 Task: Find a flat in Criciúma, Brazil for 8 guests from 12 Aug to 25 Aug, with 6 bedrooms, 6 beds, 5 bathrooms, price range ₹10,000-₹15,000, and amenities including Wifi, Free parking, TV, Gym, Breakfast, and Self check-in.
Action: Mouse moved to (740, 120)
Screenshot: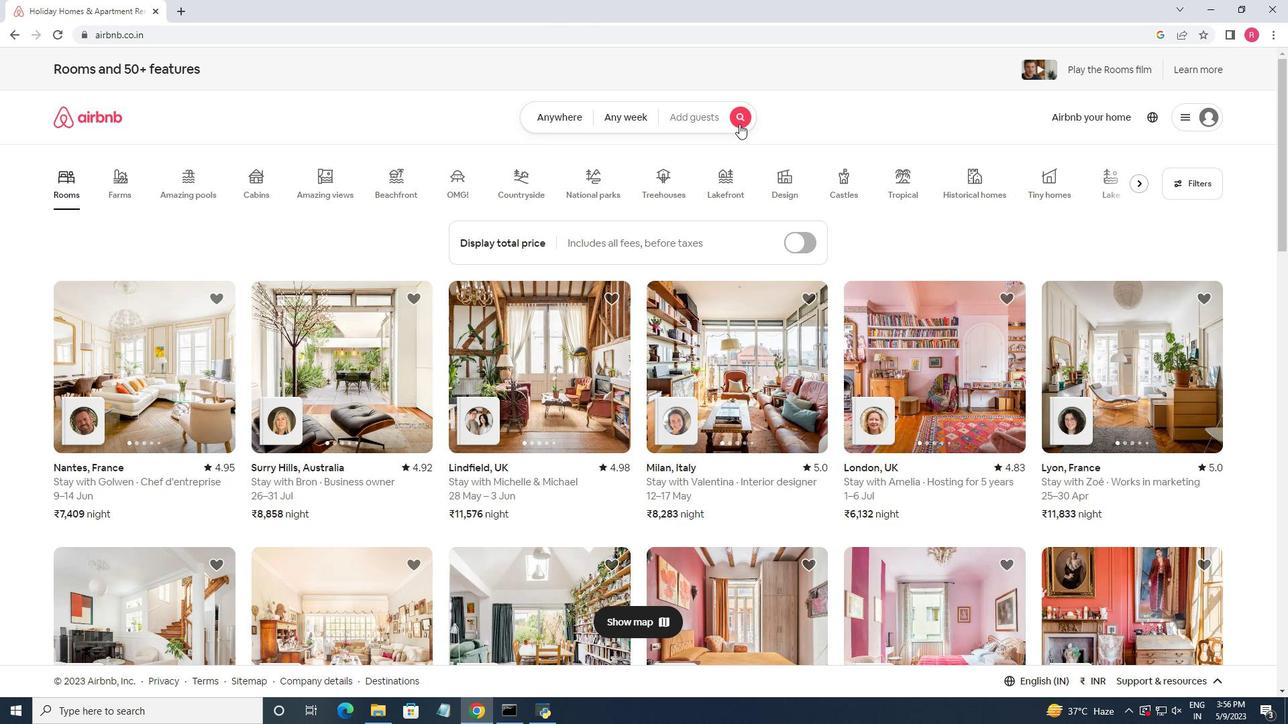 
Action: Mouse pressed left at (740, 120)
Screenshot: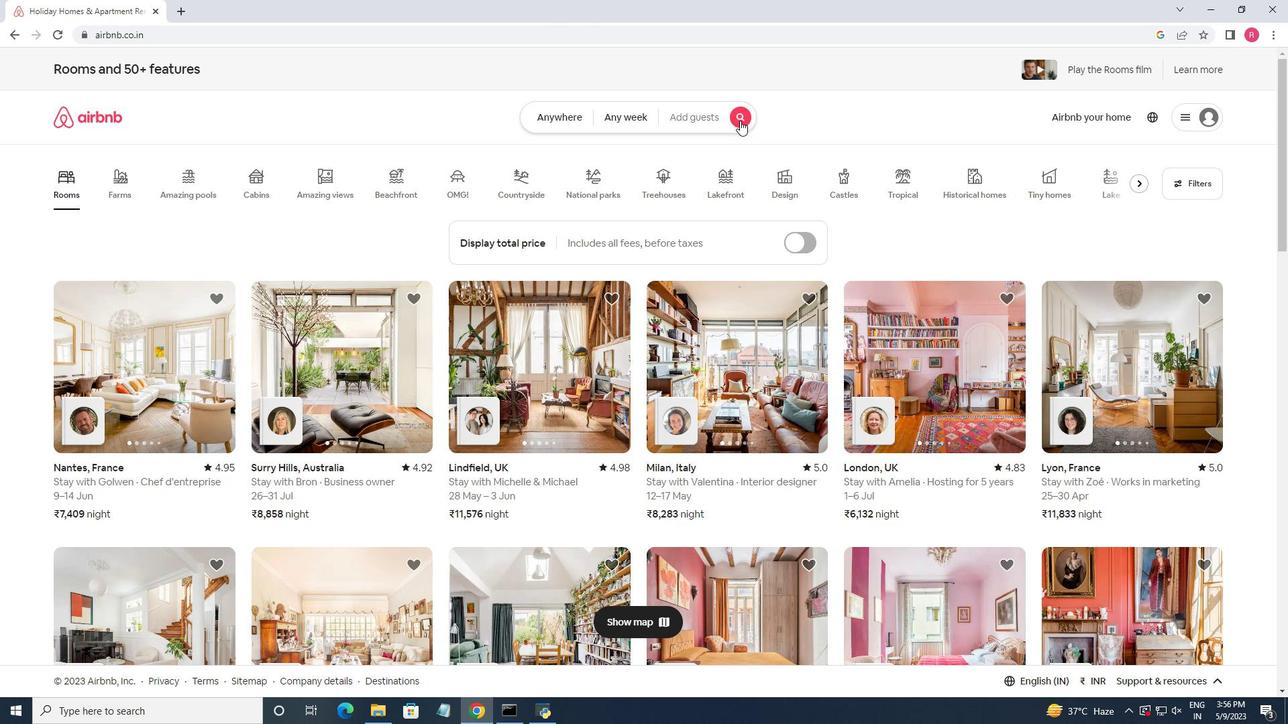 
Action: Mouse moved to (452, 173)
Screenshot: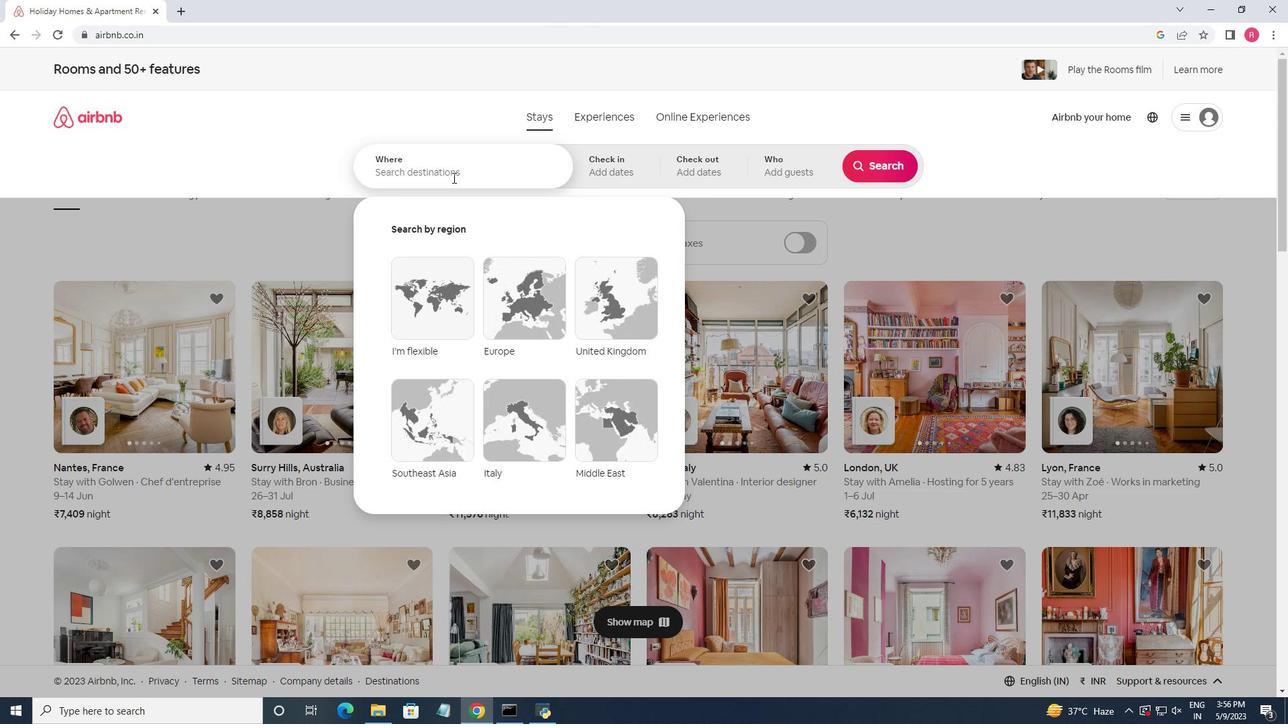 
Action: Mouse pressed left at (452, 173)
Screenshot: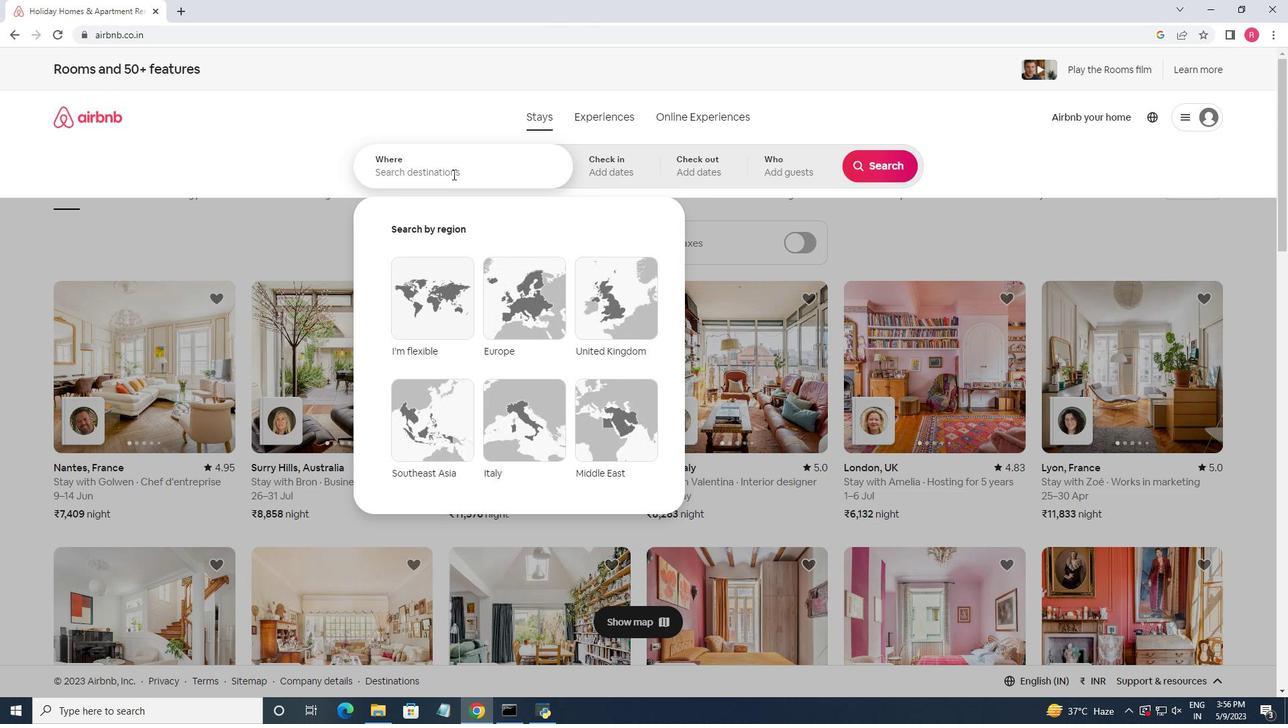 
Action: Key pressed <Key.shift>Criciuma,<Key.space><Key.shift>Brazil<Key.enter>
Screenshot: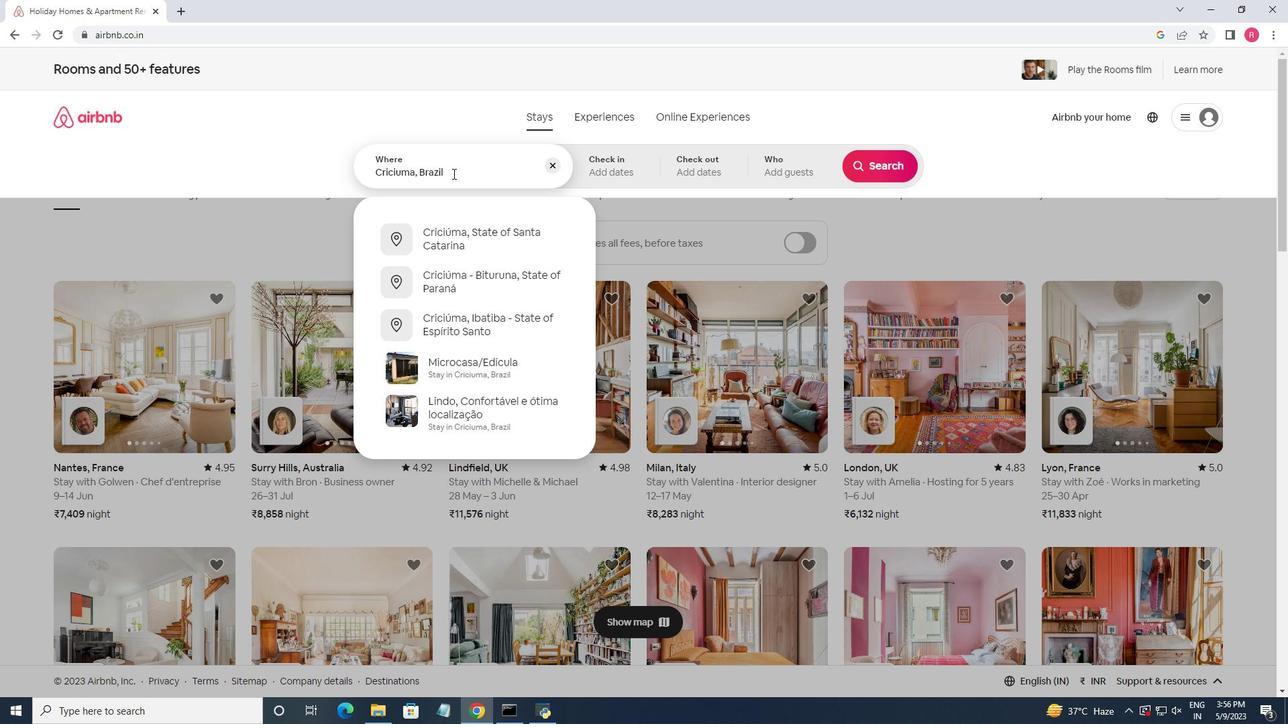 
Action: Mouse moved to (878, 276)
Screenshot: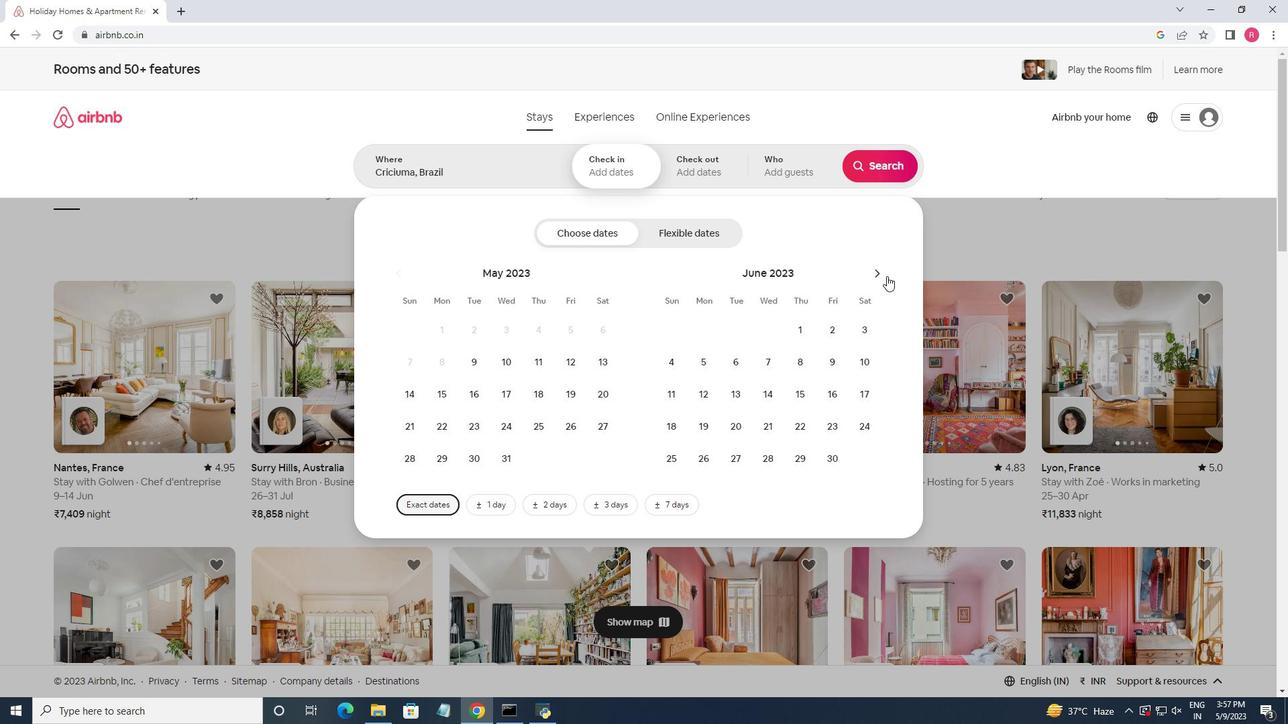 
Action: Mouse pressed left at (878, 276)
Screenshot: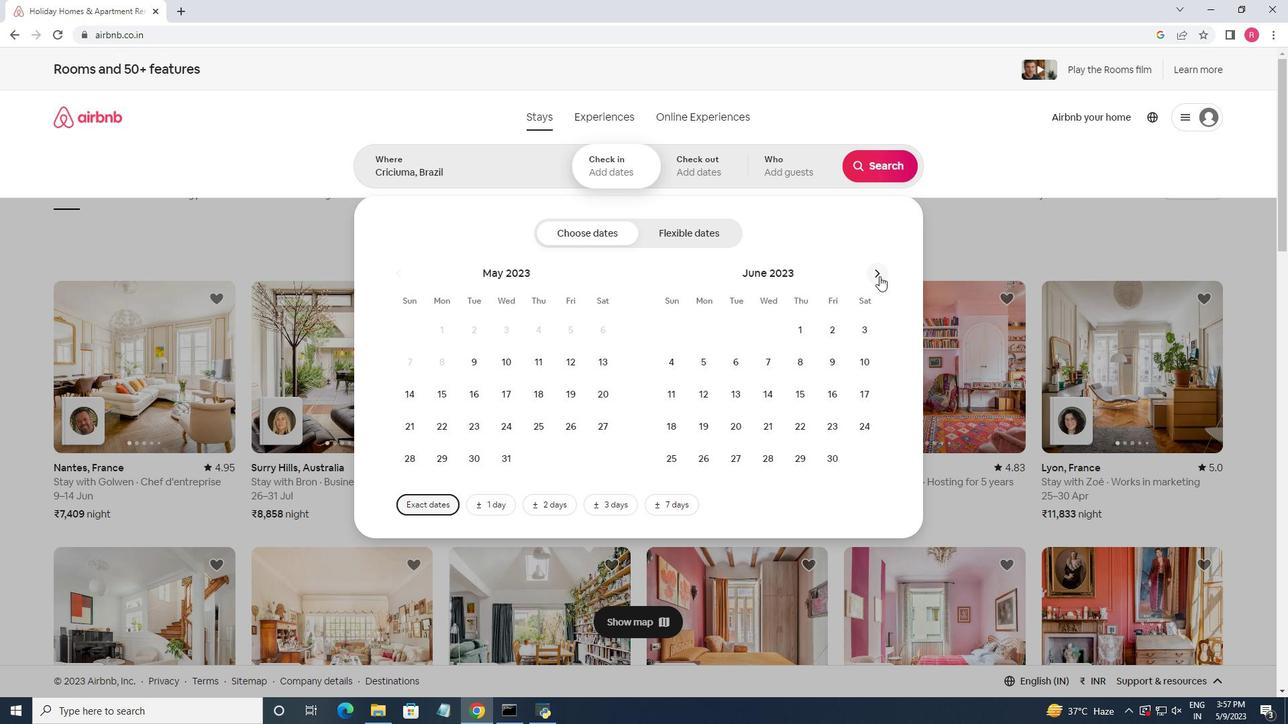 
Action: Mouse pressed left at (878, 276)
Screenshot: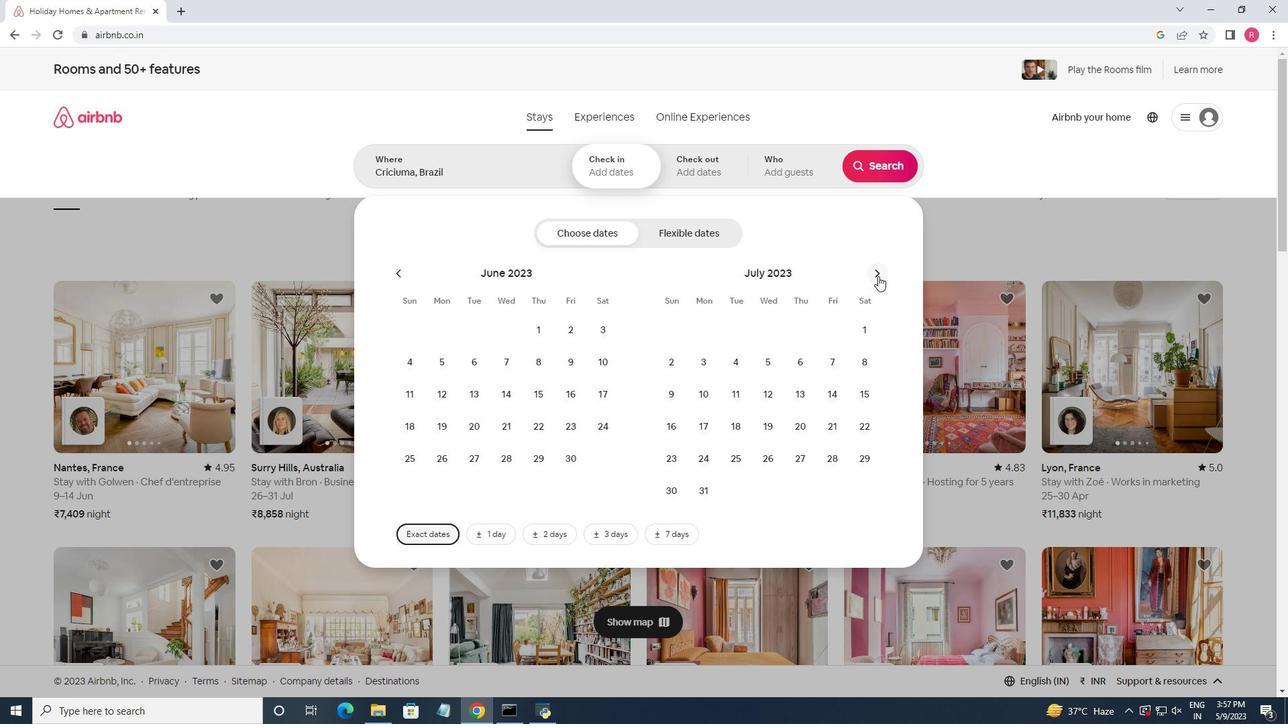 
Action: Mouse moved to (860, 356)
Screenshot: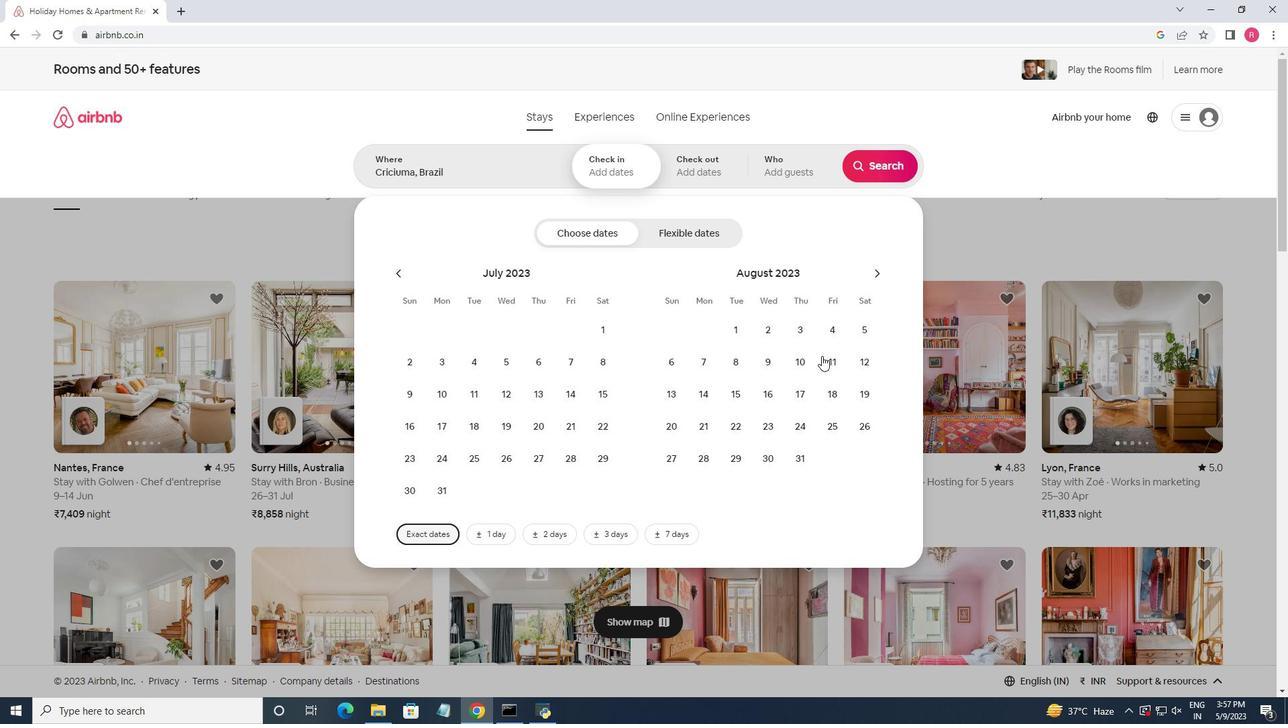 
Action: Mouse pressed left at (860, 356)
Screenshot: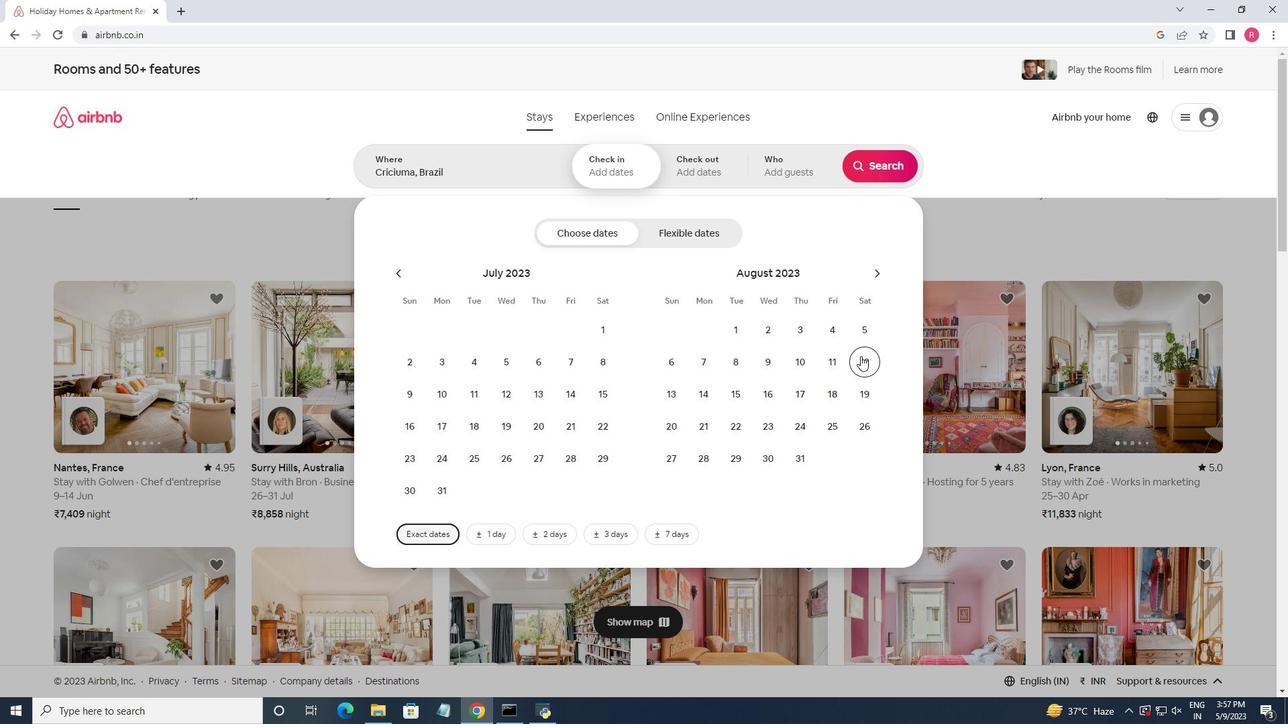 
Action: Mouse moved to (829, 426)
Screenshot: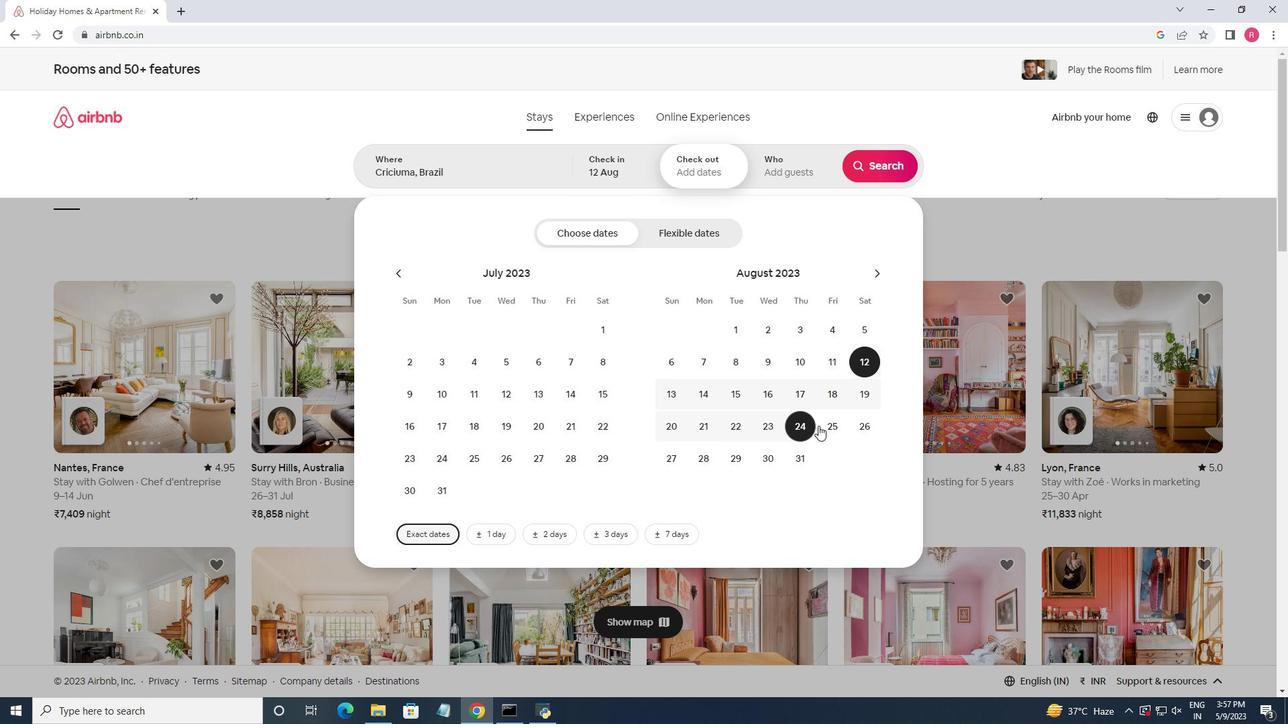 
Action: Mouse pressed left at (829, 426)
Screenshot: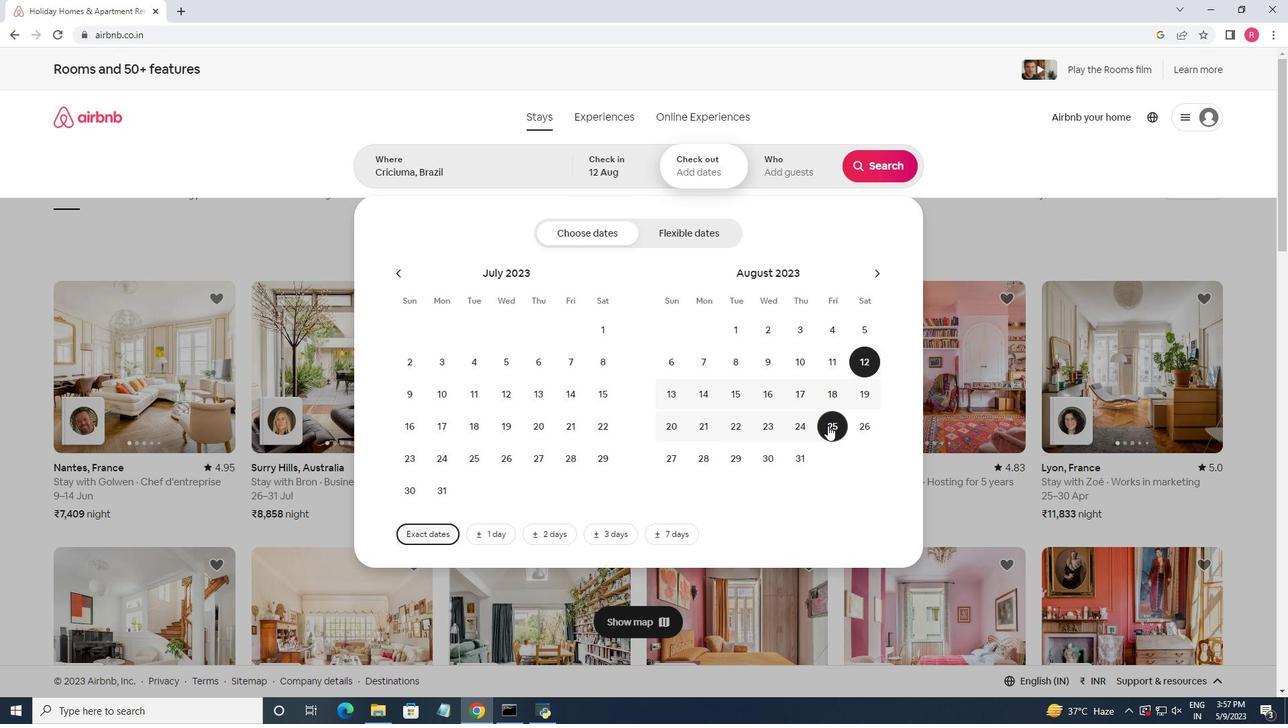 
Action: Mouse moved to (786, 171)
Screenshot: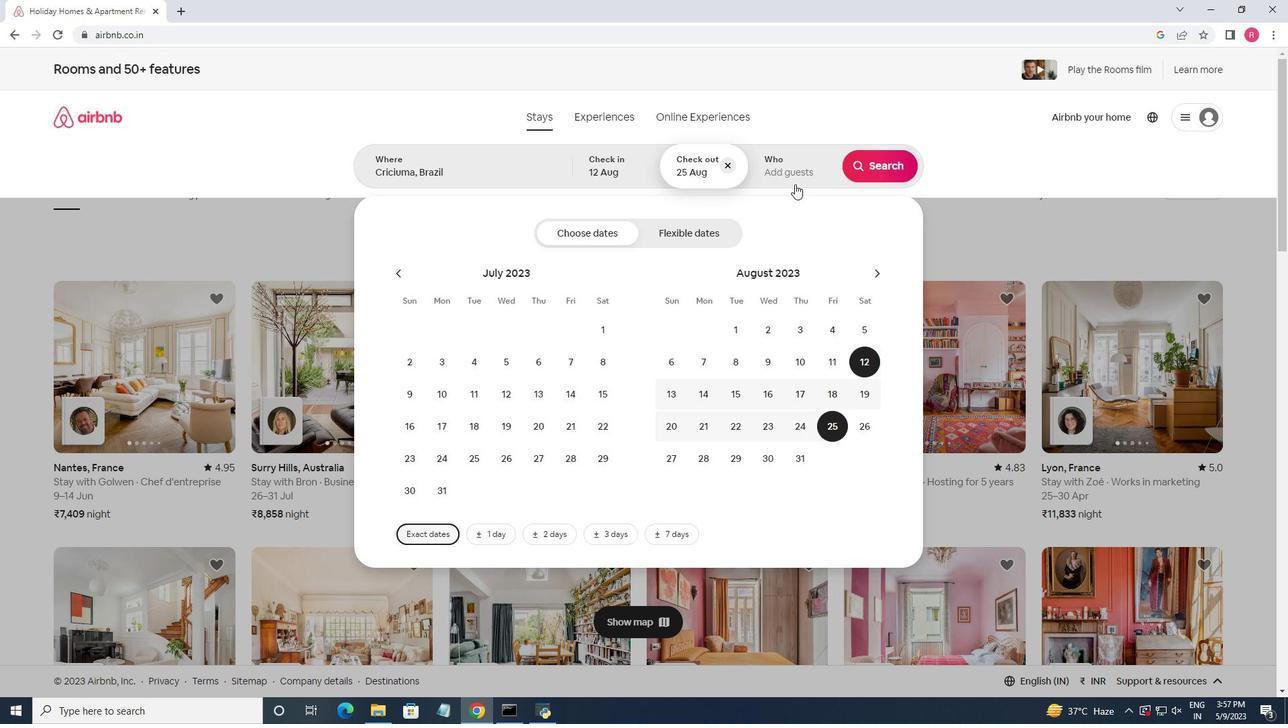 
Action: Mouse pressed left at (786, 171)
Screenshot: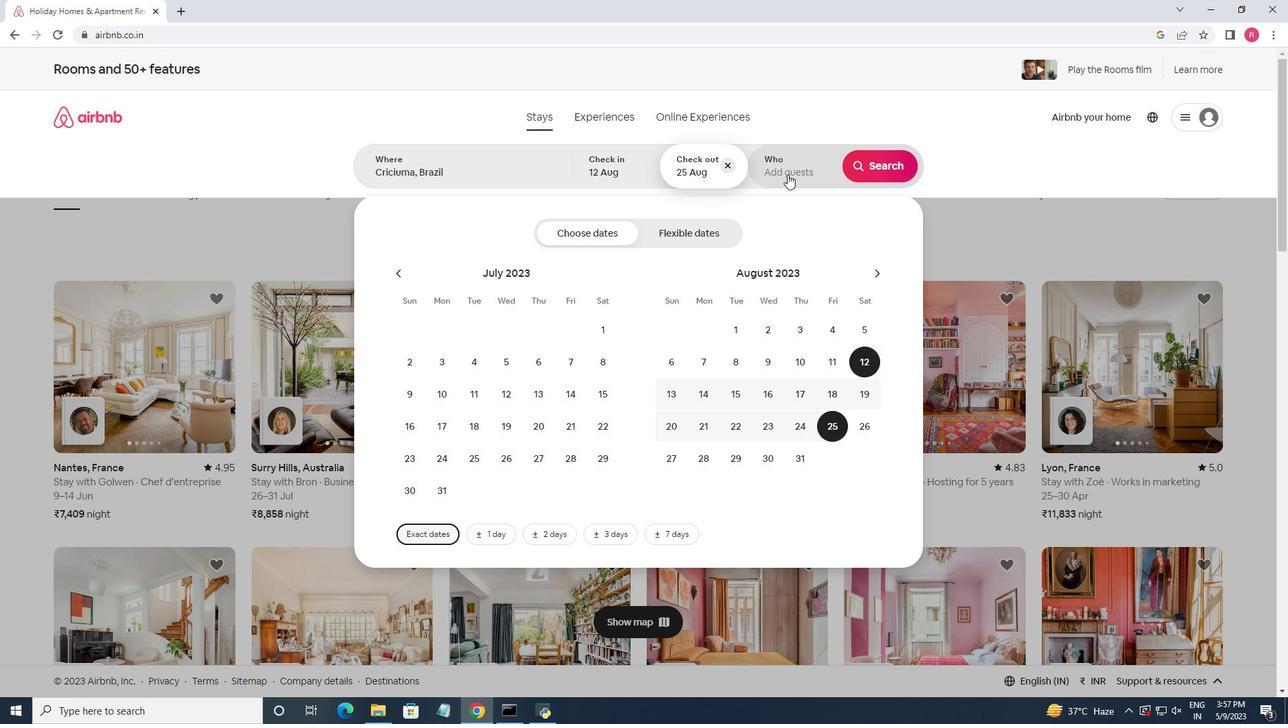 
Action: Mouse moved to (878, 234)
Screenshot: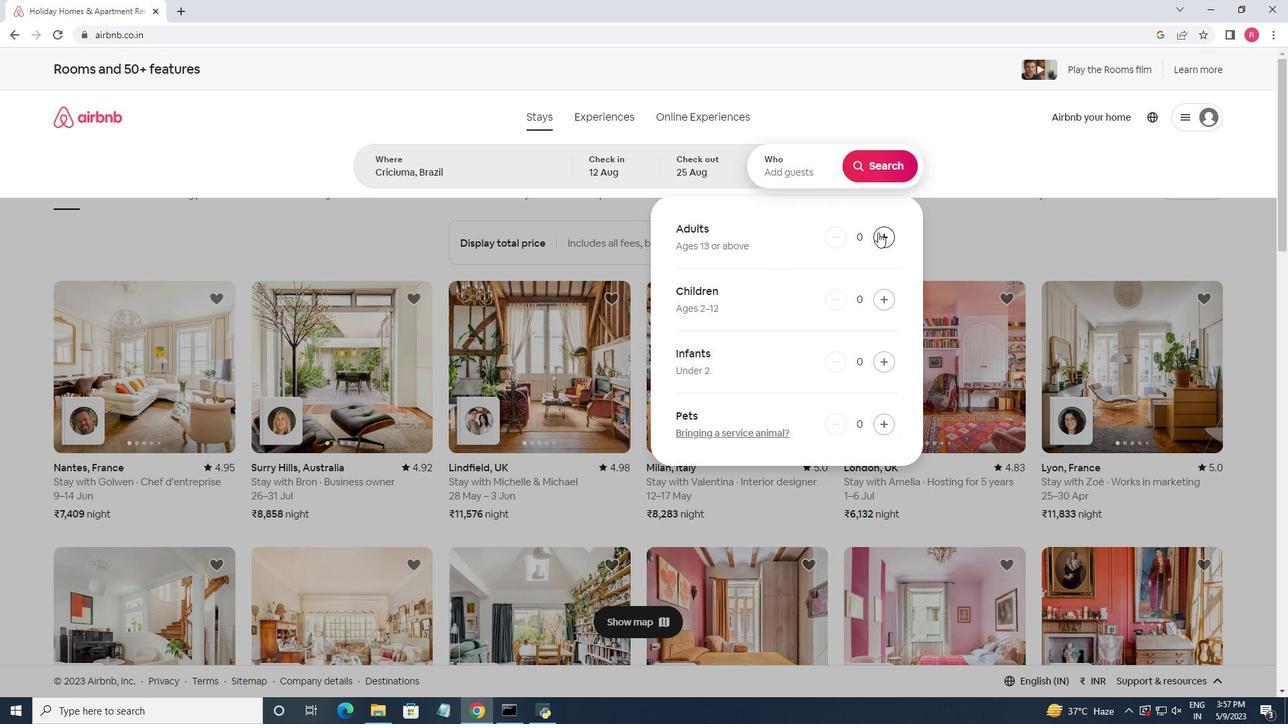 
Action: Mouse pressed left at (878, 234)
Screenshot: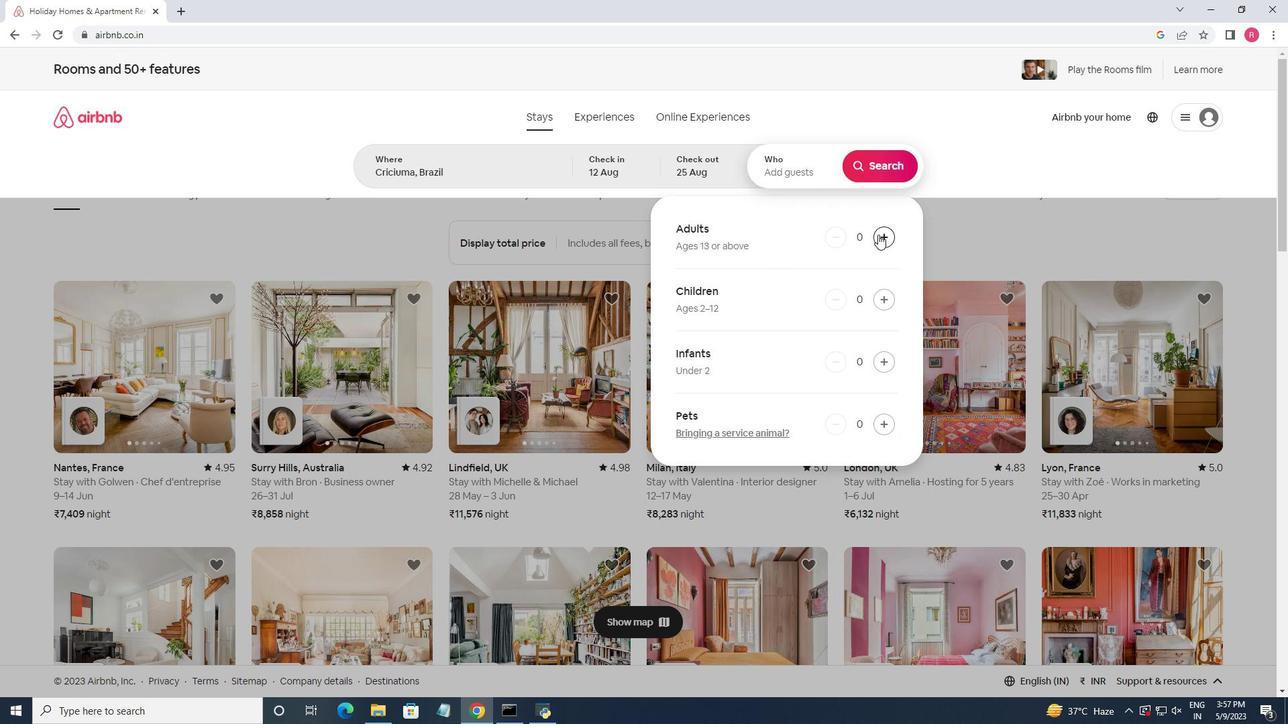 
Action: Mouse pressed left at (878, 234)
Screenshot: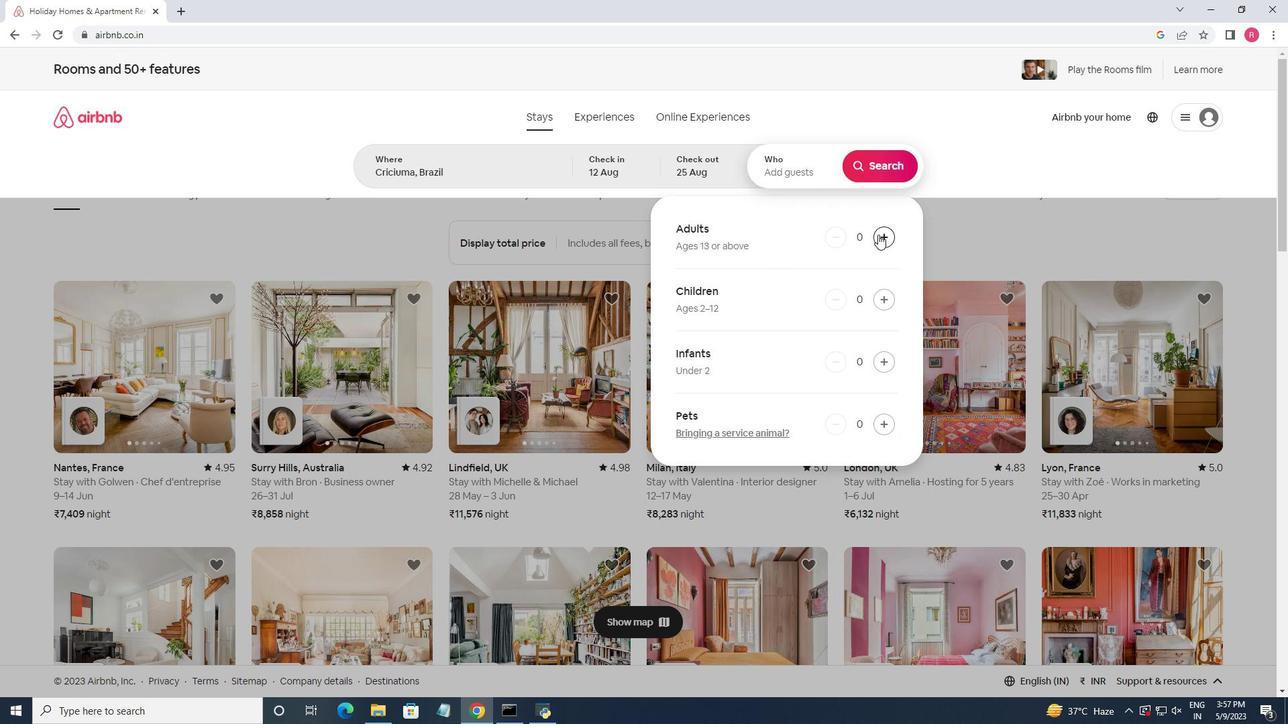 
Action: Mouse pressed left at (878, 234)
Screenshot: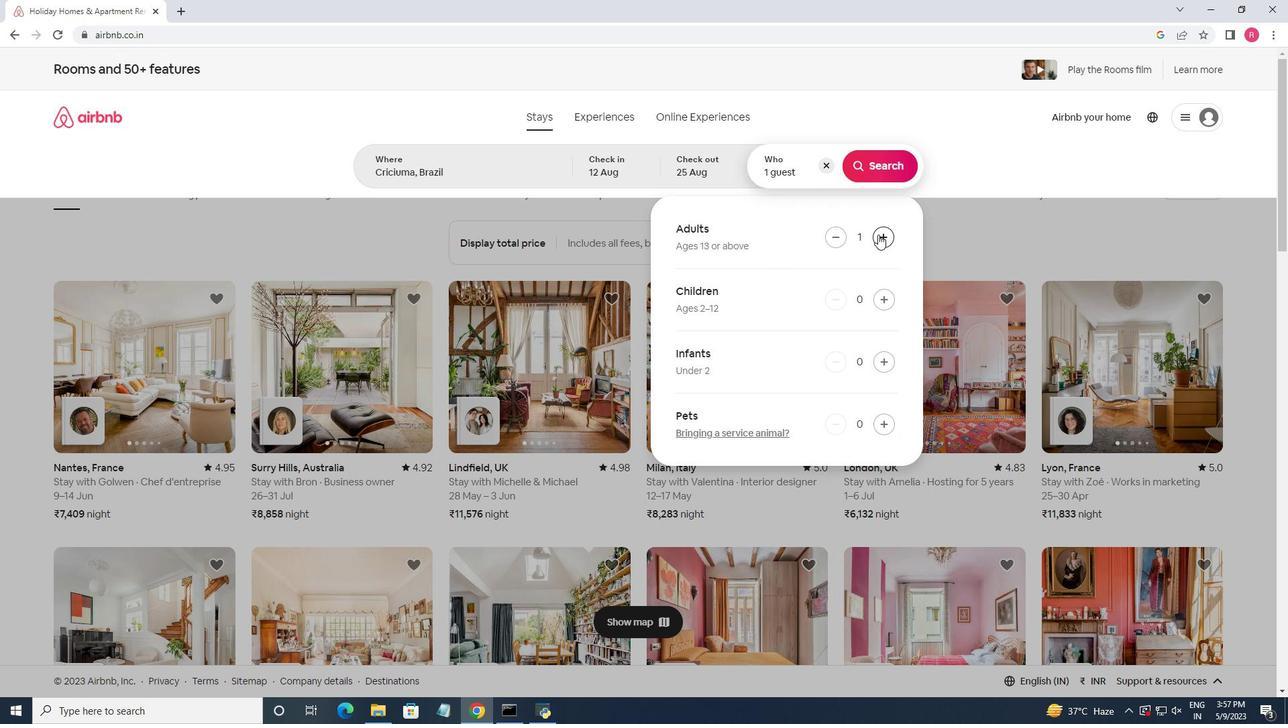 
Action: Mouse pressed left at (878, 234)
Screenshot: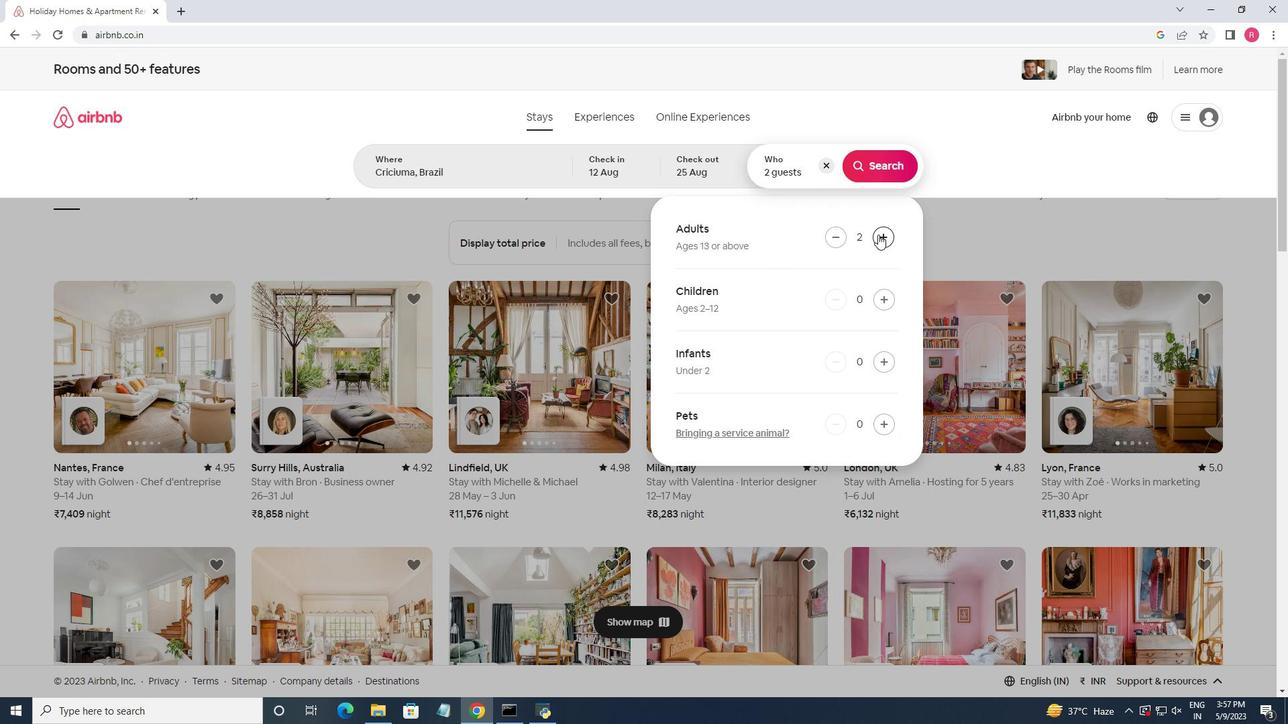 
Action: Mouse pressed left at (878, 234)
Screenshot: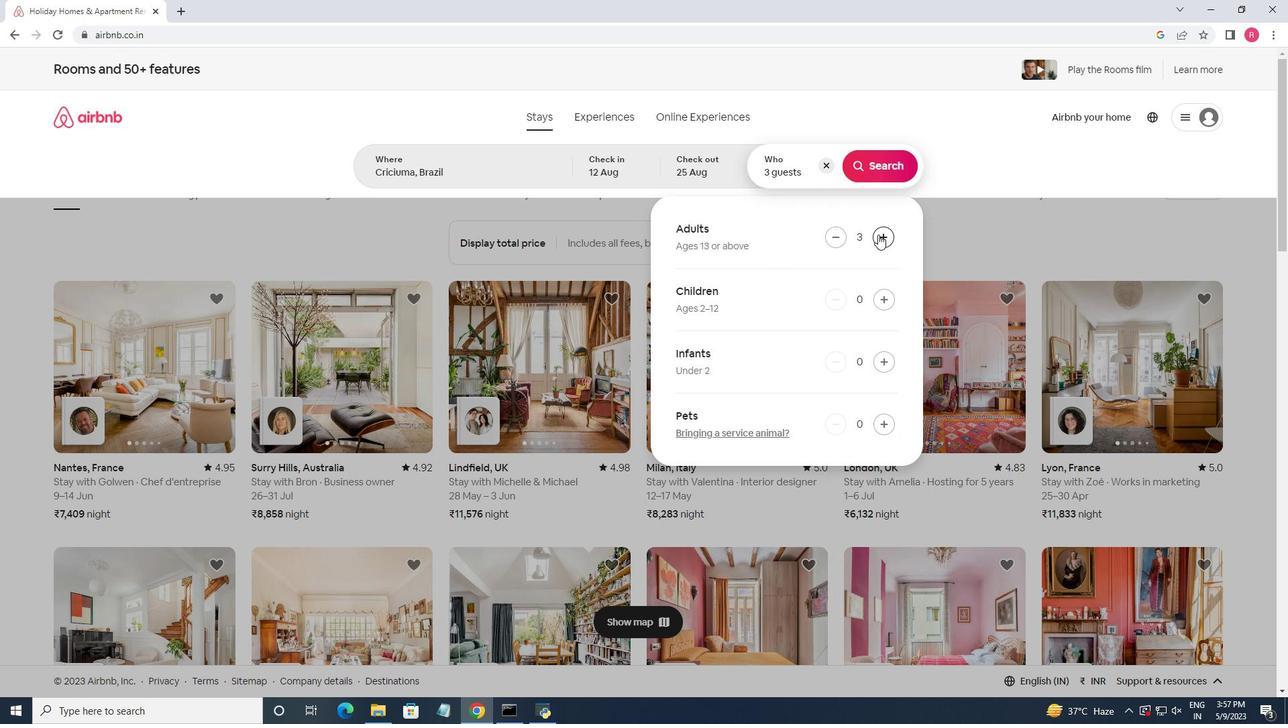 
Action: Mouse pressed left at (878, 234)
Screenshot: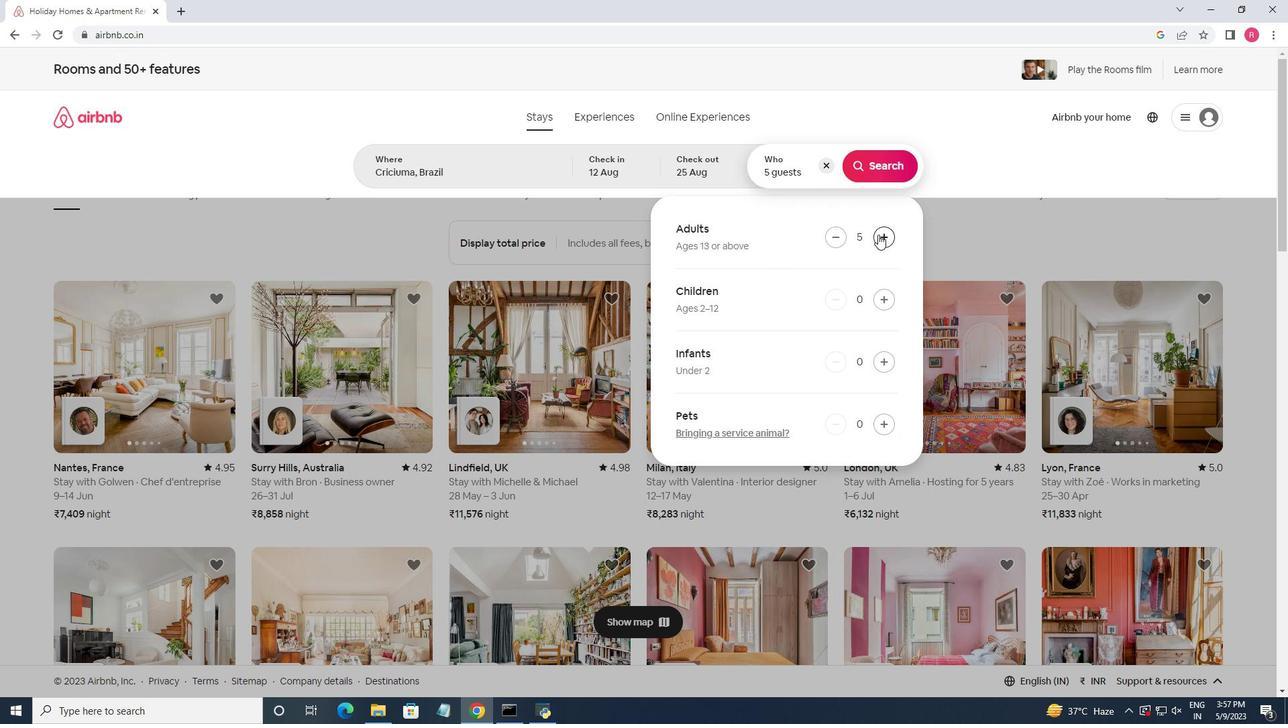 
Action: Mouse moved to (882, 297)
Screenshot: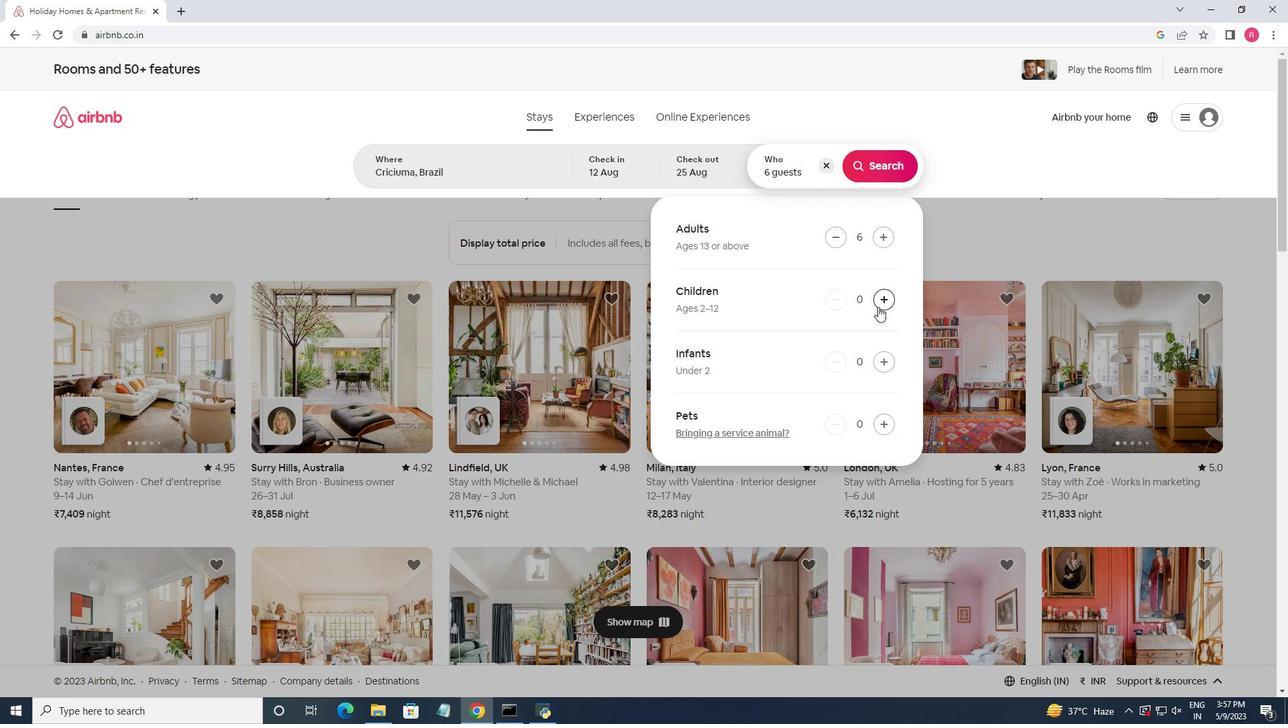 
Action: Mouse pressed left at (882, 297)
Screenshot: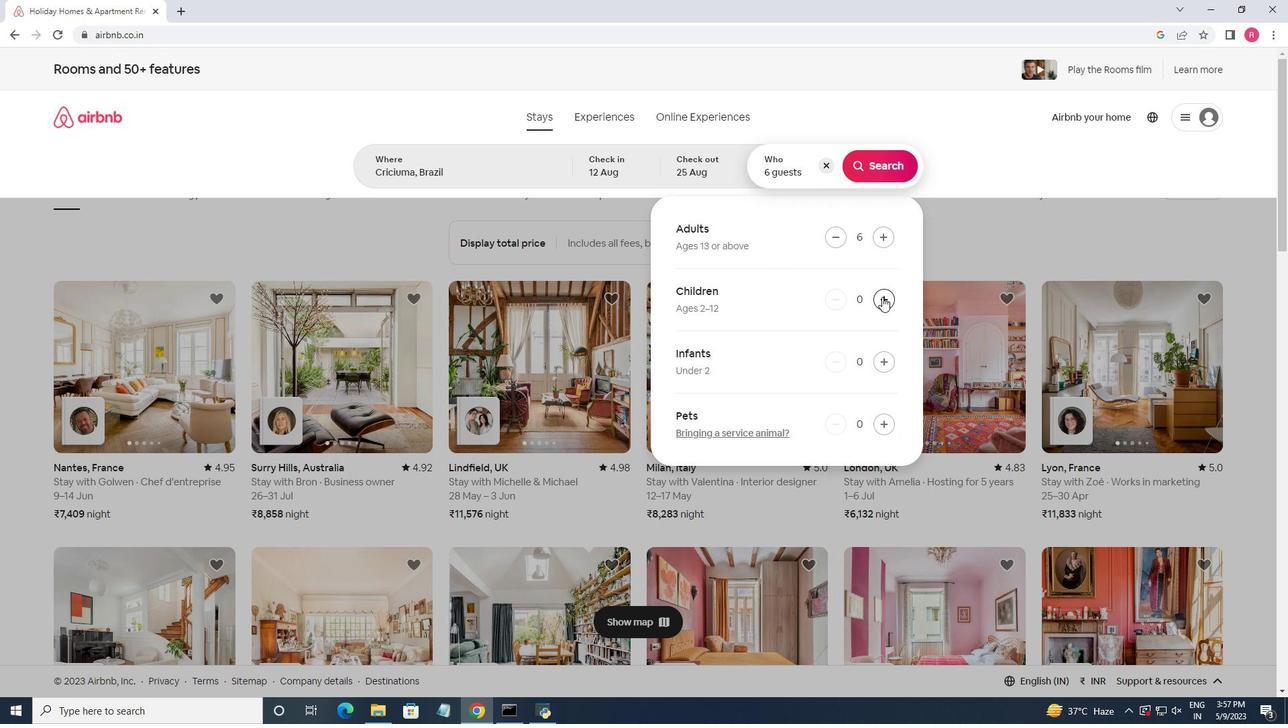 
Action: Mouse pressed left at (882, 297)
Screenshot: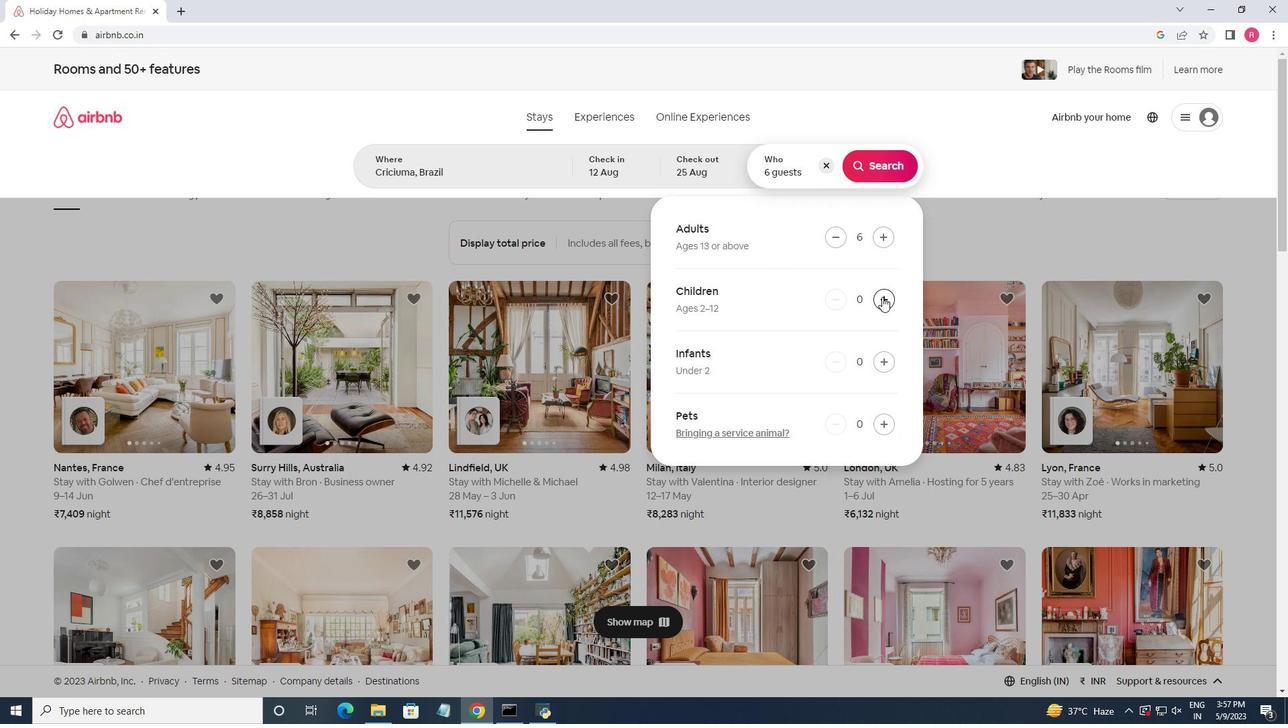 
Action: Mouse moved to (891, 175)
Screenshot: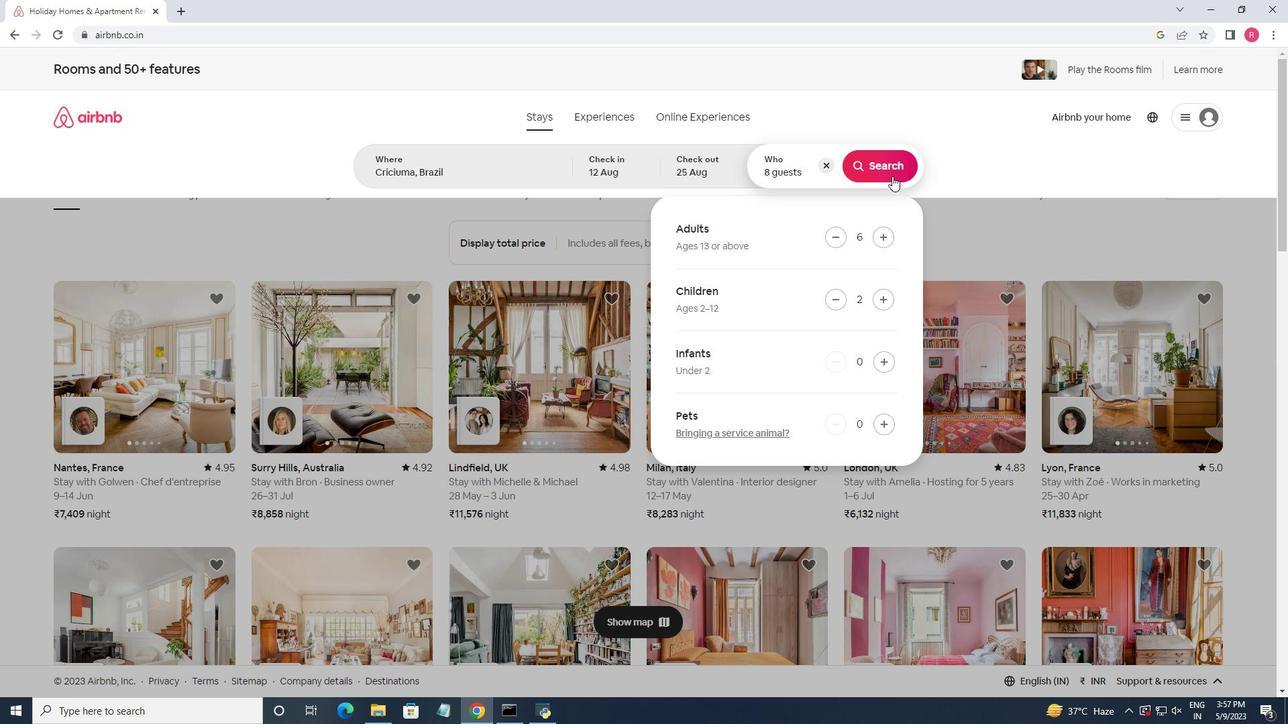 
Action: Mouse pressed left at (891, 175)
Screenshot: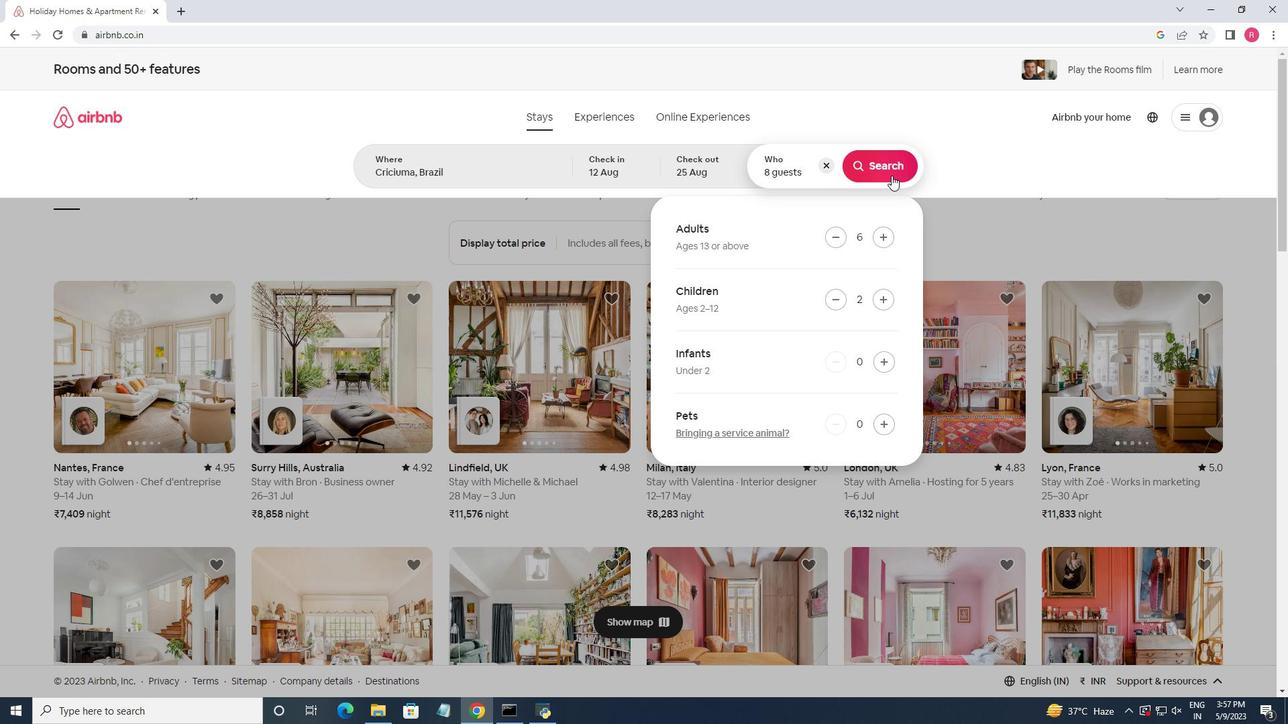 
Action: Mouse moved to (1248, 138)
Screenshot: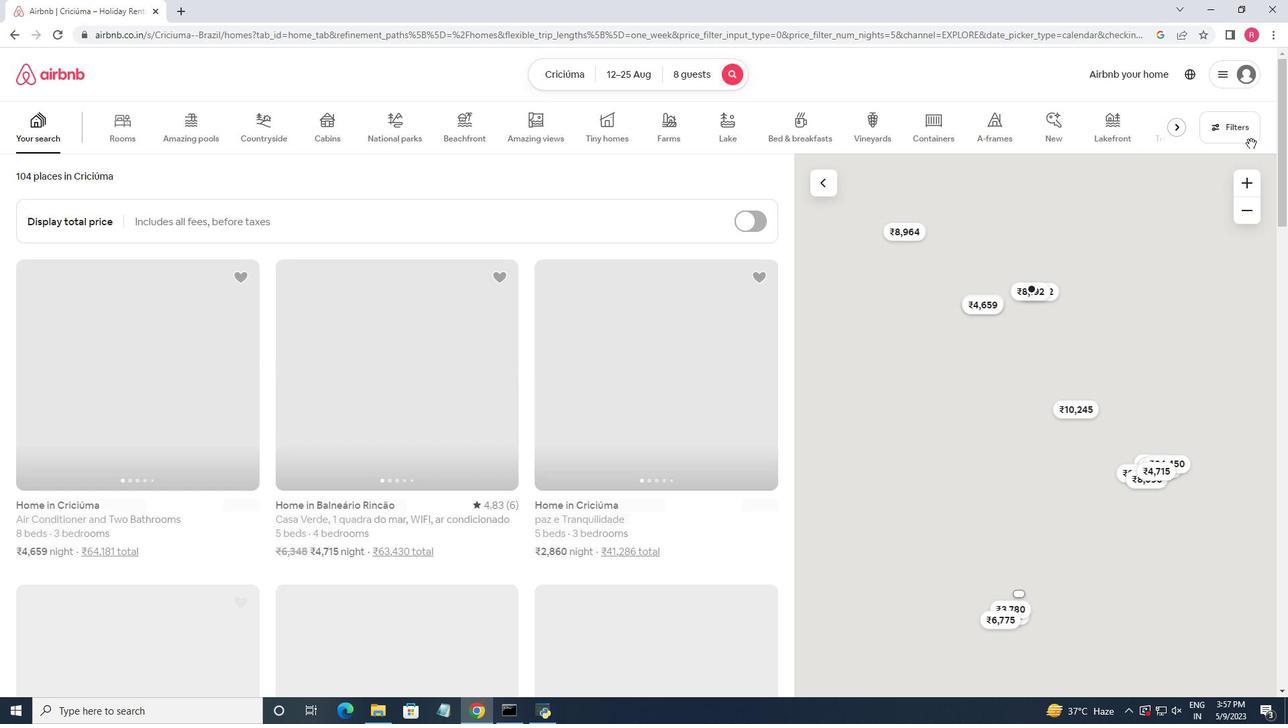 
Action: Mouse pressed left at (1248, 138)
Screenshot: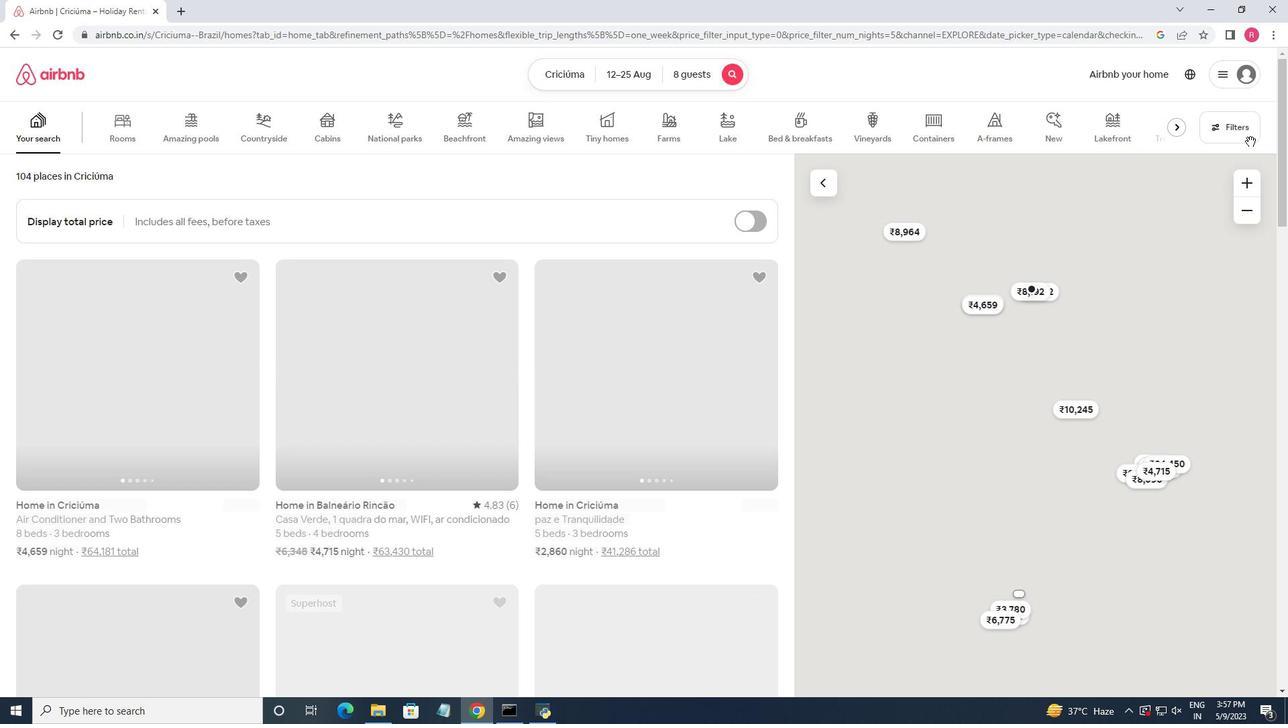 
Action: Mouse moved to (456, 456)
Screenshot: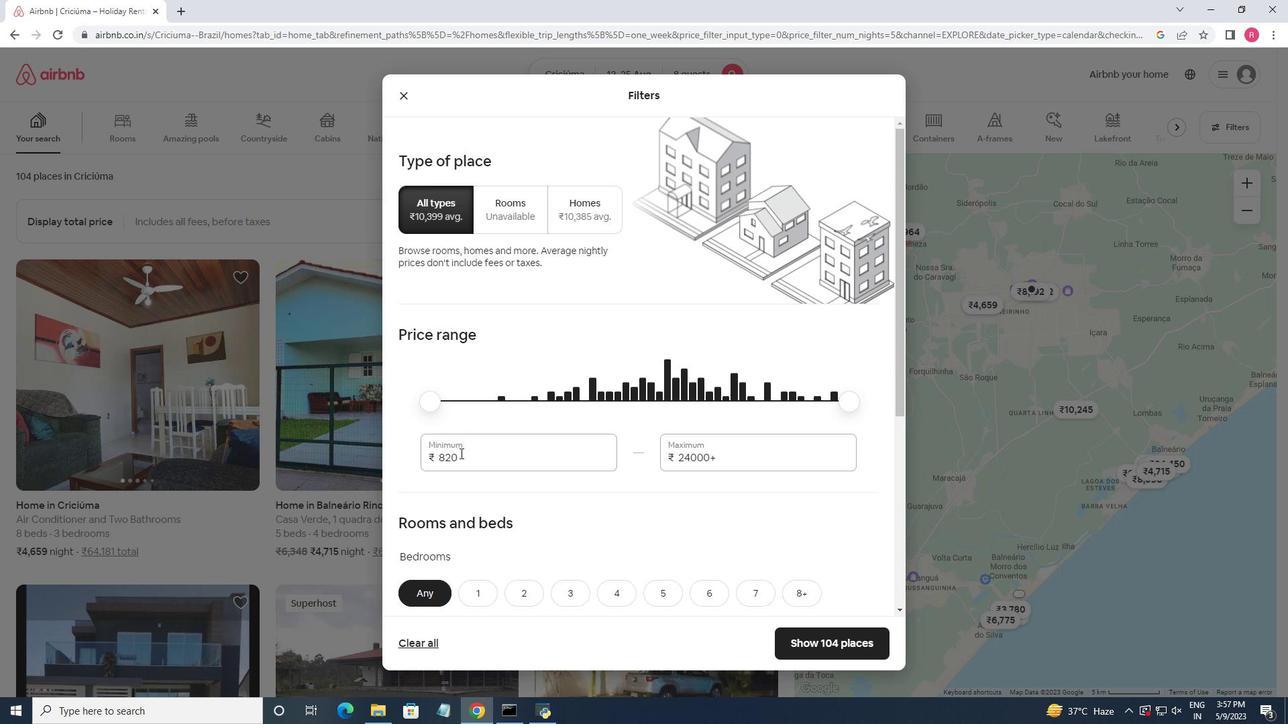 
Action: Mouse pressed left at (456, 456)
Screenshot: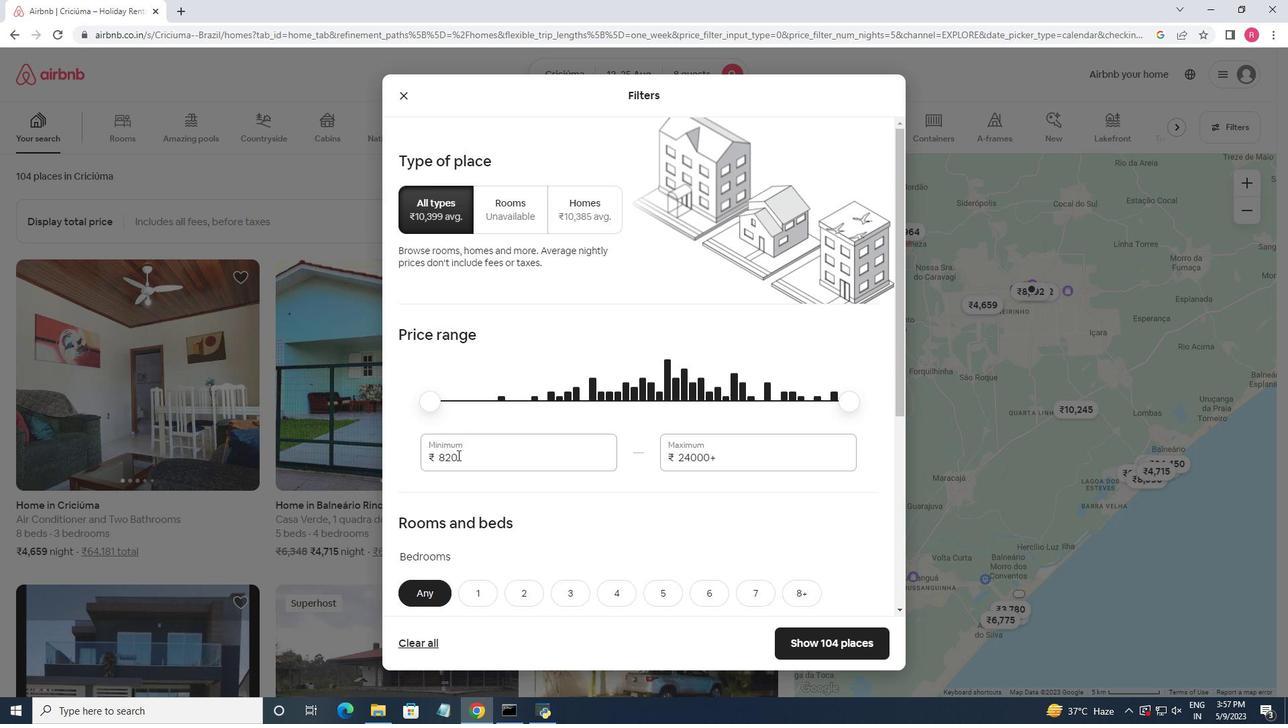 
Action: Mouse pressed left at (456, 456)
Screenshot: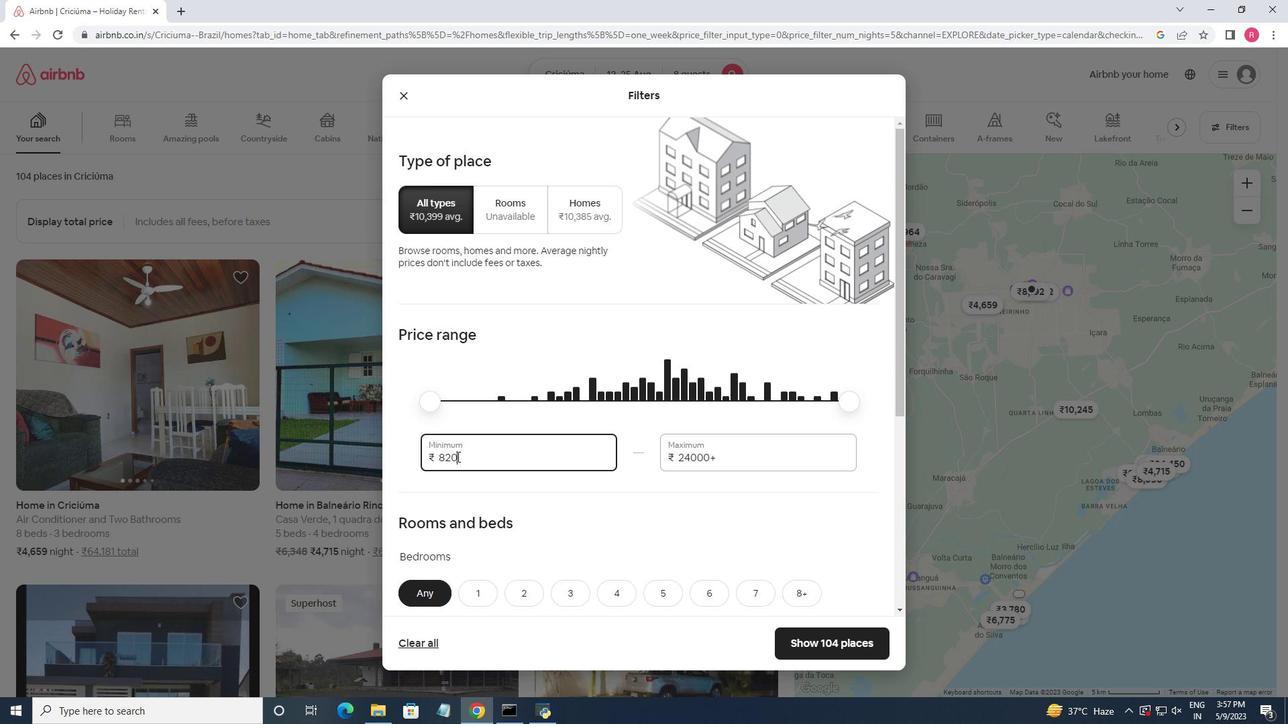 
Action: Key pressed 10000<Key.tab>15000
Screenshot: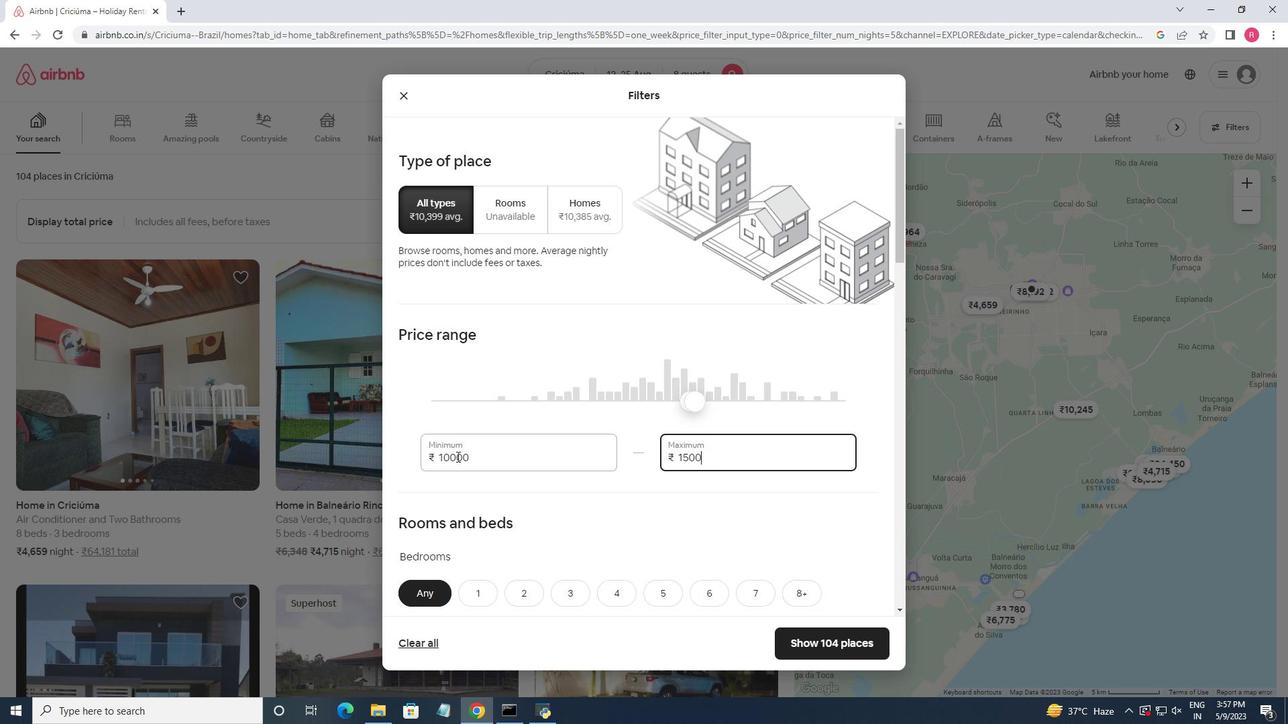
Action: Mouse moved to (566, 495)
Screenshot: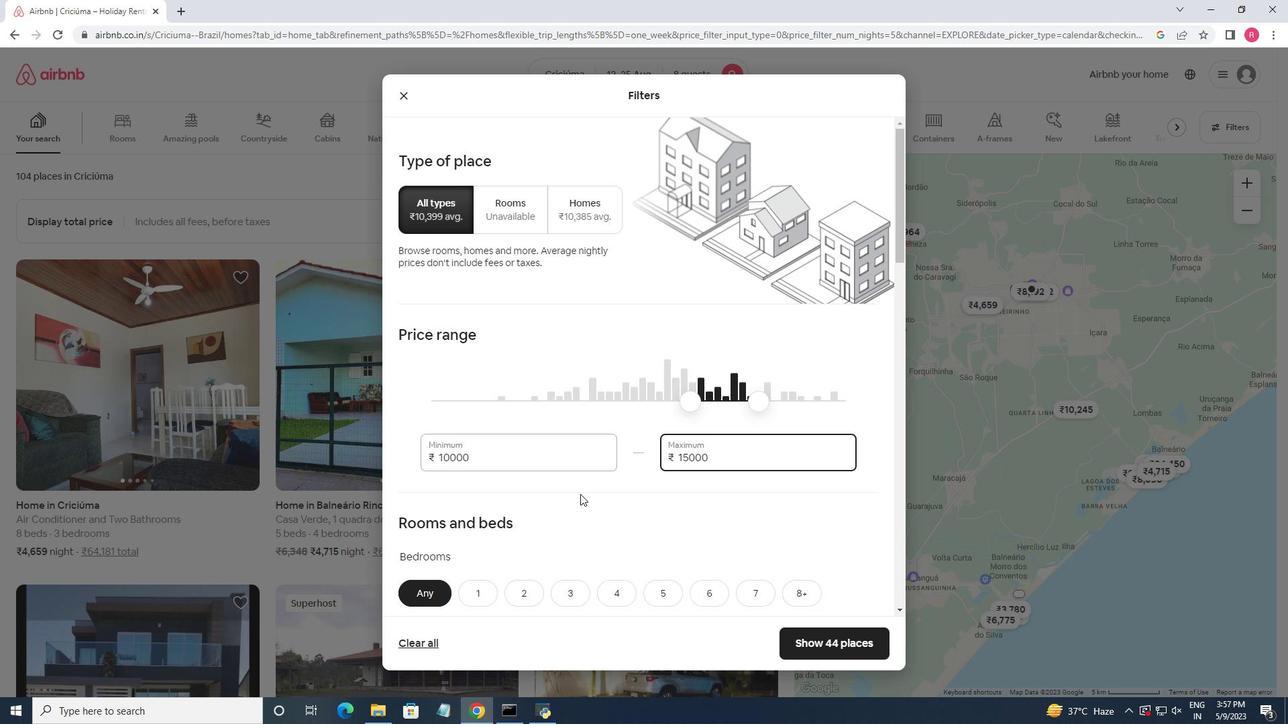 
Action: Mouse scrolled (566, 495) with delta (0, 0)
Screenshot: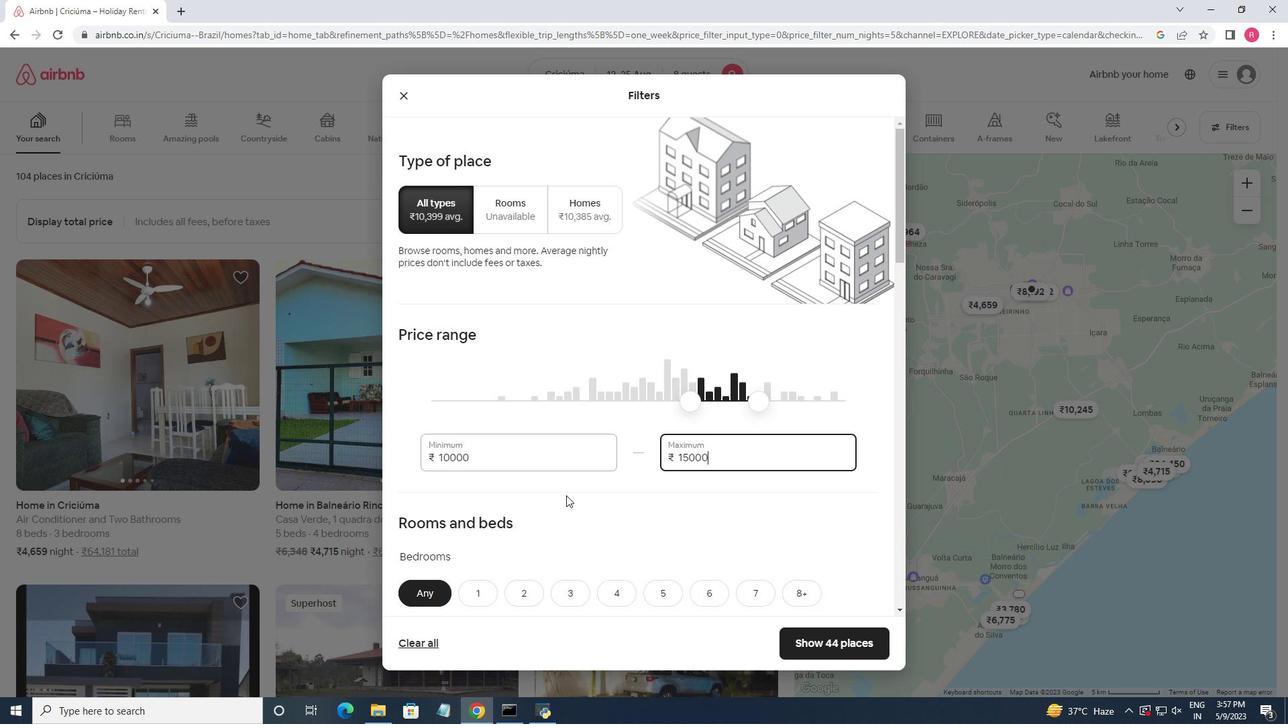 
Action: Mouse moved to (564, 495)
Screenshot: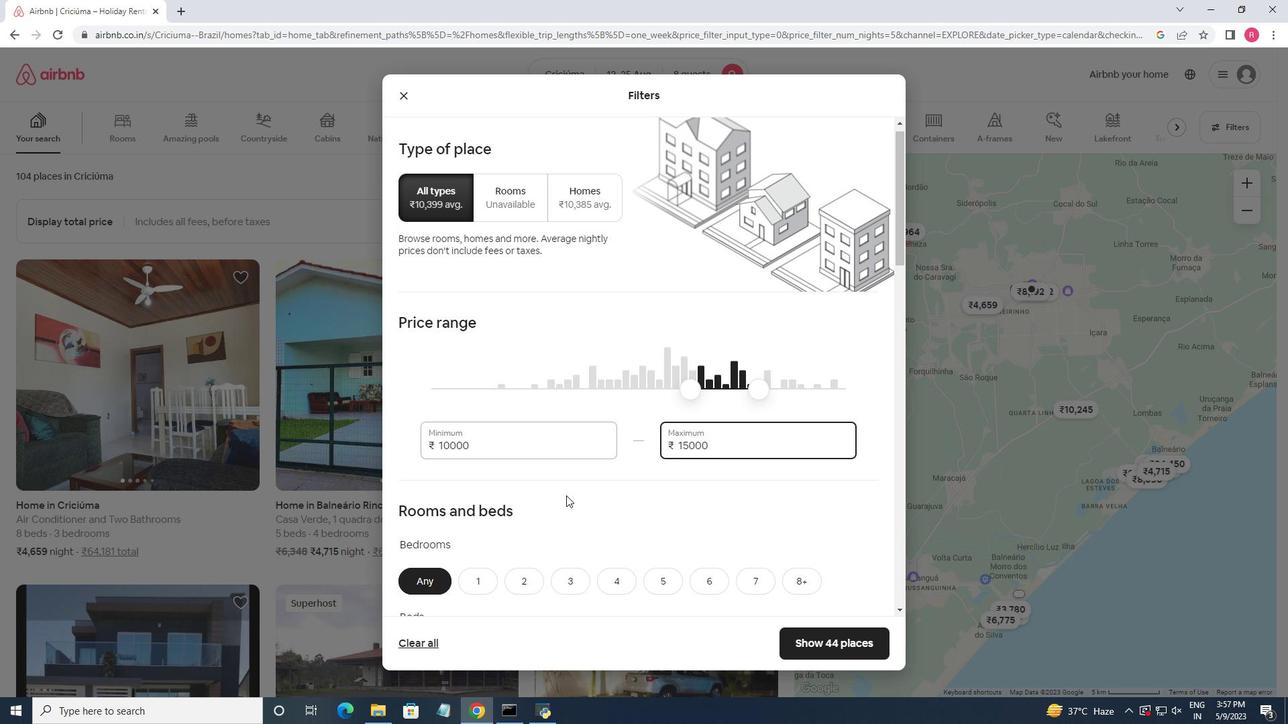 
Action: Mouse scrolled (564, 495) with delta (0, 0)
Screenshot: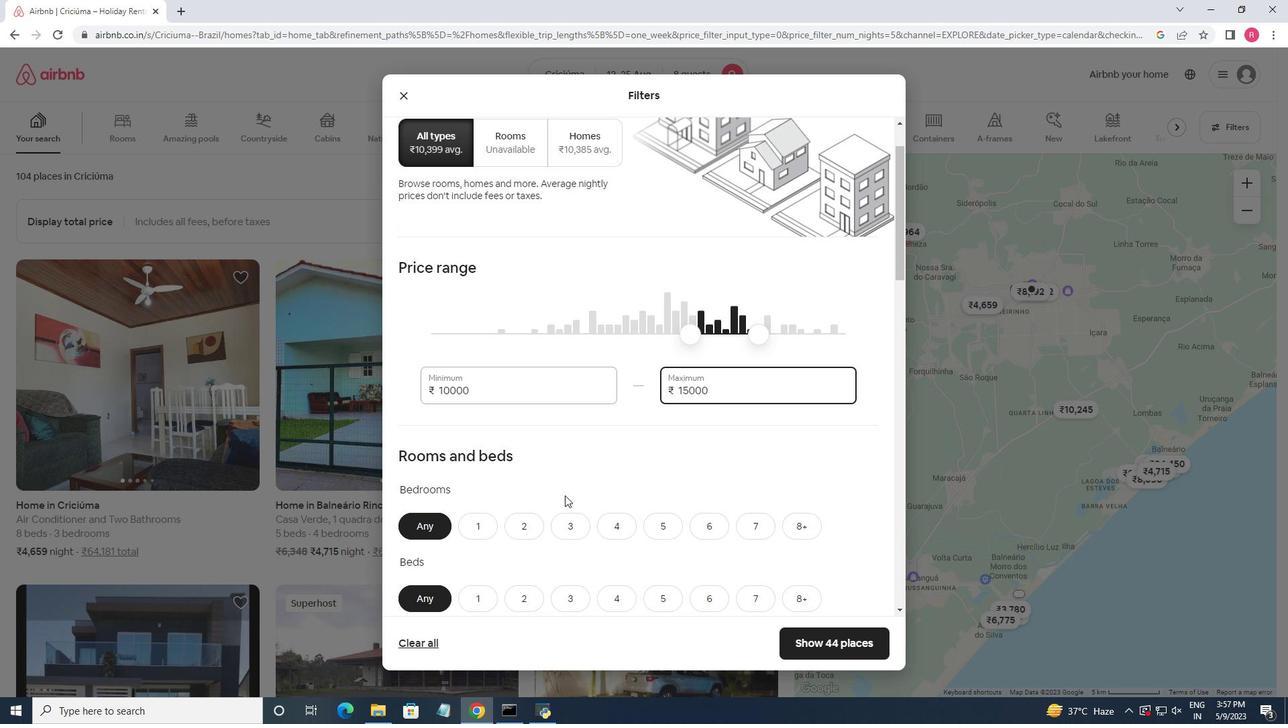 
Action: Mouse scrolled (564, 495) with delta (0, 0)
Screenshot: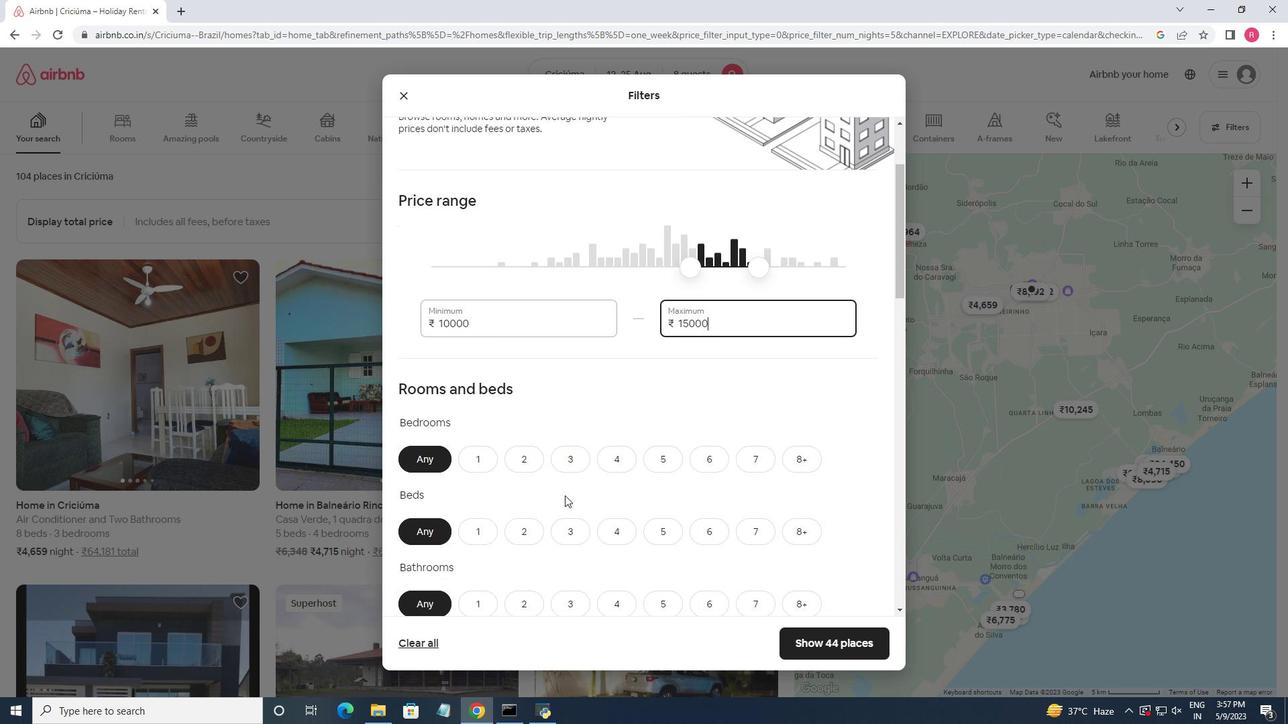 
Action: Mouse moved to (564, 495)
Screenshot: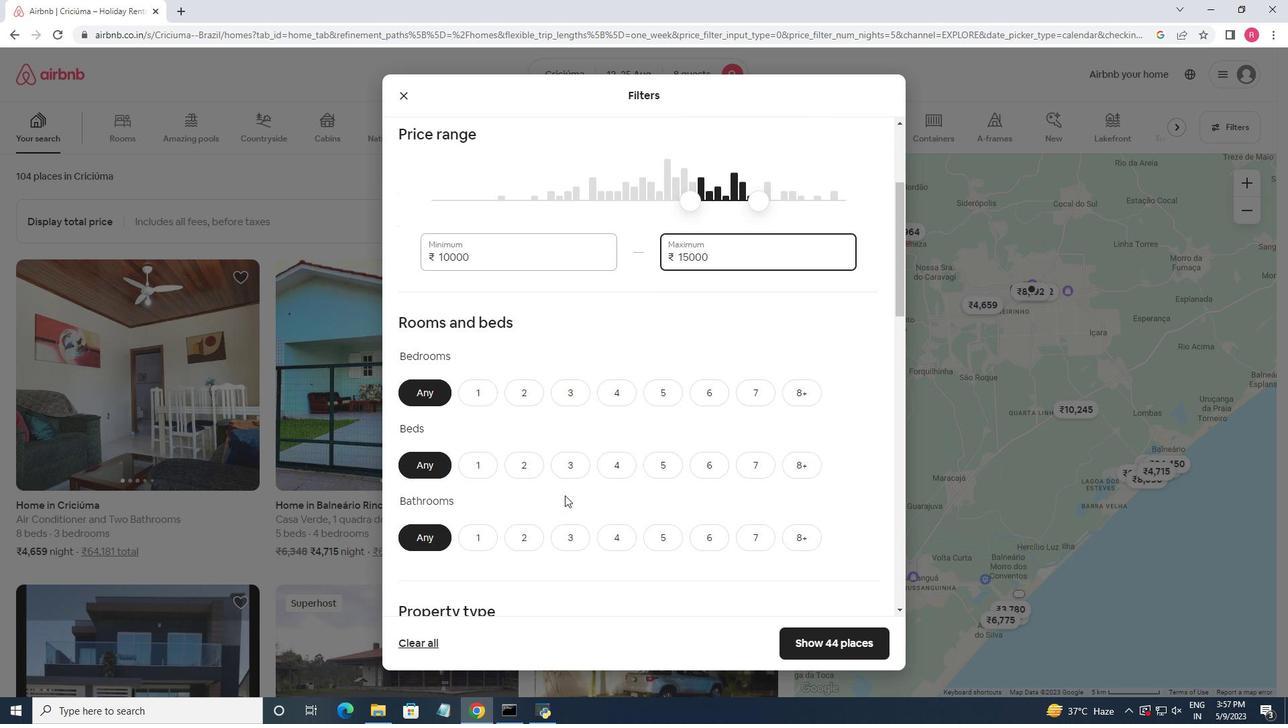 
Action: Mouse scrolled (564, 495) with delta (0, 0)
Screenshot: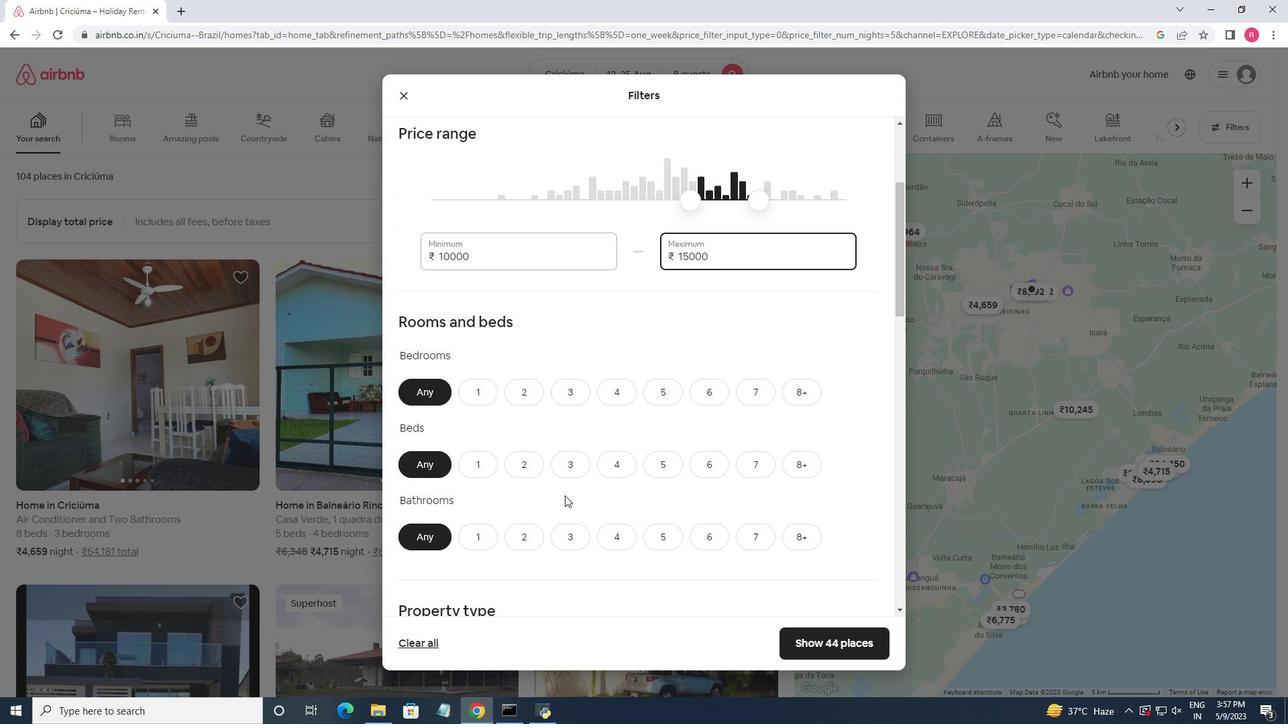 
Action: Mouse moved to (686, 328)
Screenshot: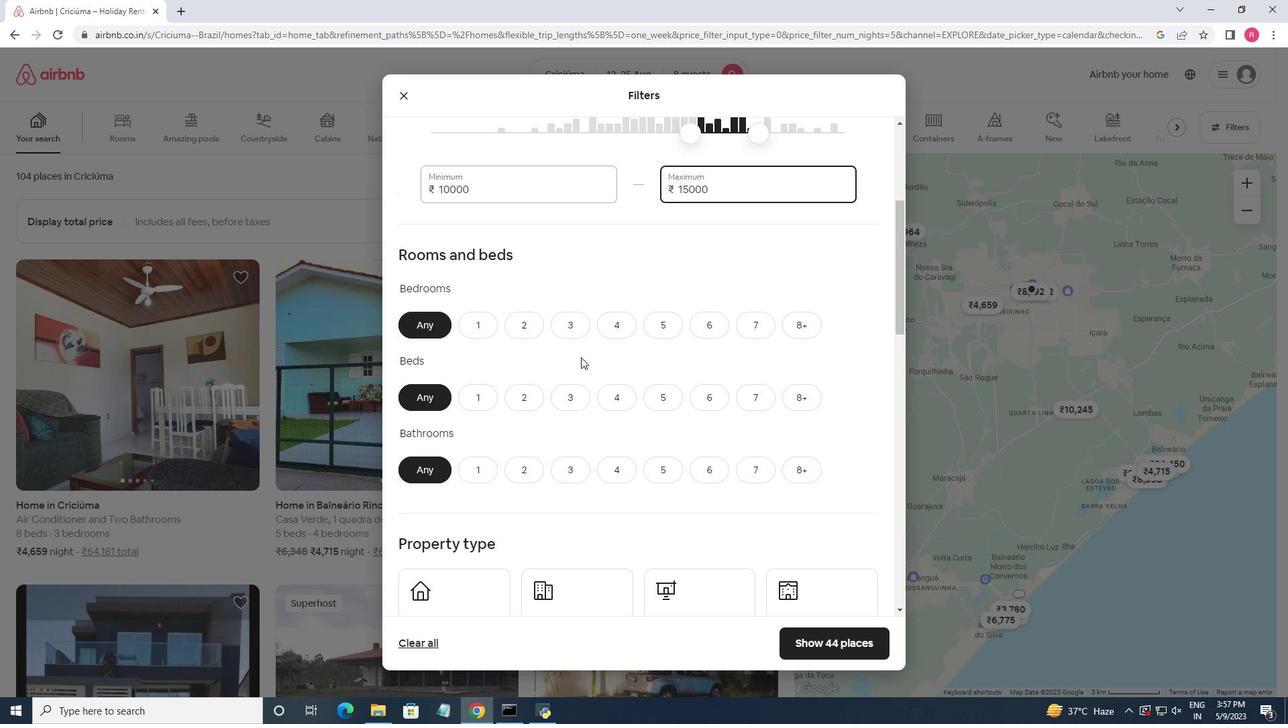 
Action: Mouse scrolled (686, 327) with delta (0, 0)
Screenshot: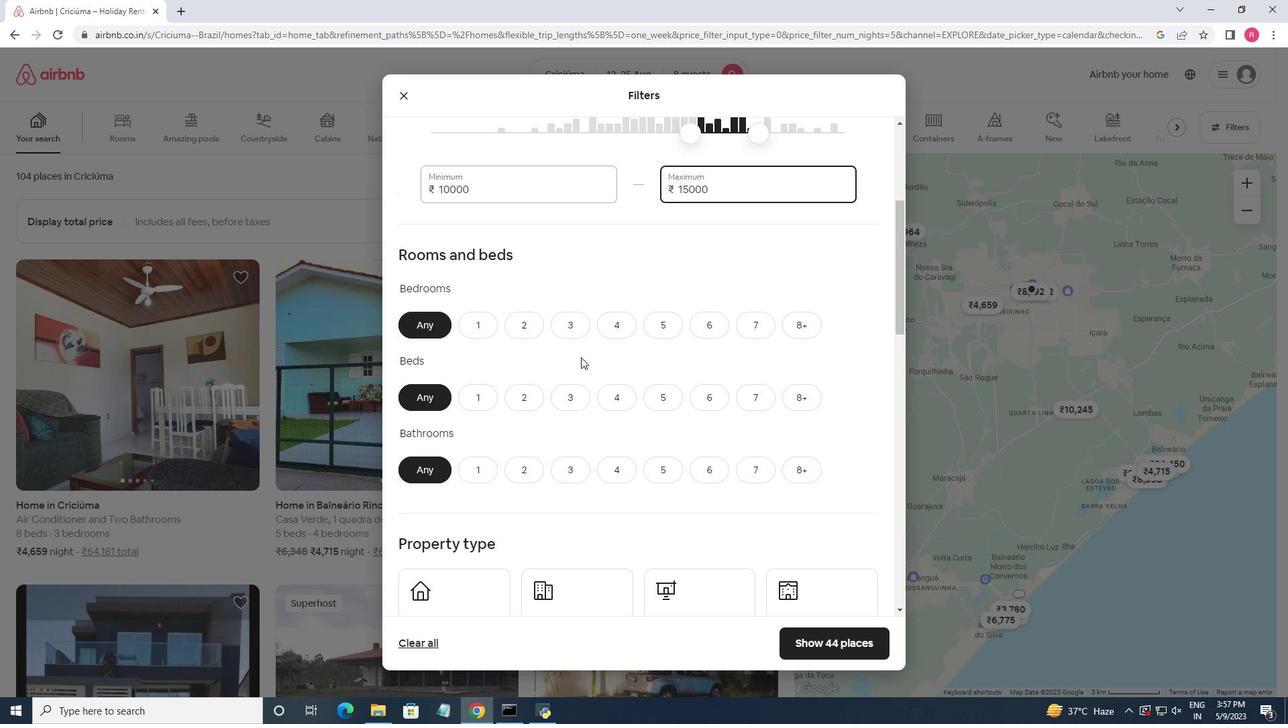 
Action: Mouse moved to (713, 261)
Screenshot: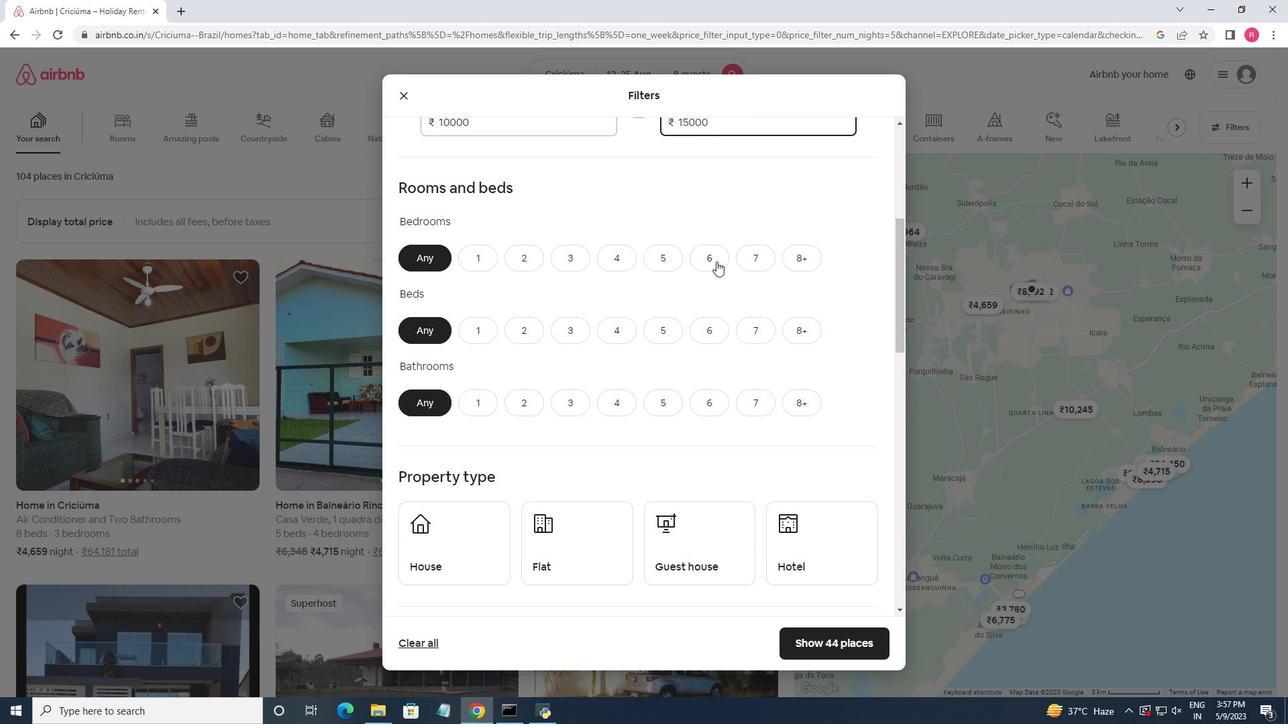 
Action: Mouse pressed left at (713, 261)
Screenshot: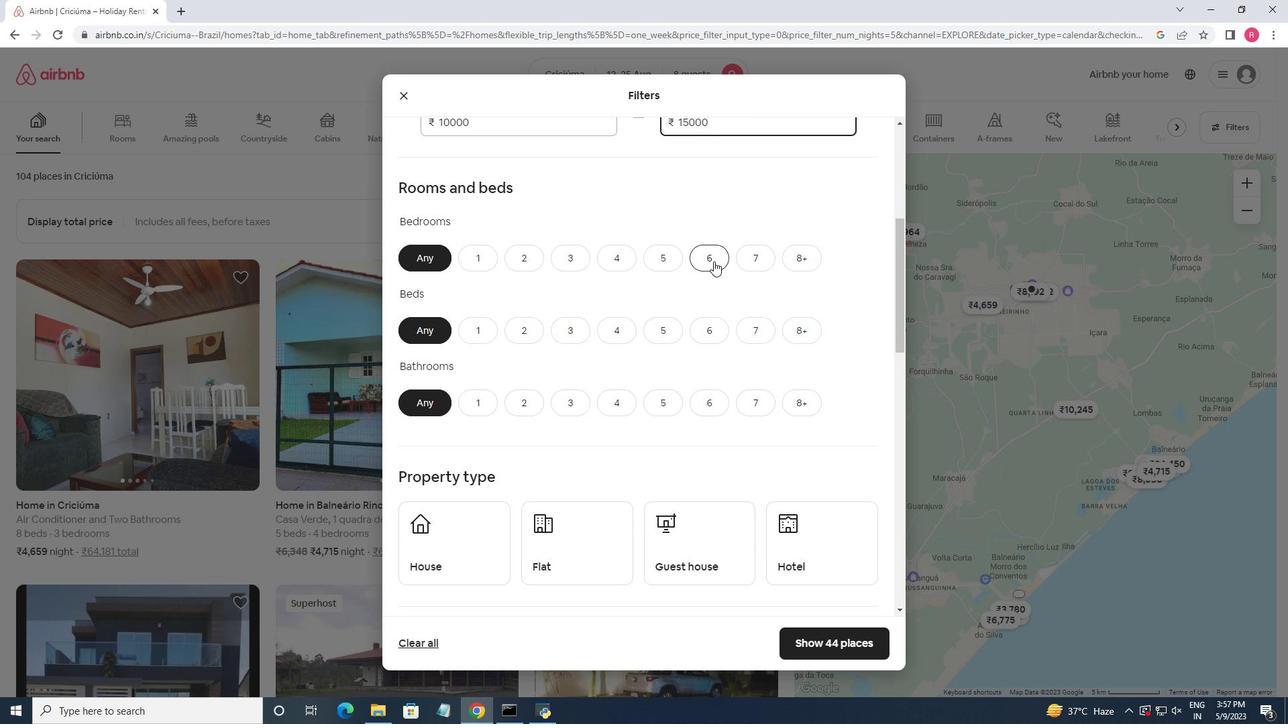 
Action: Mouse moved to (700, 326)
Screenshot: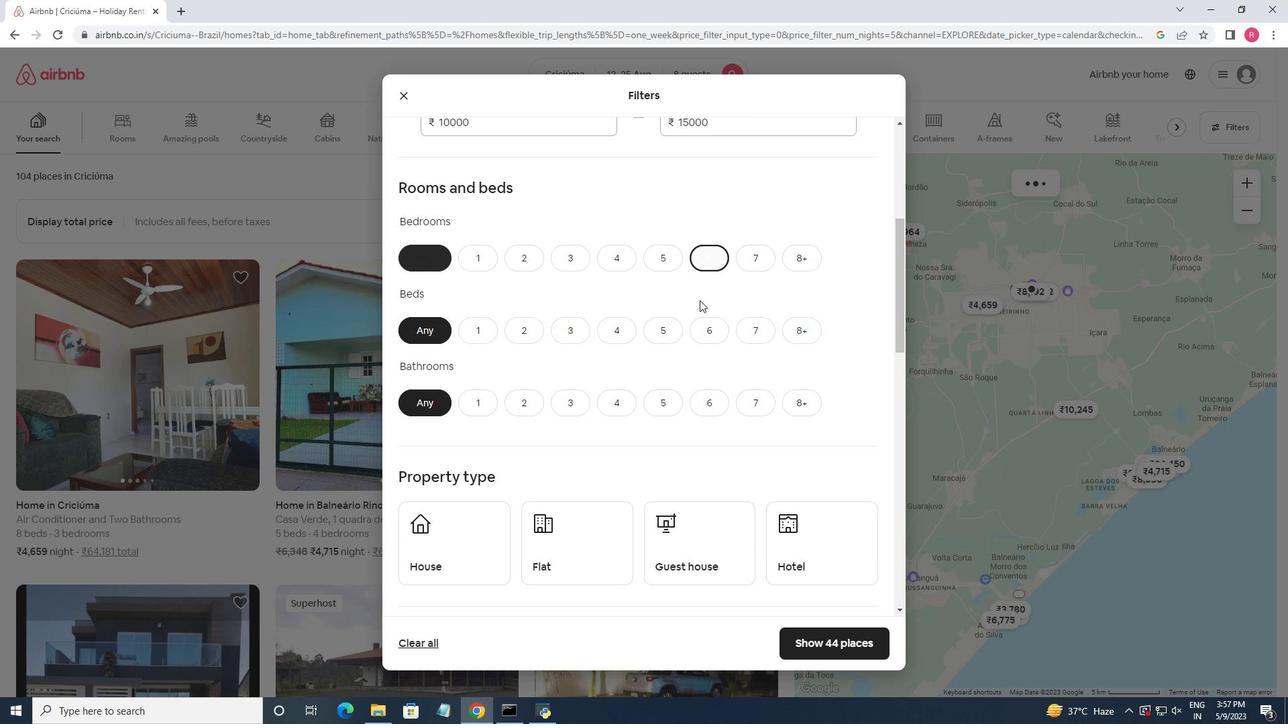 
Action: Mouse pressed left at (700, 326)
Screenshot: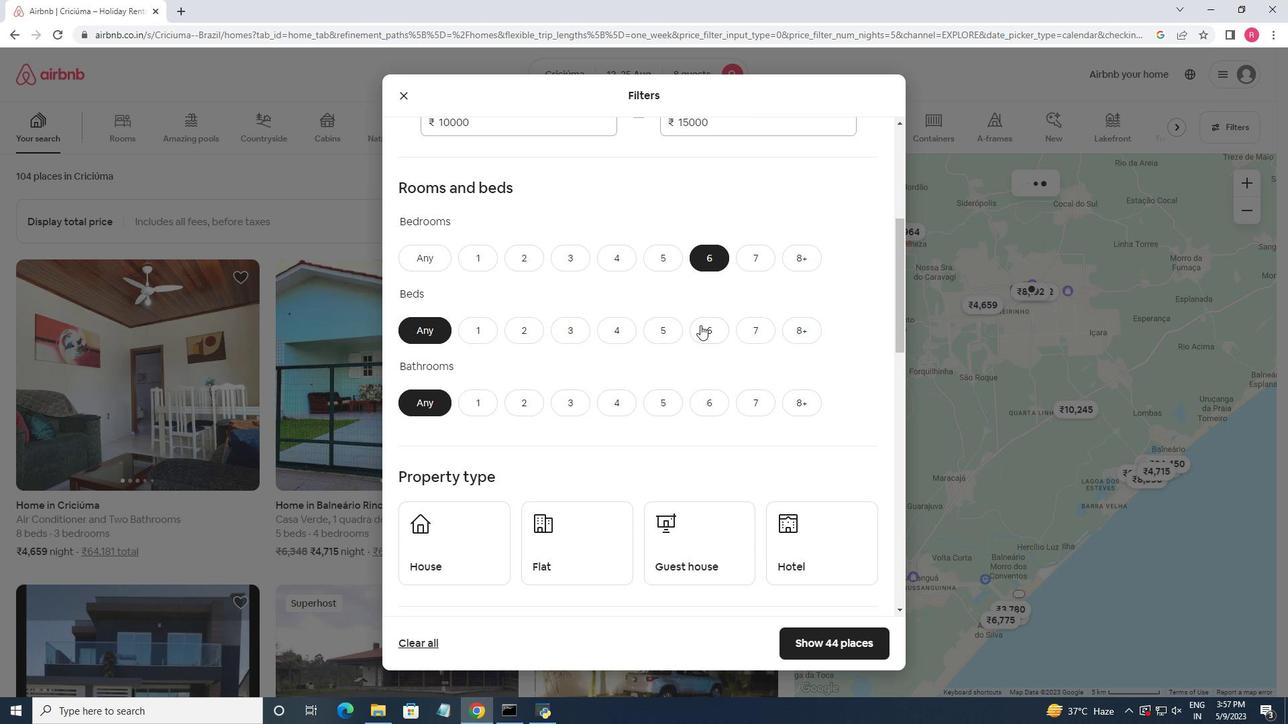 
Action: Mouse moved to (698, 398)
Screenshot: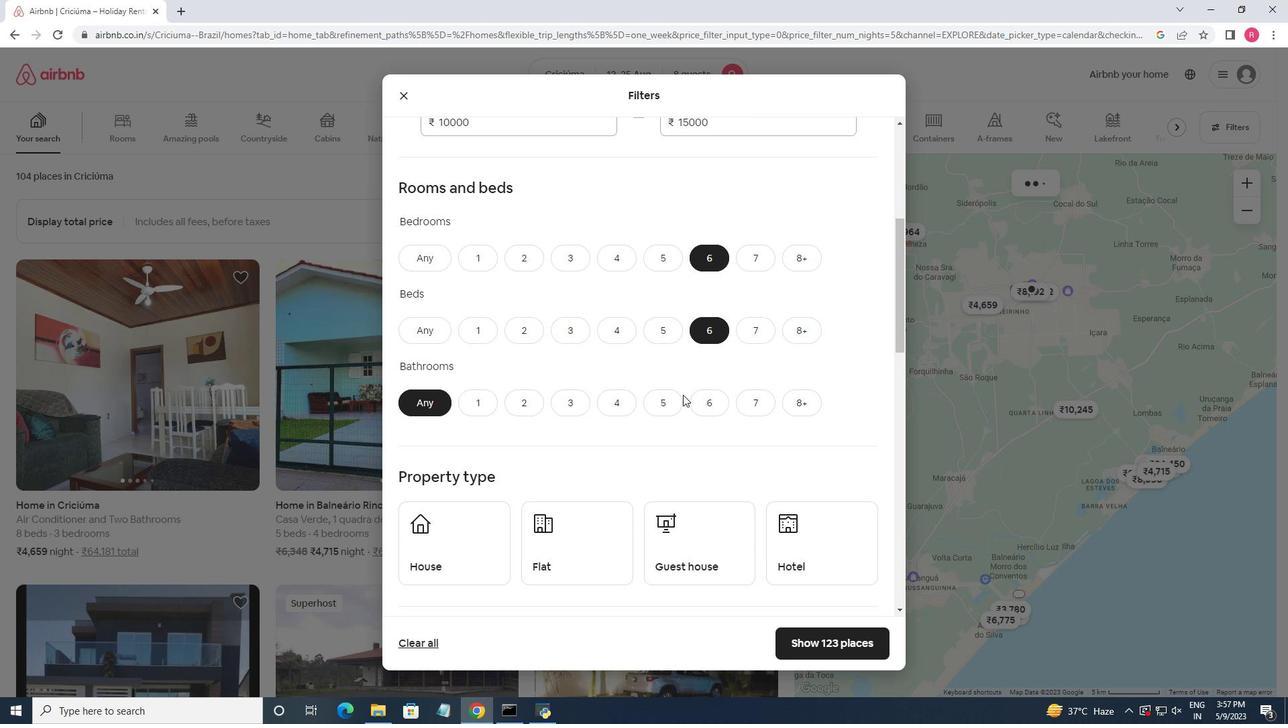 
Action: Mouse pressed left at (698, 398)
Screenshot: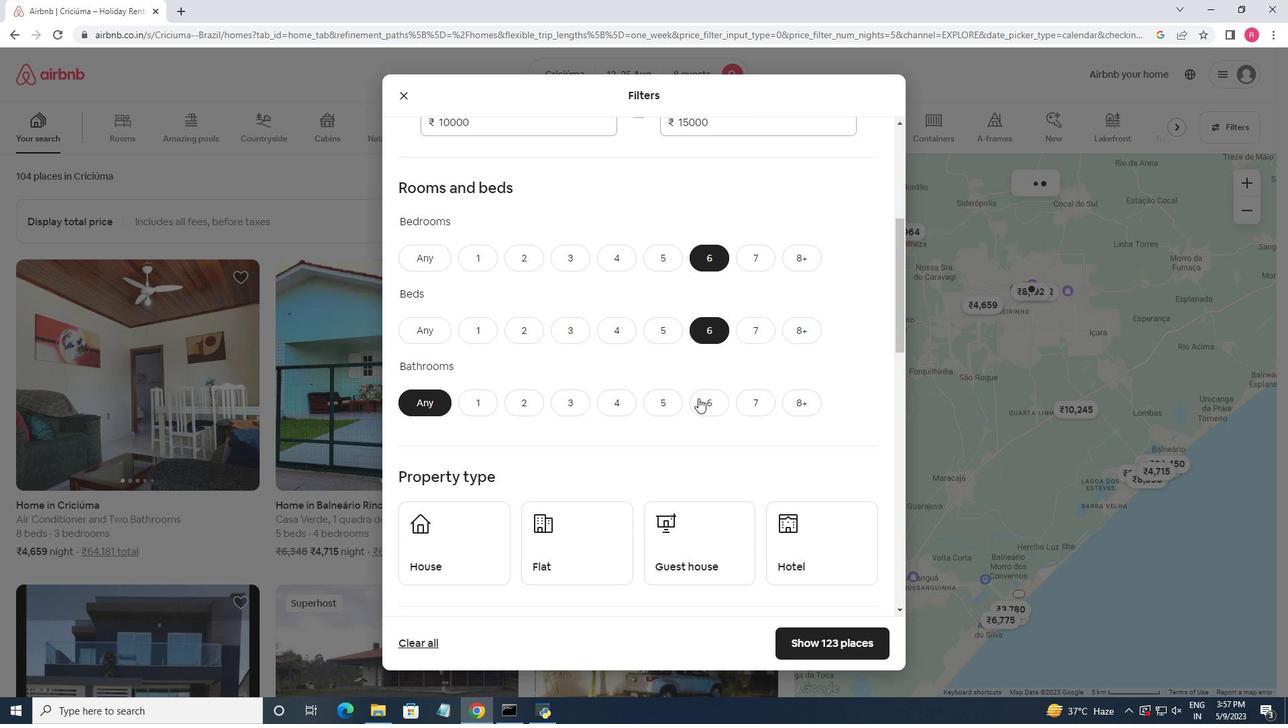 
Action: Mouse moved to (639, 320)
Screenshot: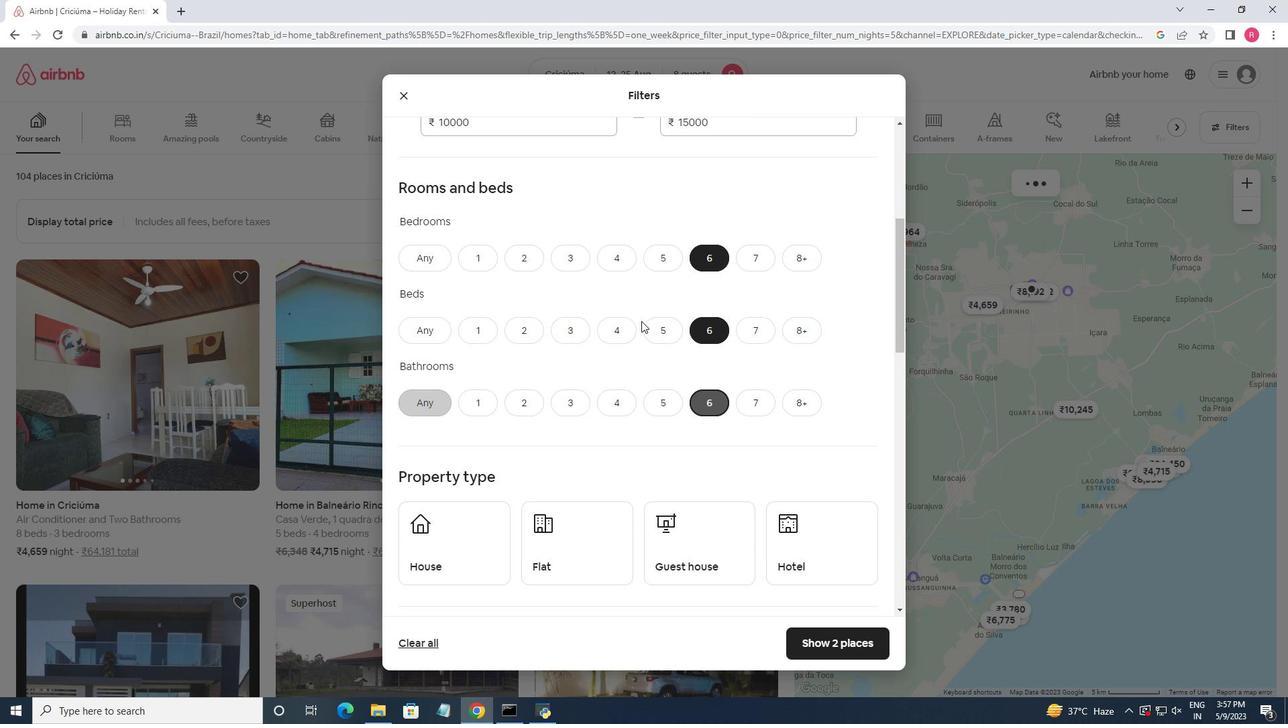
Action: Mouse scrolled (639, 319) with delta (0, 0)
Screenshot: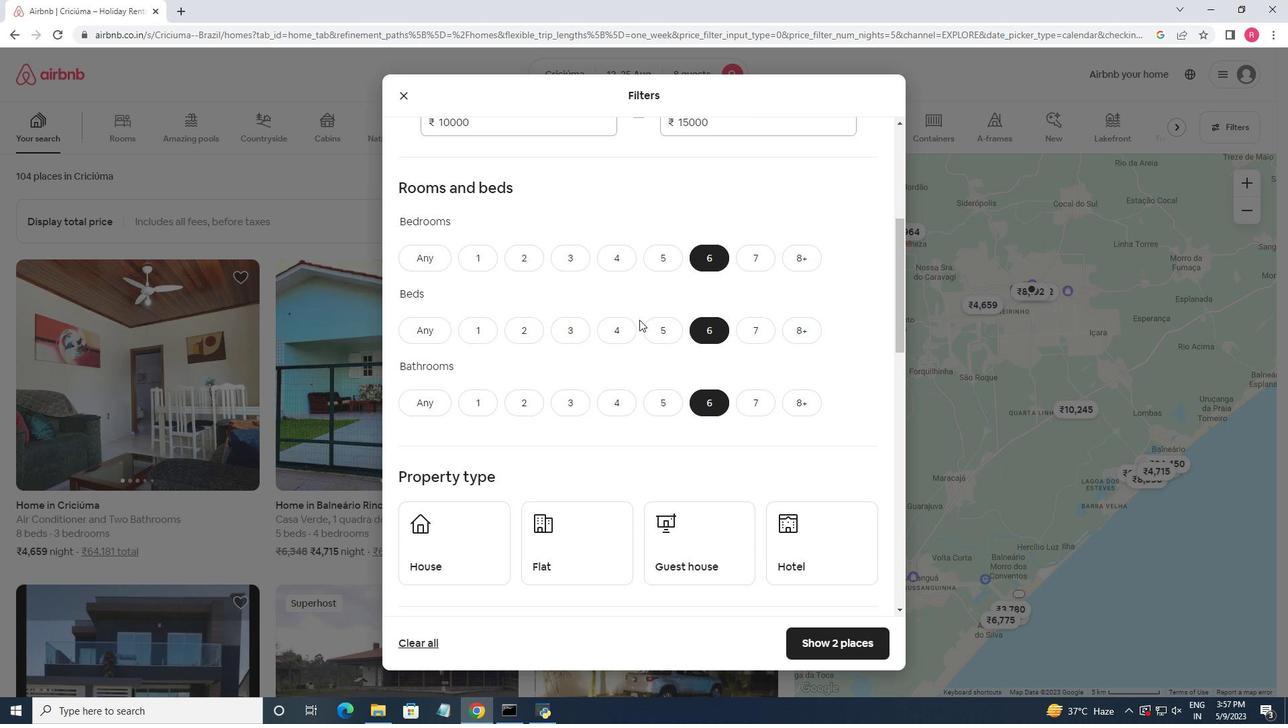 
Action: Mouse scrolled (639, 319) with delta (0, 0)
Screenshot: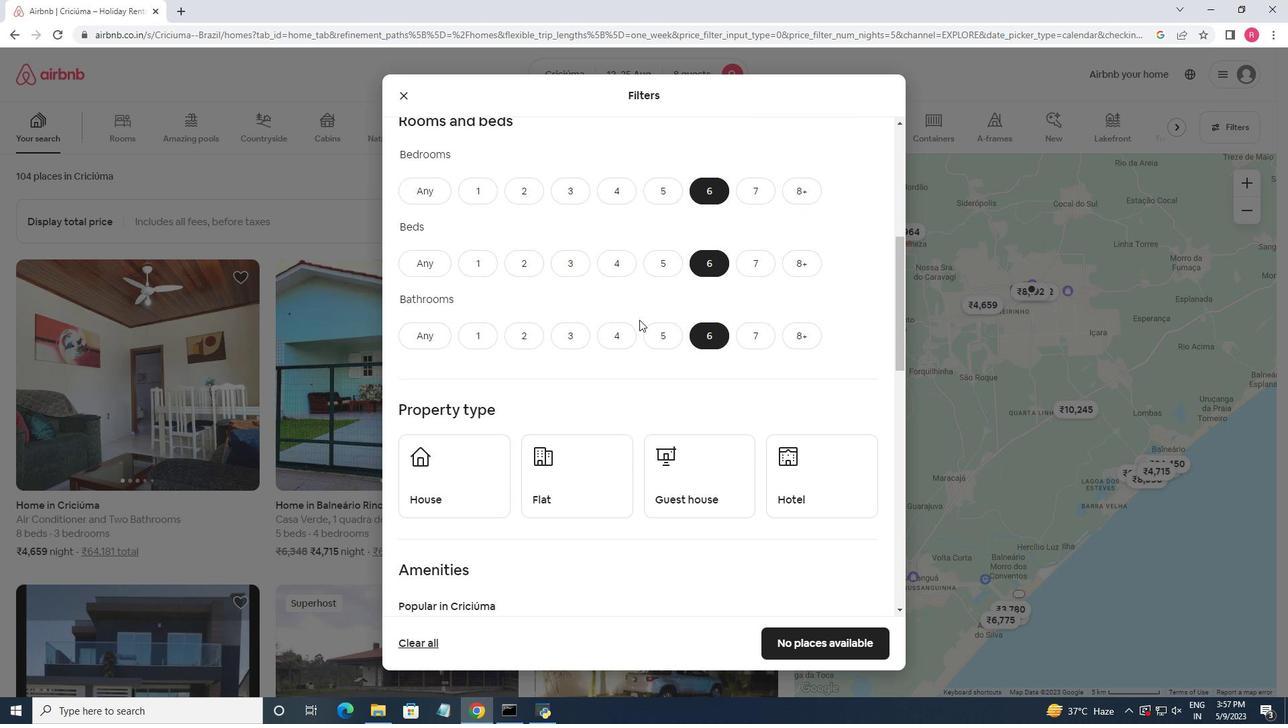 
Action: Mouse moved to (495, 413)
Screenshot: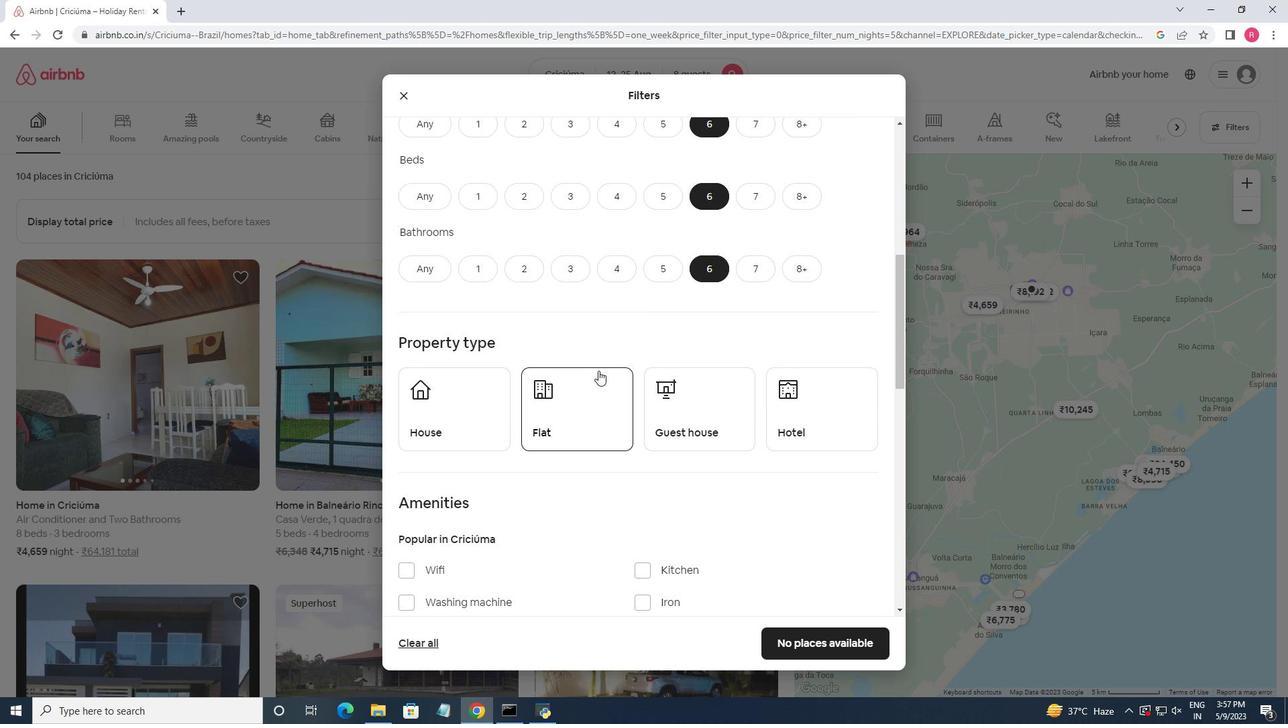 
Action: Mouse pressed left at (495, 413)
Screenshot: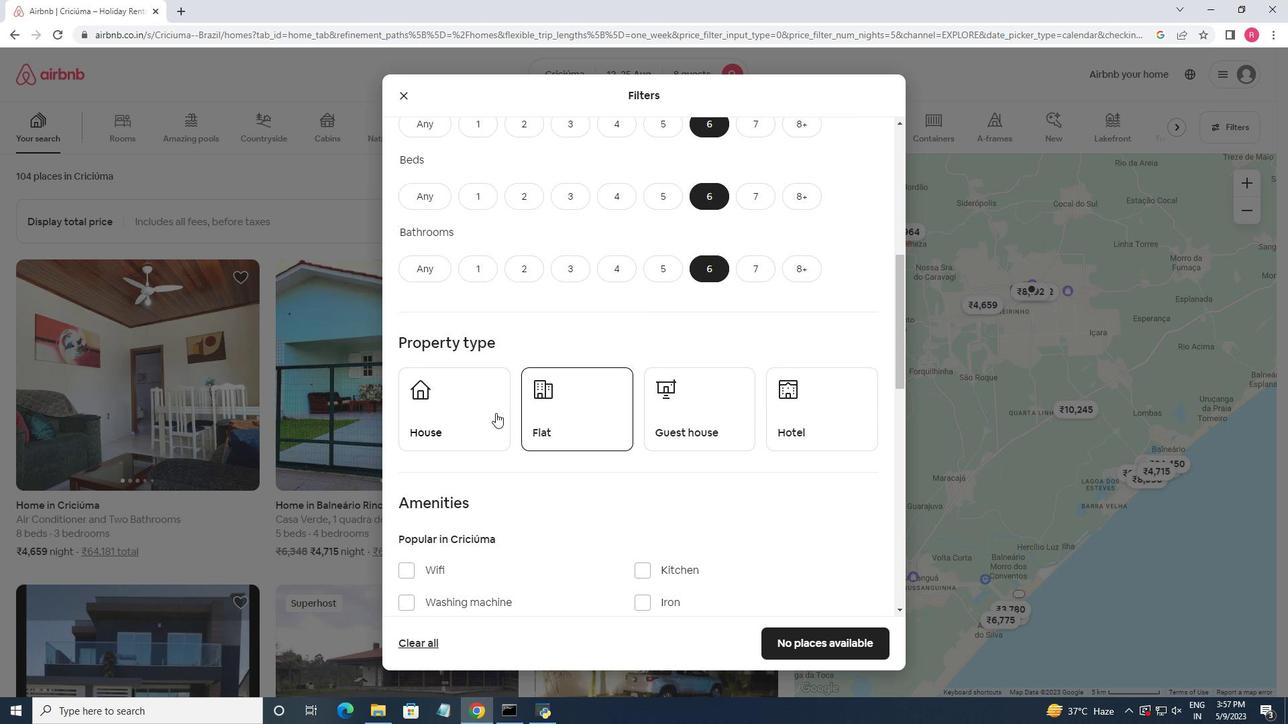 
Action: Mouse moved to (576, 408)
Screenshot: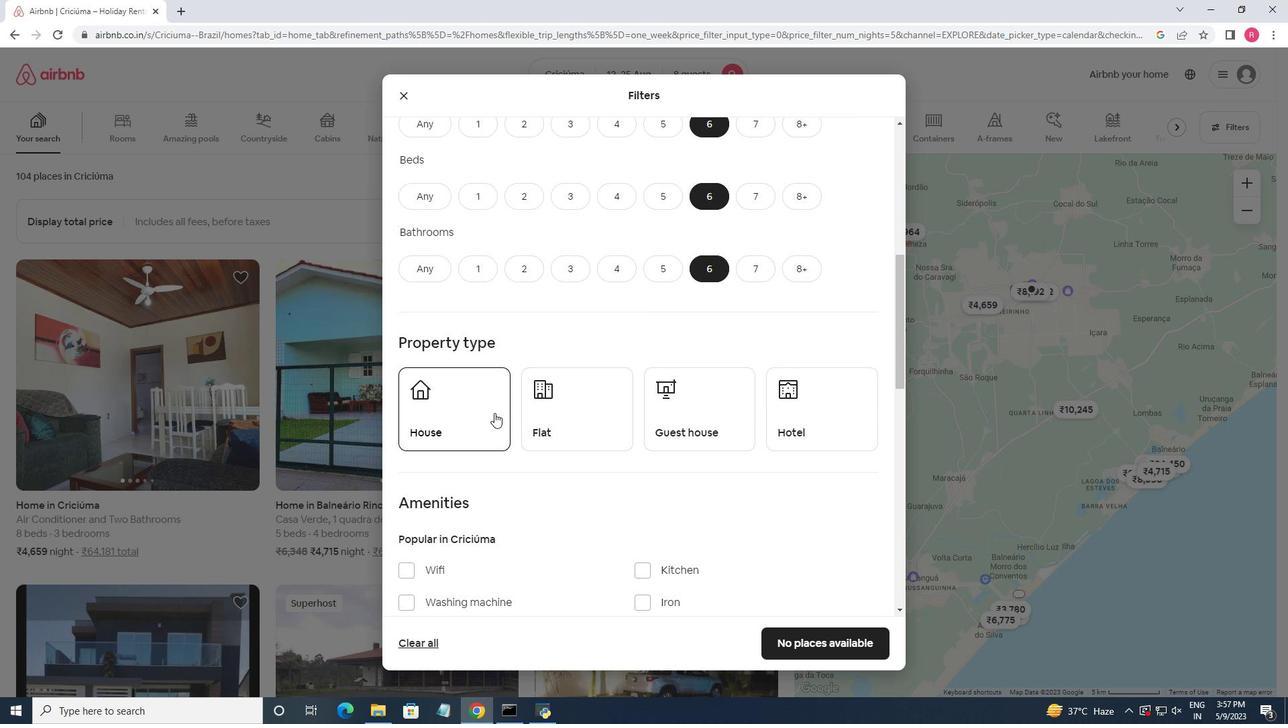 
Action: Mouse pressed left at (576, 408)
Screenshot: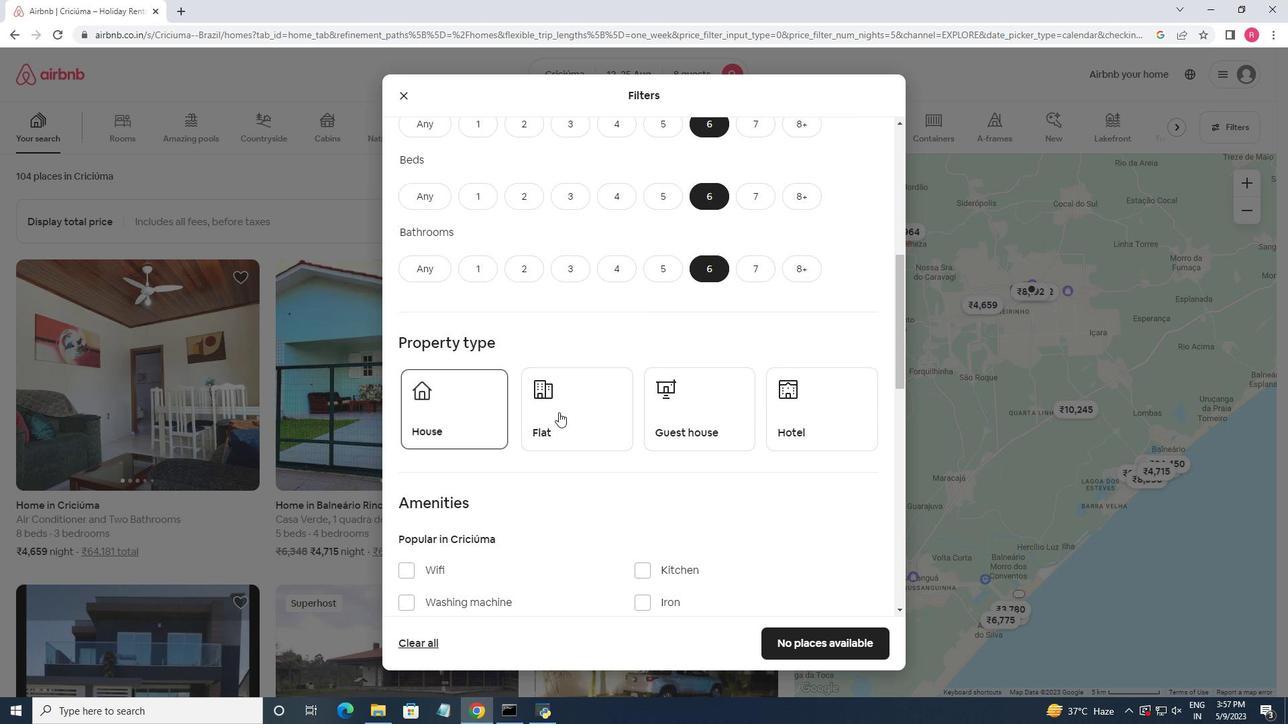 
Action: Mouse moved to (709, 389)
Screenshot: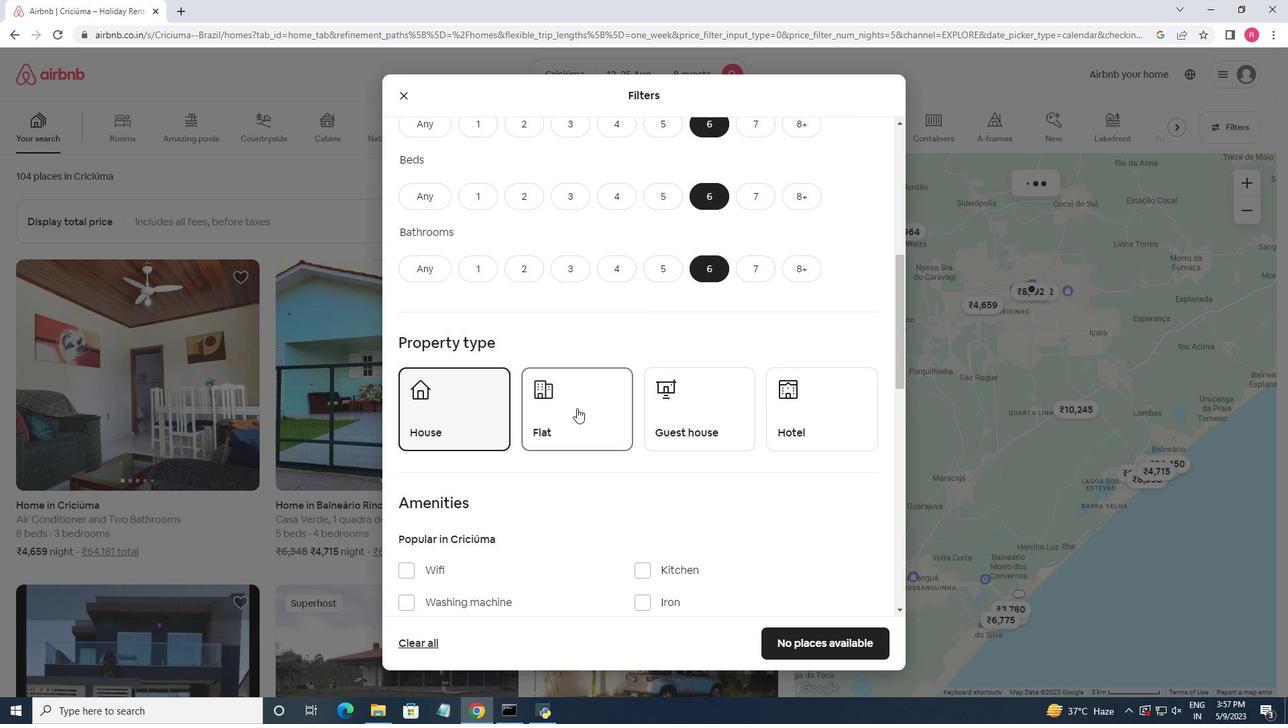 
Action: Mouse pressed left at (709, 389)
Screenshot: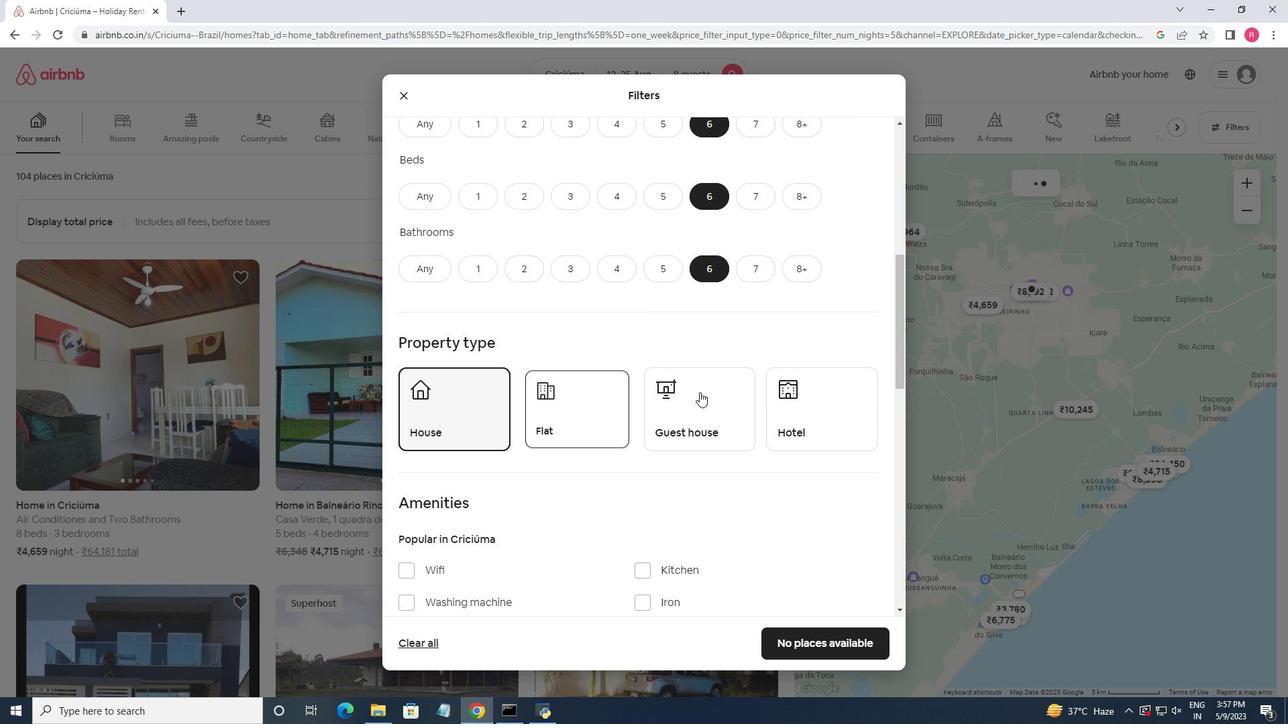 
Action: Mouse moved to (660, 366)
Screenshot: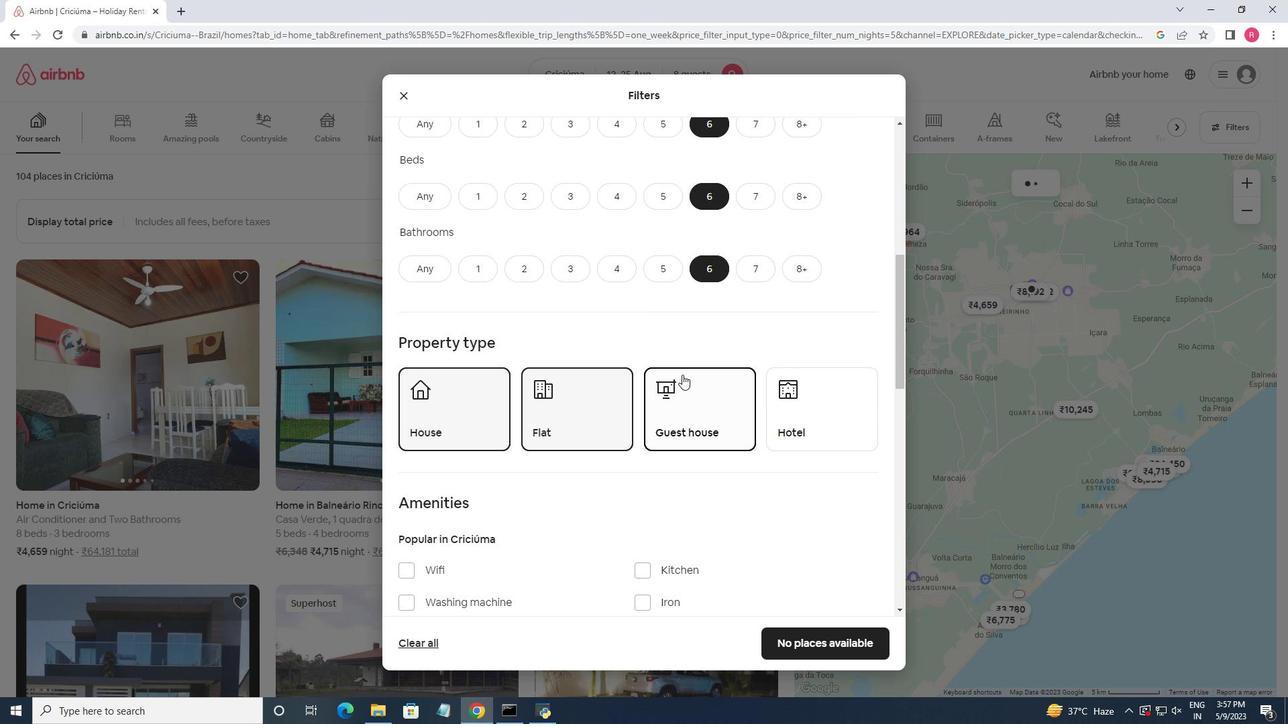 
Action: Mouse scrolled (660, 366) with delta (0, 0)
Screenshot: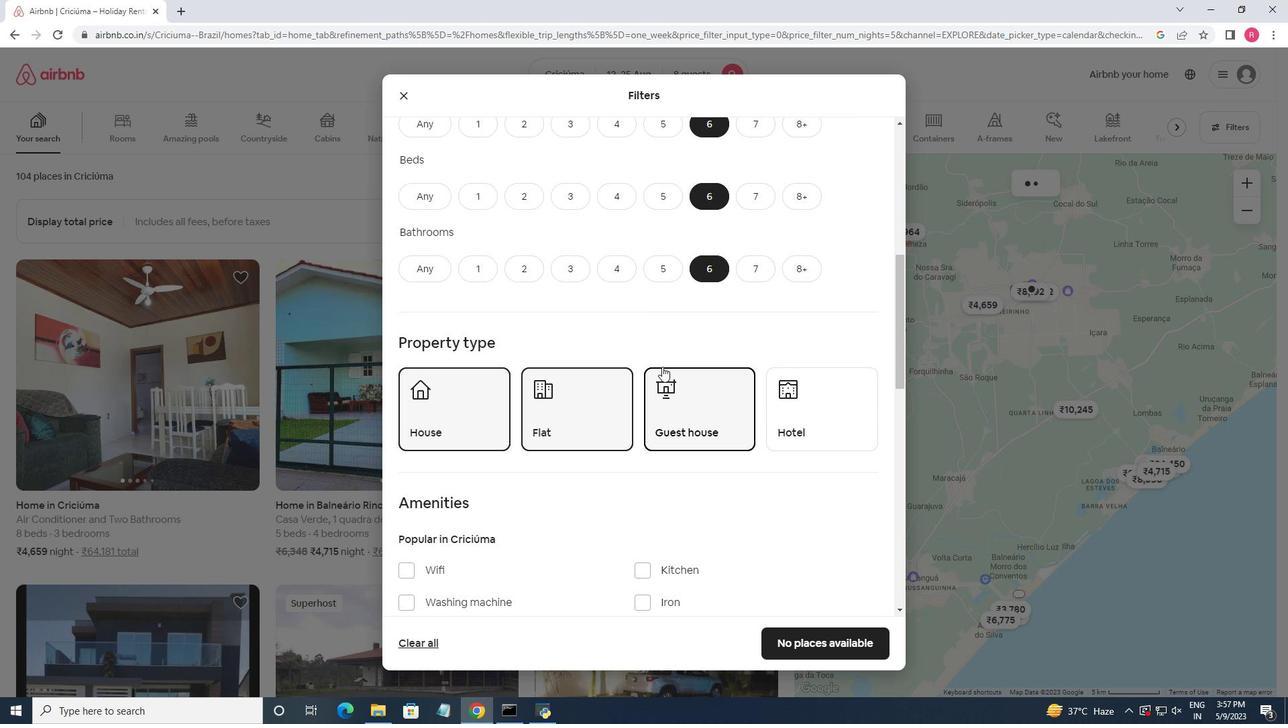
Action: Mouse scrolled (660, 366) with delta (0, 0)
Screenshot: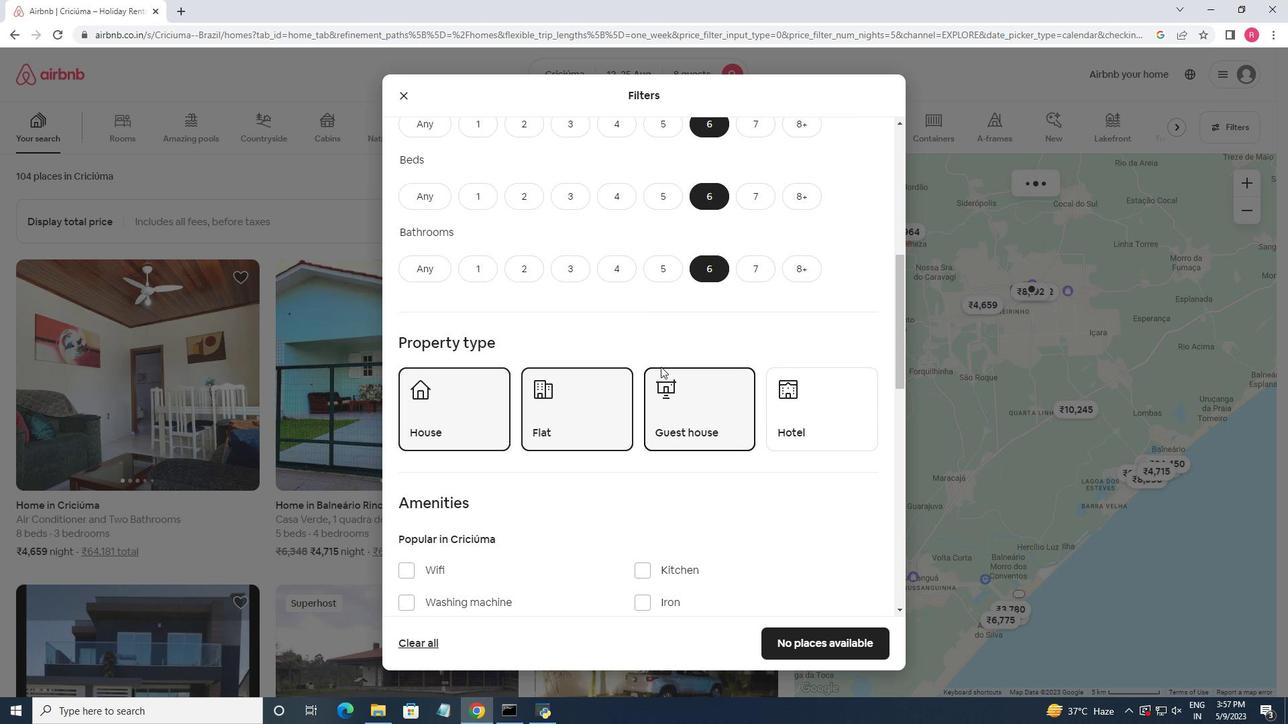 
Action: Mouse moved to (662, 366)
Screenshot: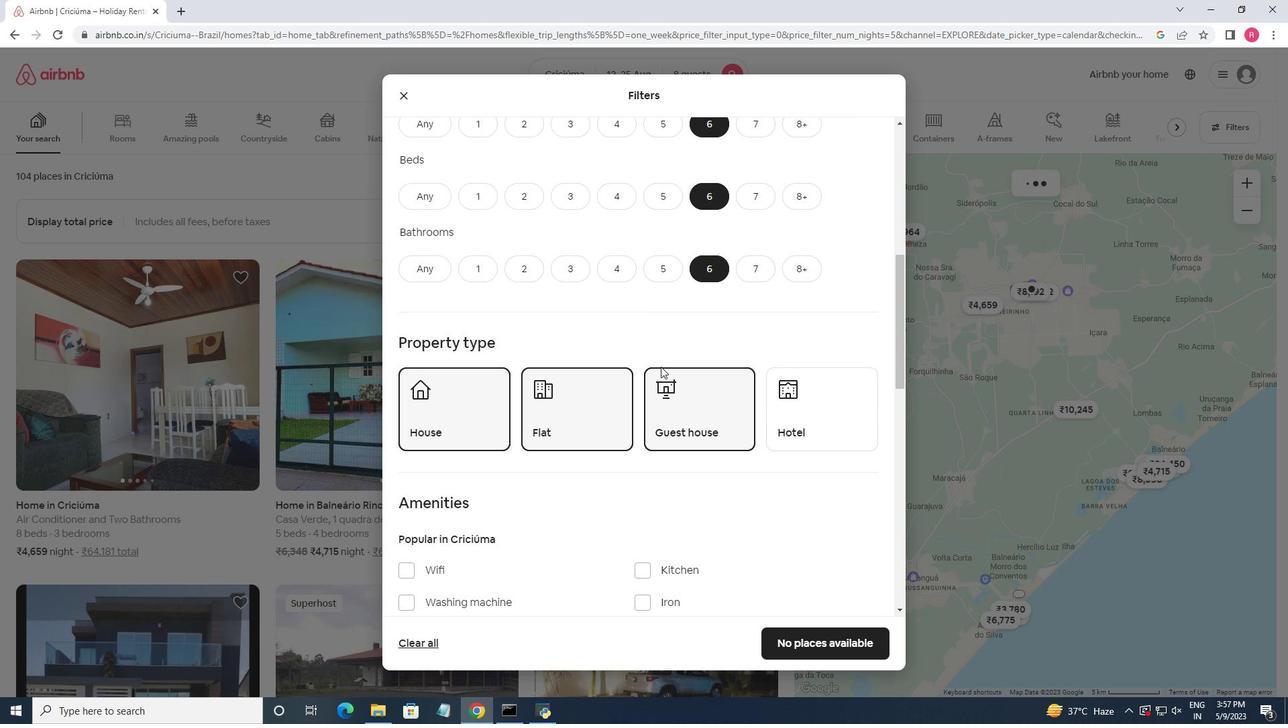 
Action: Mouse scrolled (662, 366) with delta (0, 0)
Screenshot: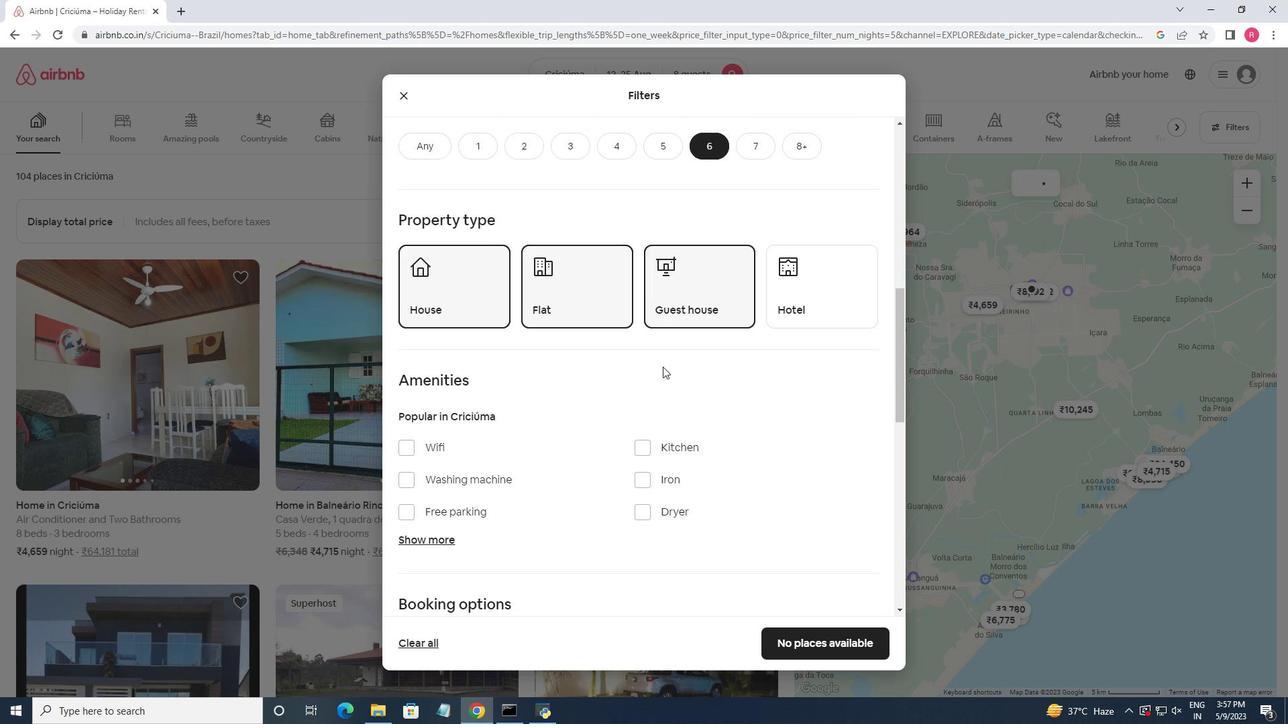 
Action: Mouse moved to (413, 366)
Screenshot: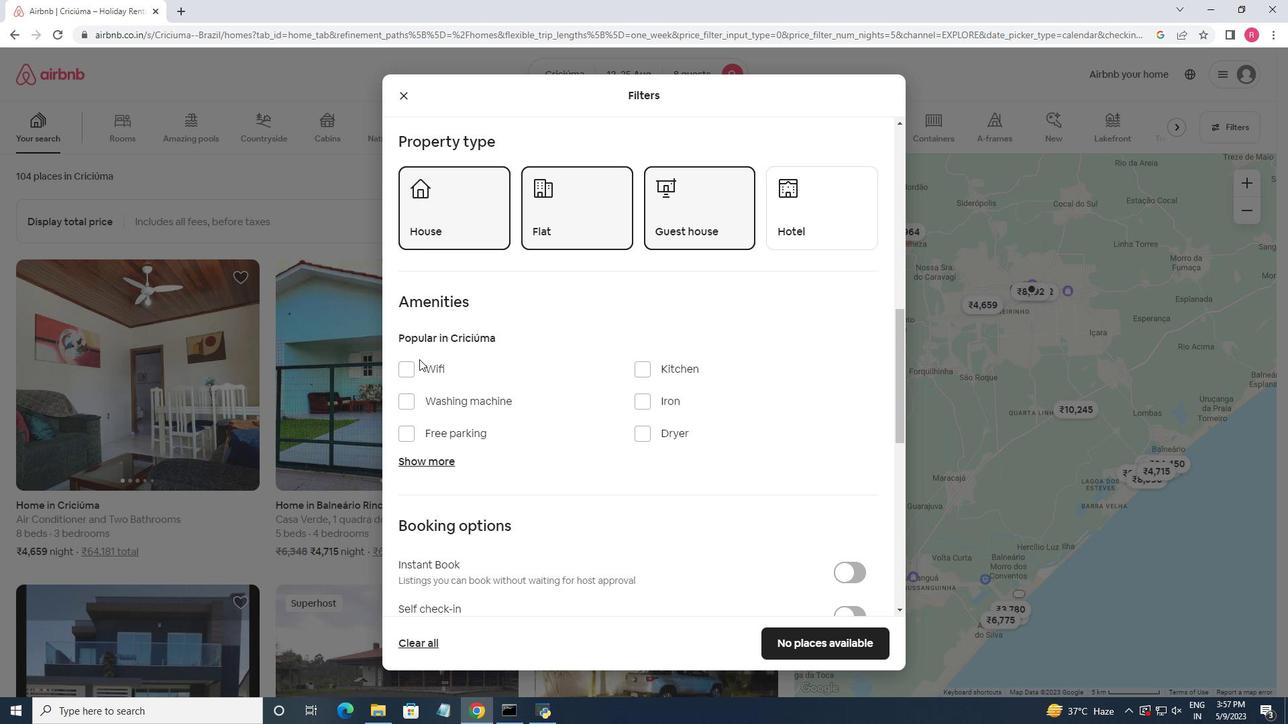 
Action: Mouse pressed left at (413, 366)
Screenshot: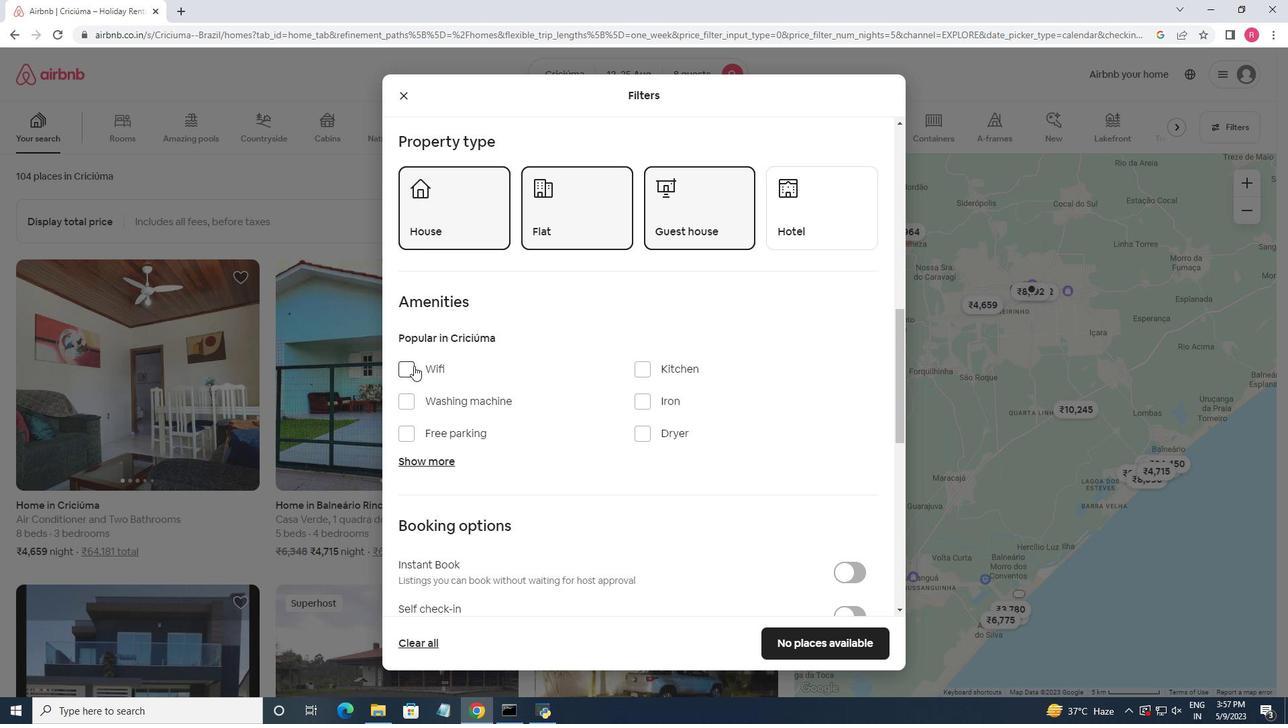 
Action: Mouse moved to (410, 462)
Screenshot: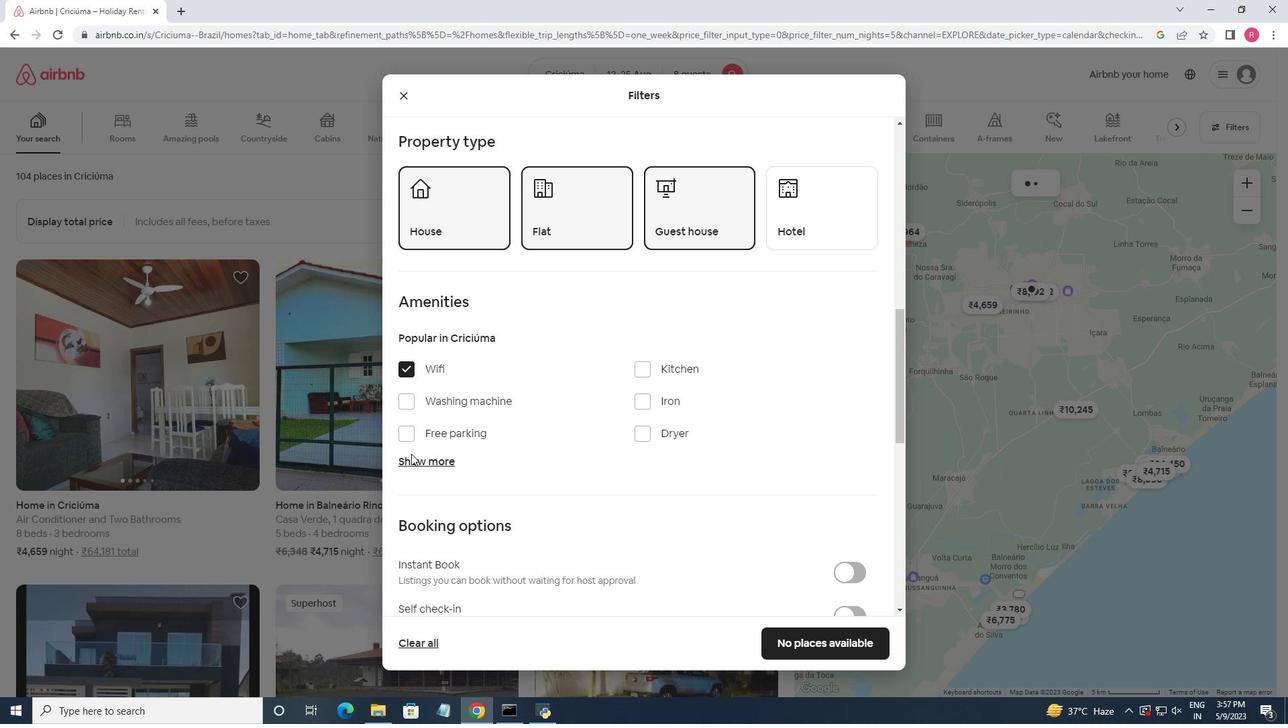 
Action: Mouse pressed left at (410, 462)
Screenshot: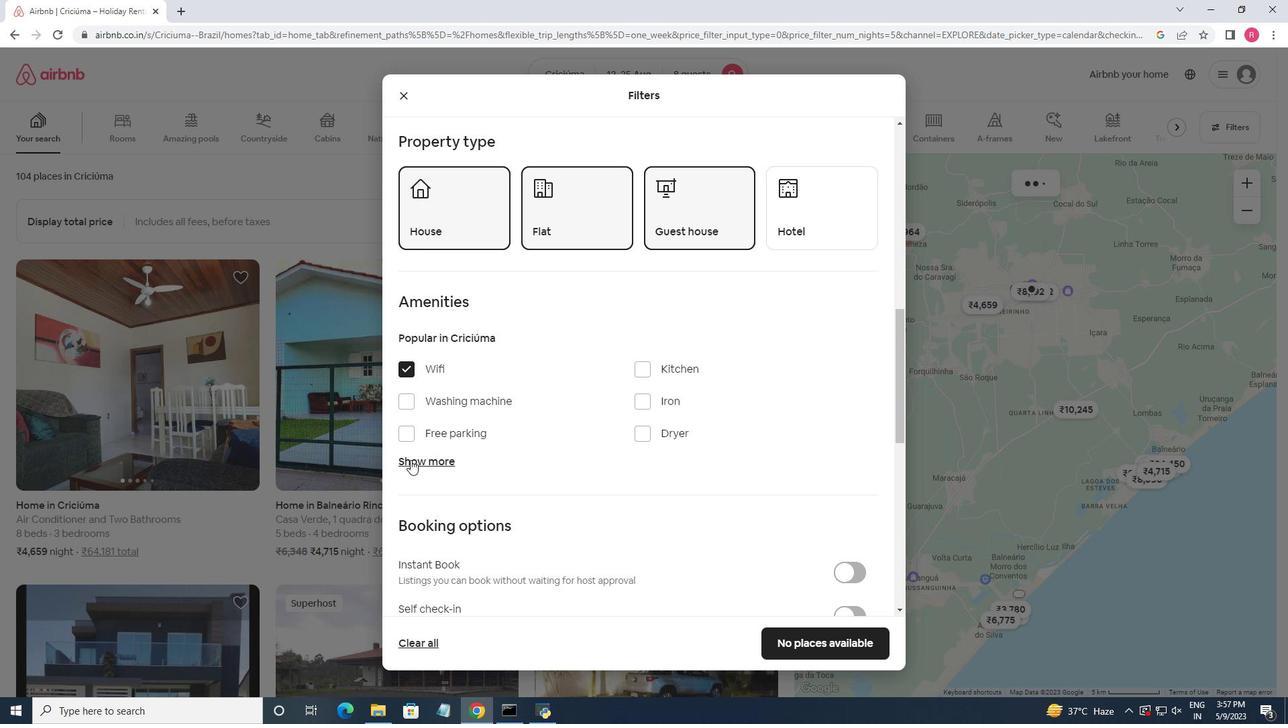 
Action: Mouse moved to (412, 431)
Screenshot: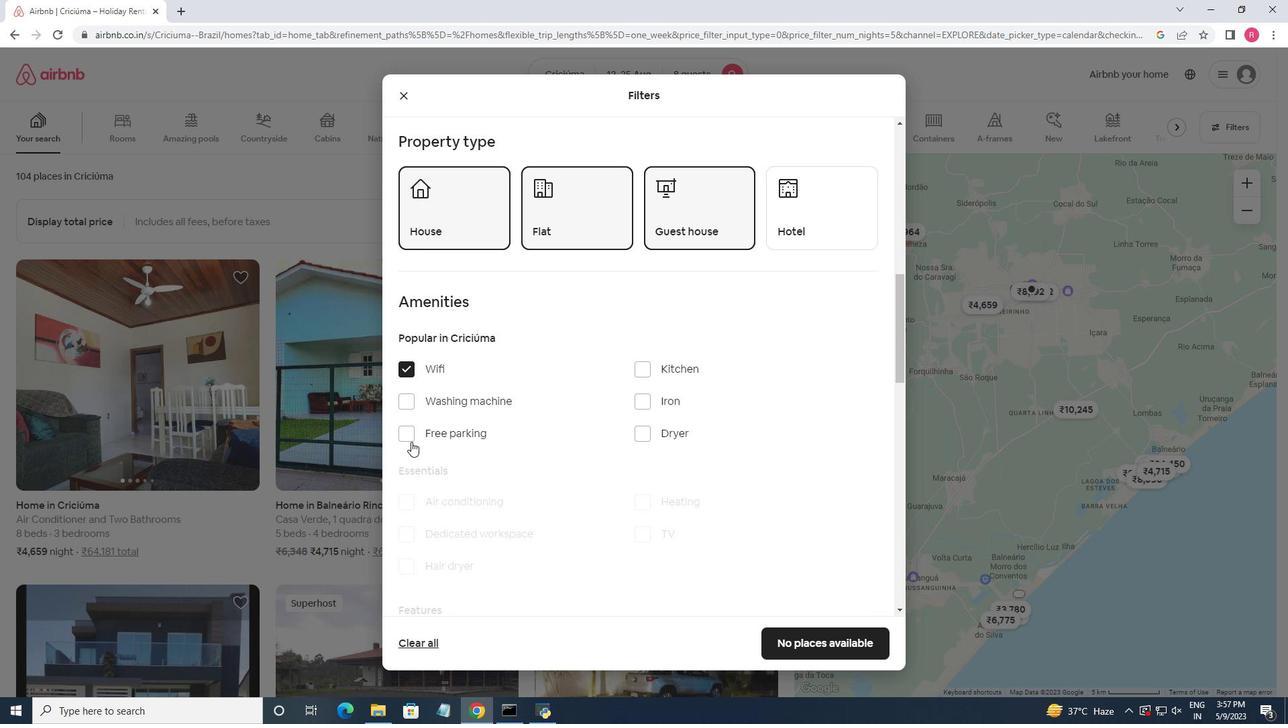 
Action: Mouse pressed left at (412, 431)
Screenshot: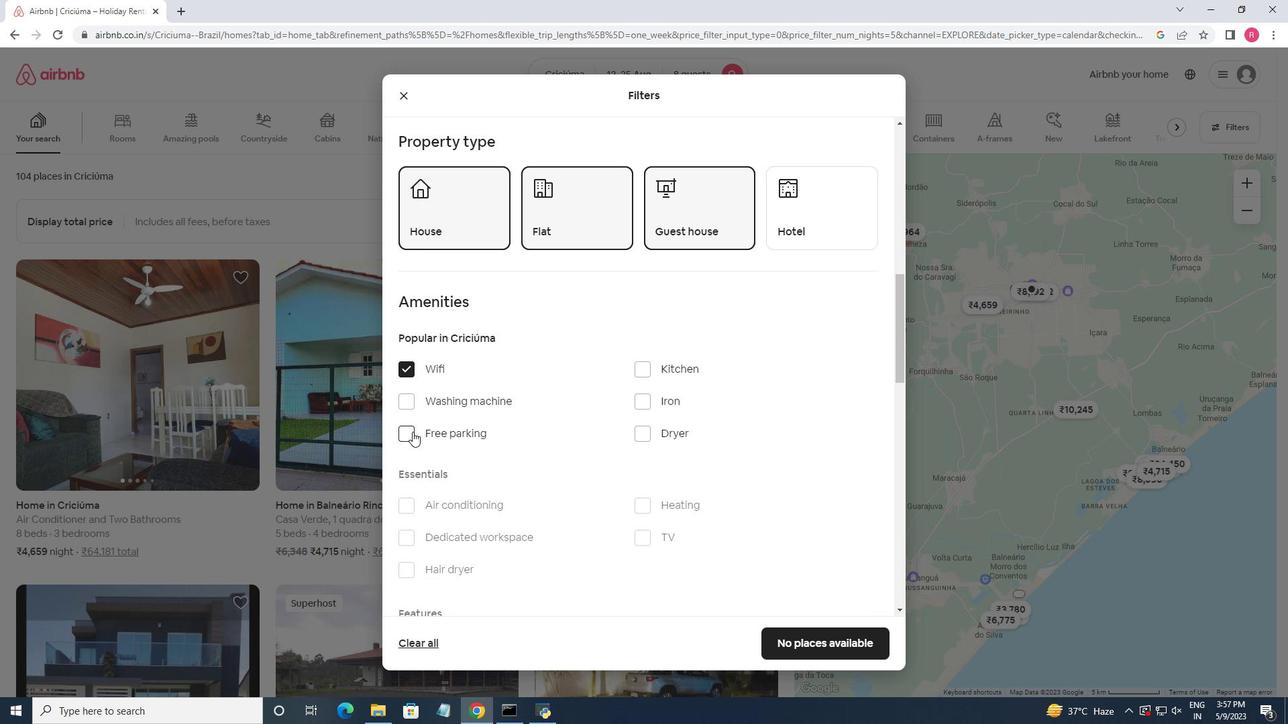 
Action: Mouse moved to (646, 546)
Screenshot: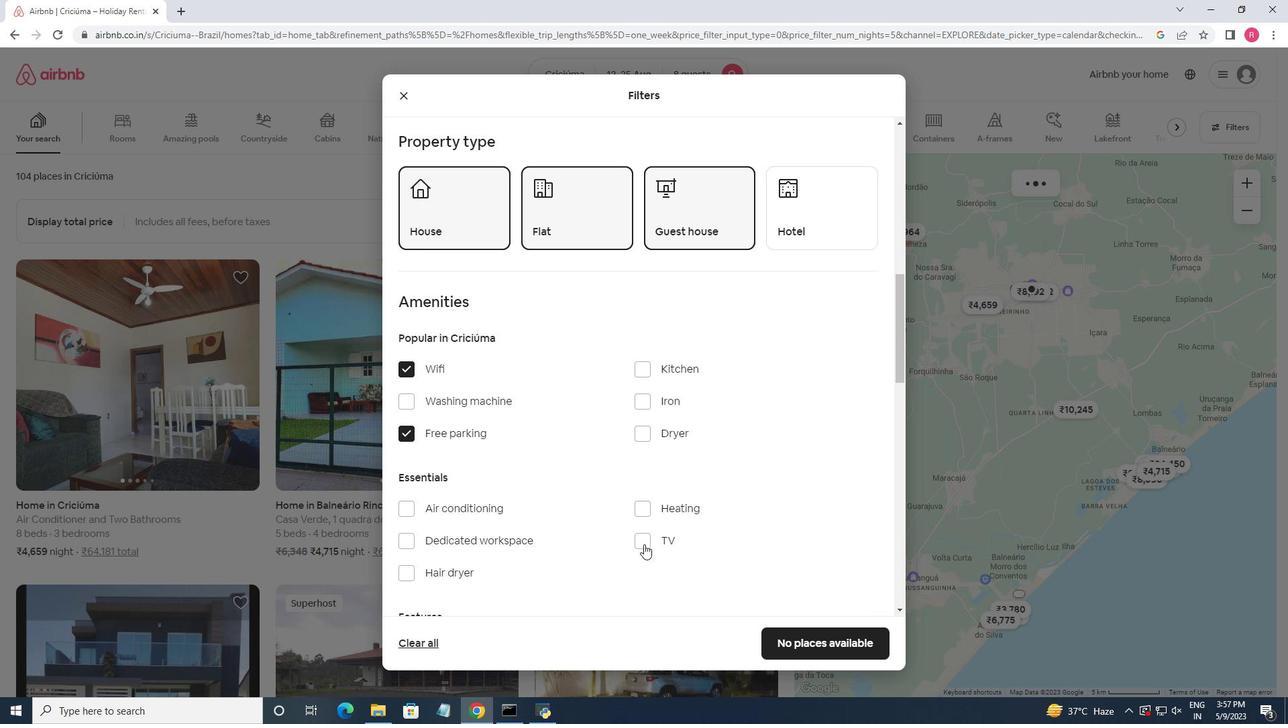 
Action: Mouse pressed left at (646, 546)
Screenshot: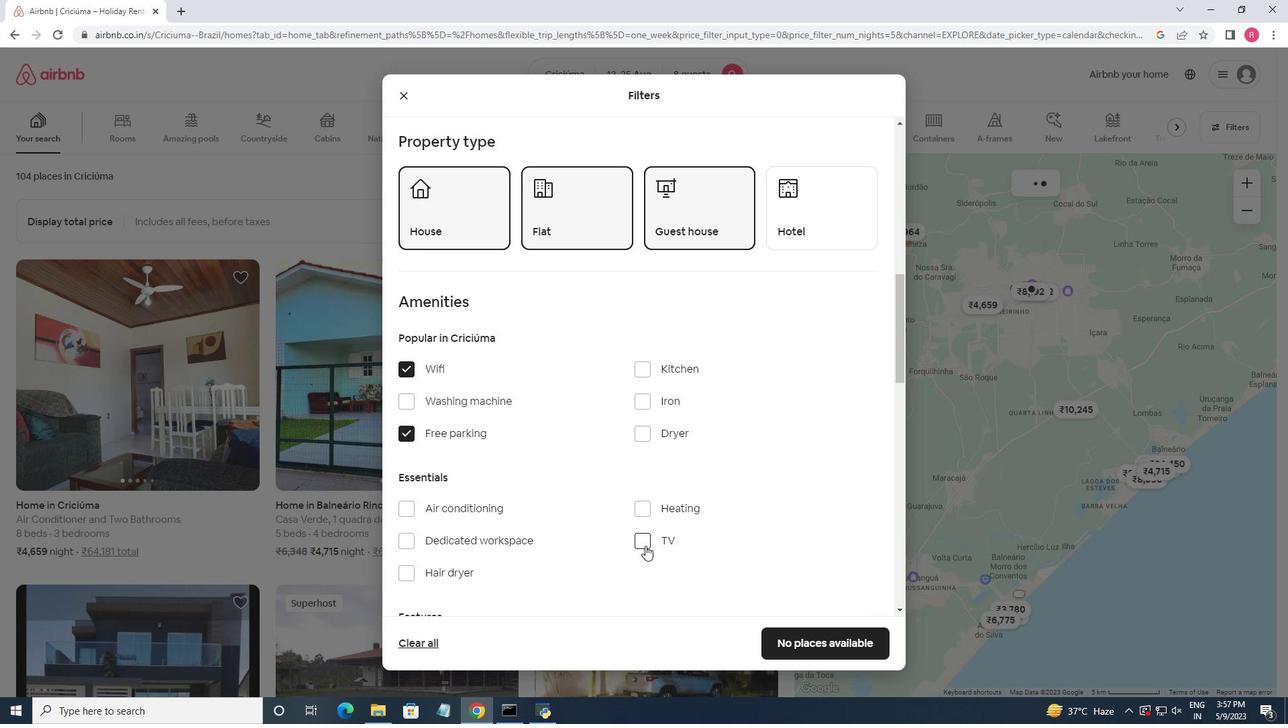 
Action: Mouse moved to (603, 460)
Screenshot: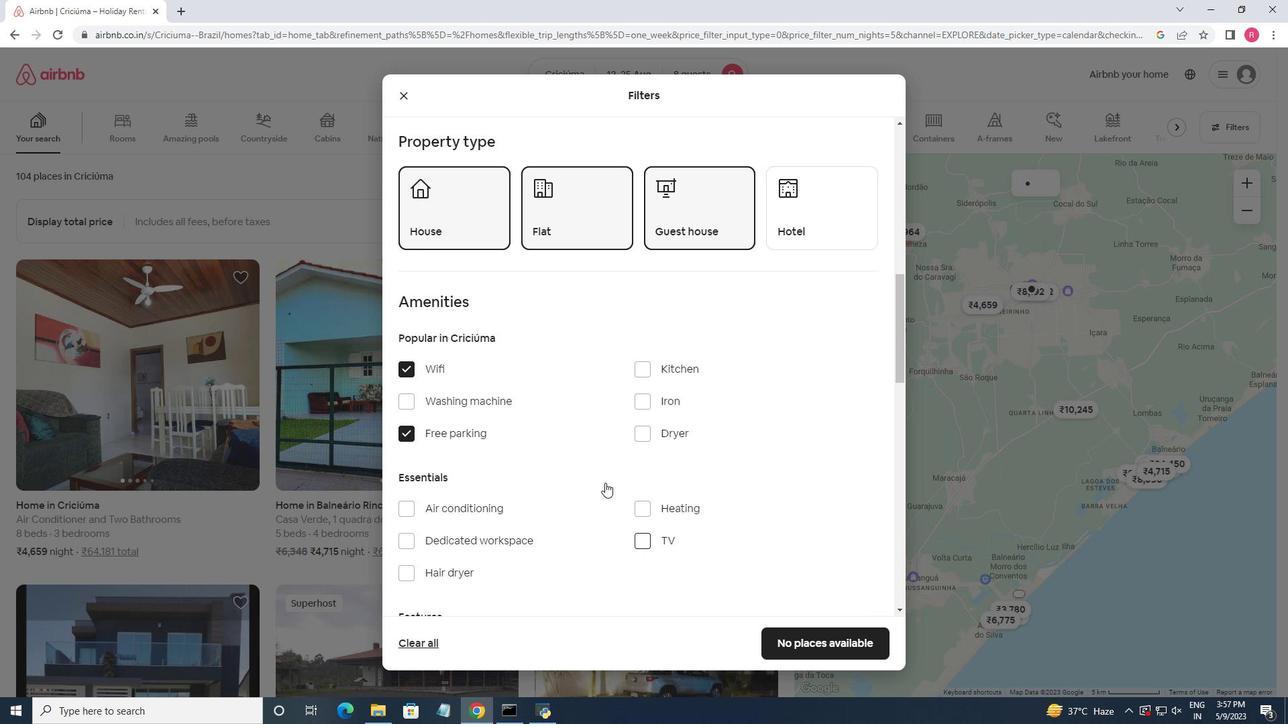 
Action: Mouse scrolled (603, 459) with delta (0, 0)
Screenshot: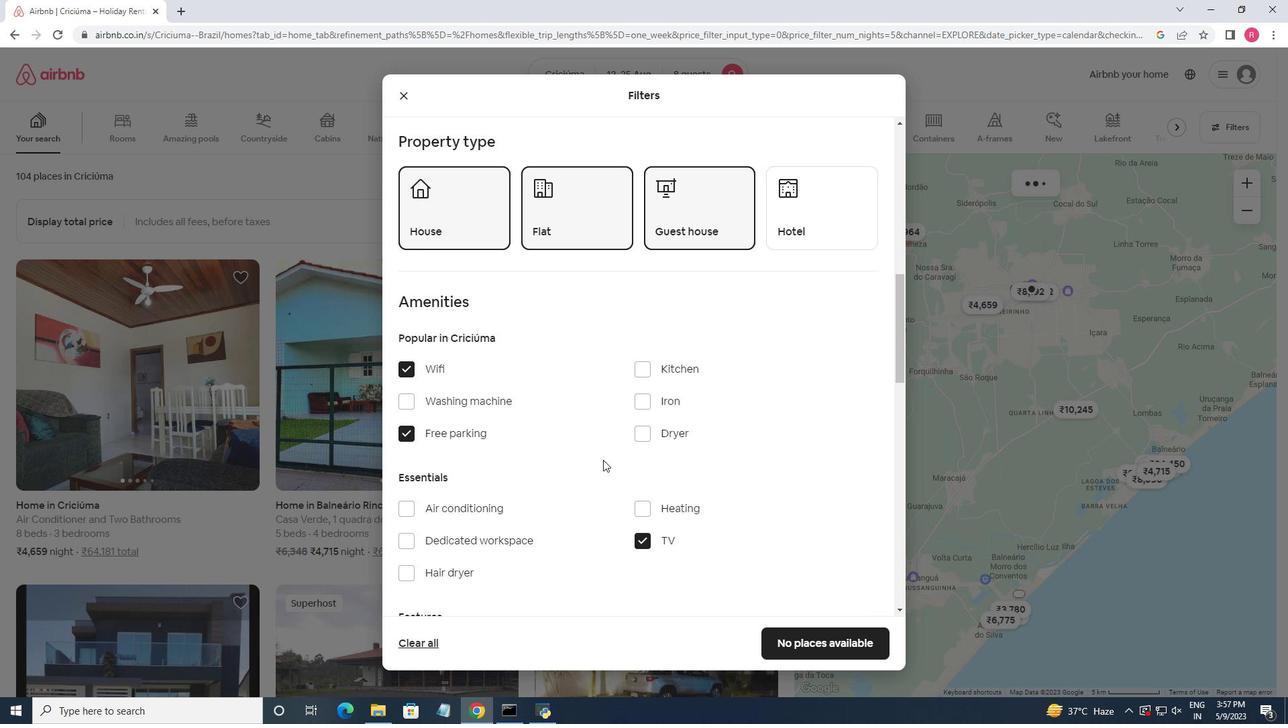 
Action: Mouse scrolled (603, 459) with delta (0, 0)
Screenshot: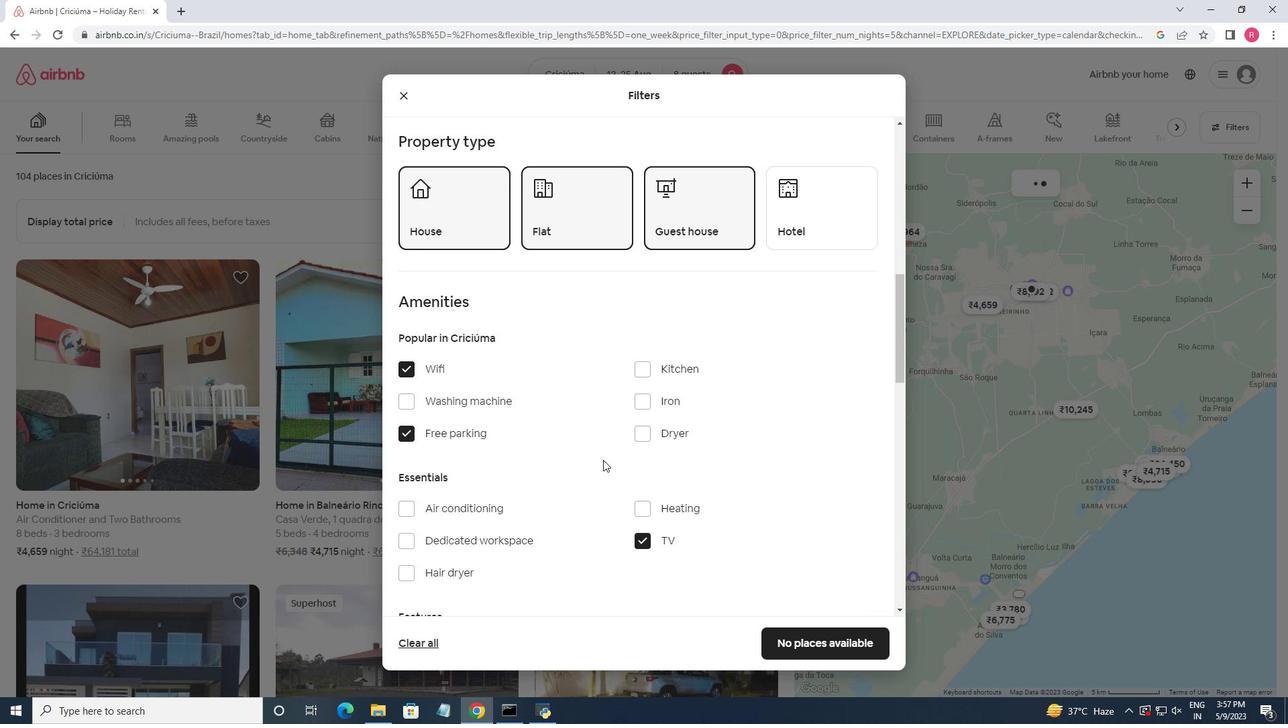 
Action: Mouse scrolled (603, 459) with delta (0, 0)
Screenshot: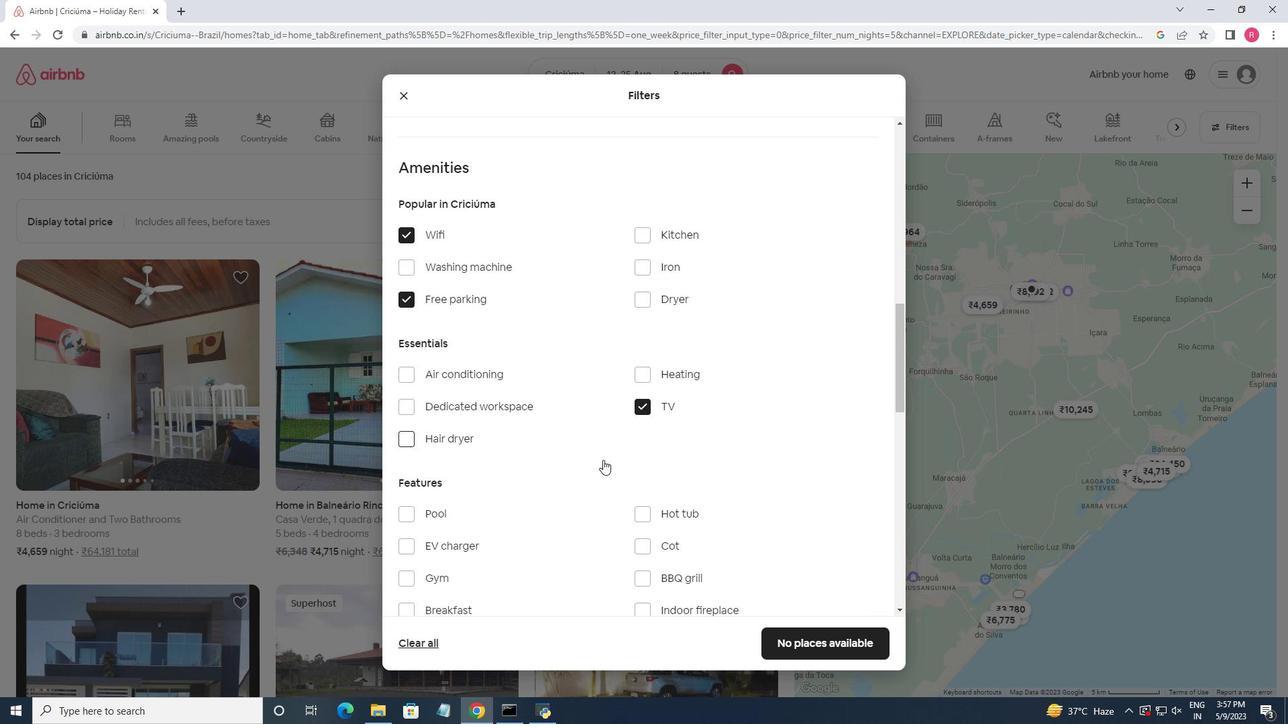 
Action: Mouse moved to (603, 460)
Screenshot: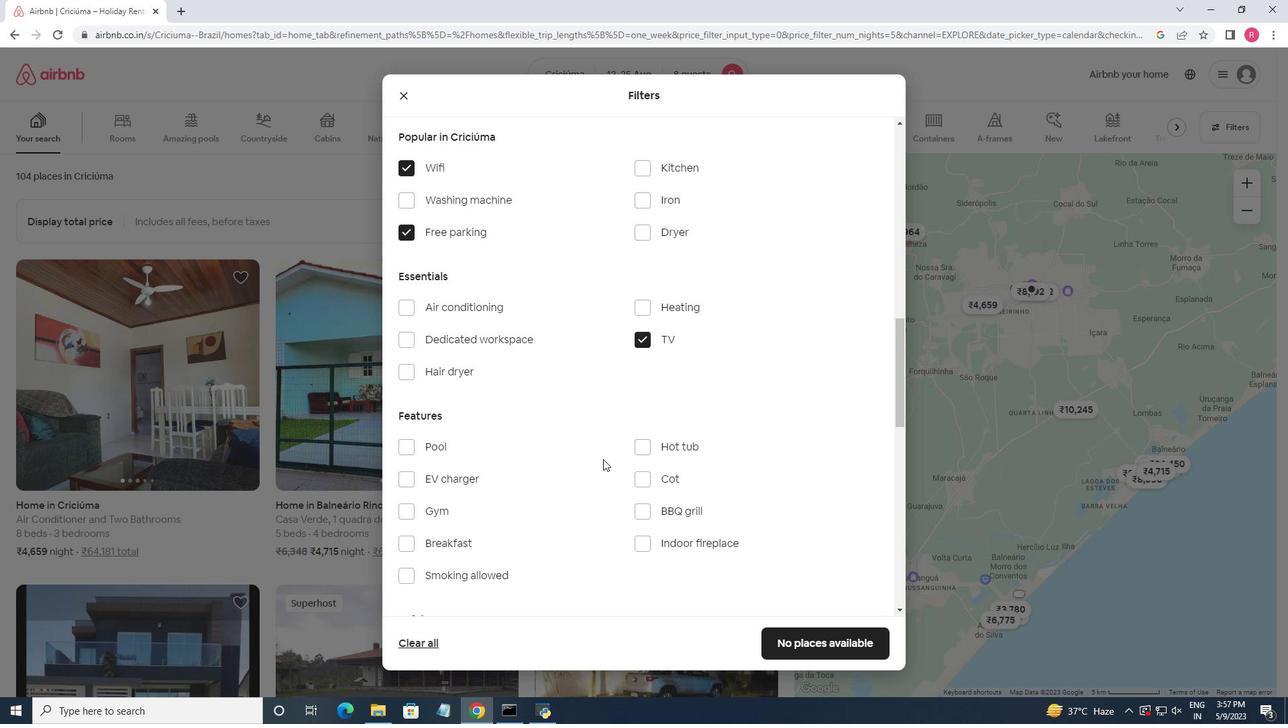 
Action: Mouse scrolled (603, 459) with delta (0, 0)
Screenshot: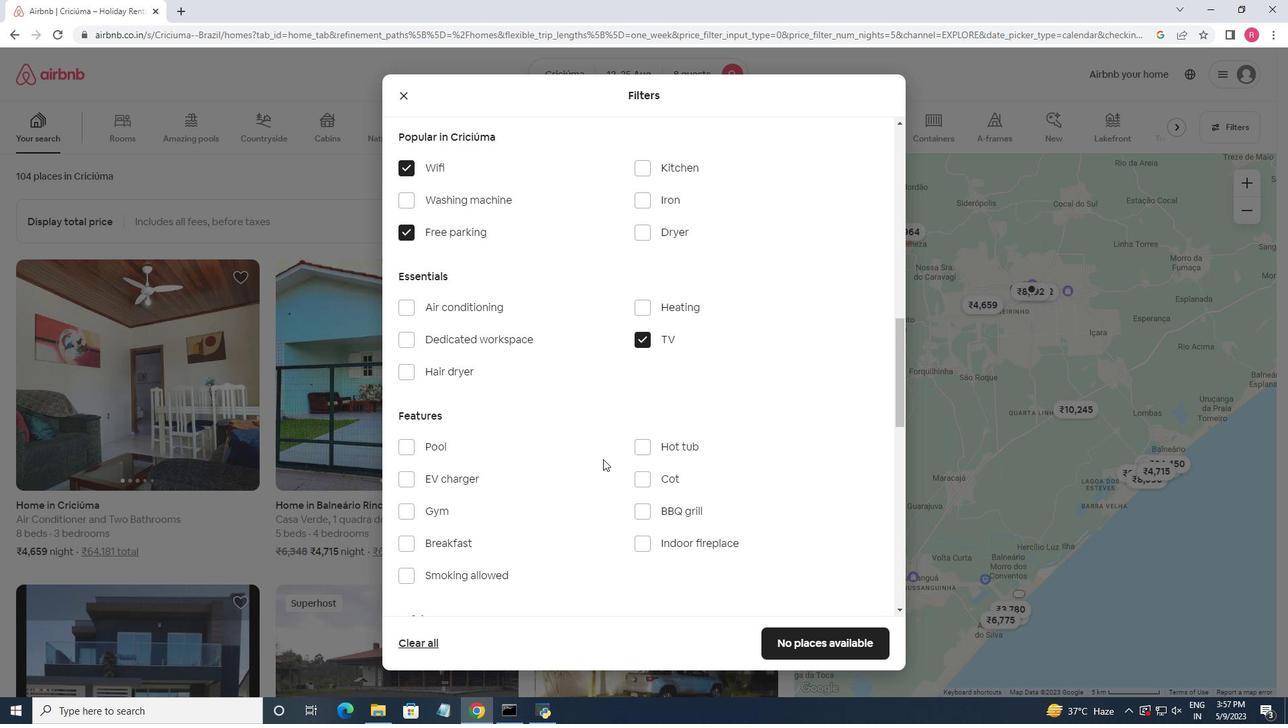 
Action: Mouse scrolled (603, 459) with delta (0, 0)
Screenshot: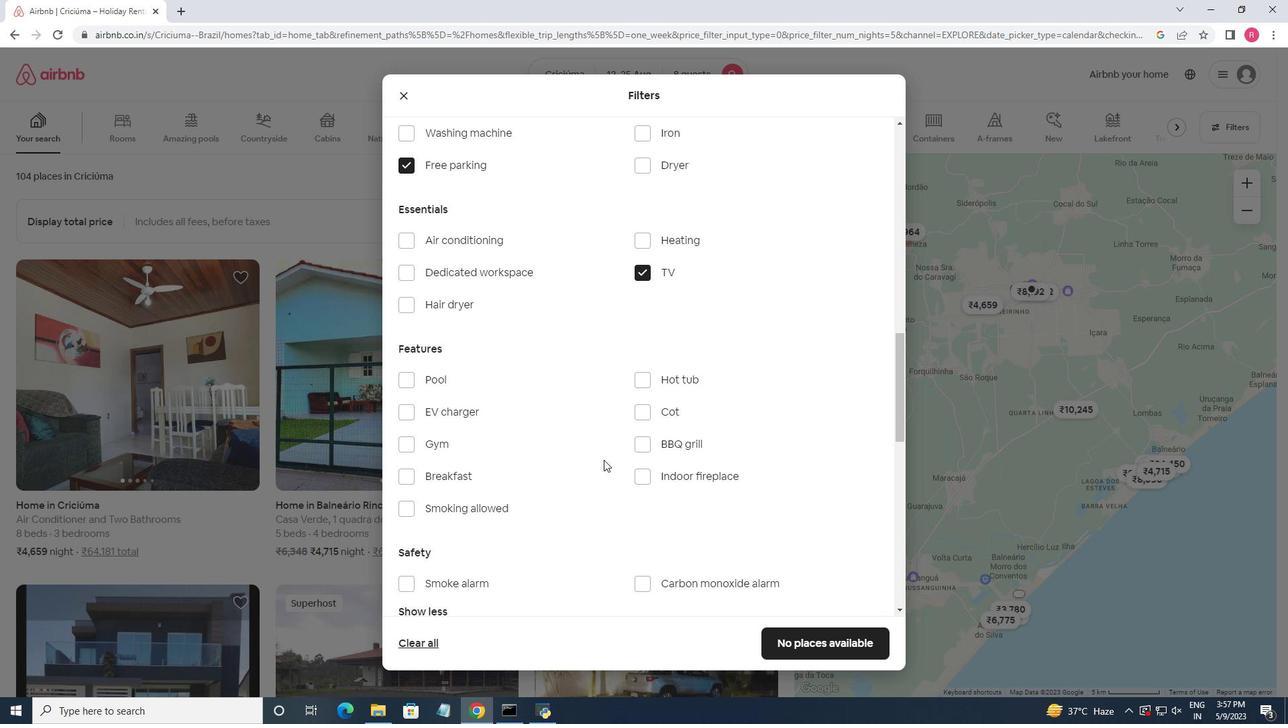 
Action: Mouse moved to (403, 376)
Screenshot: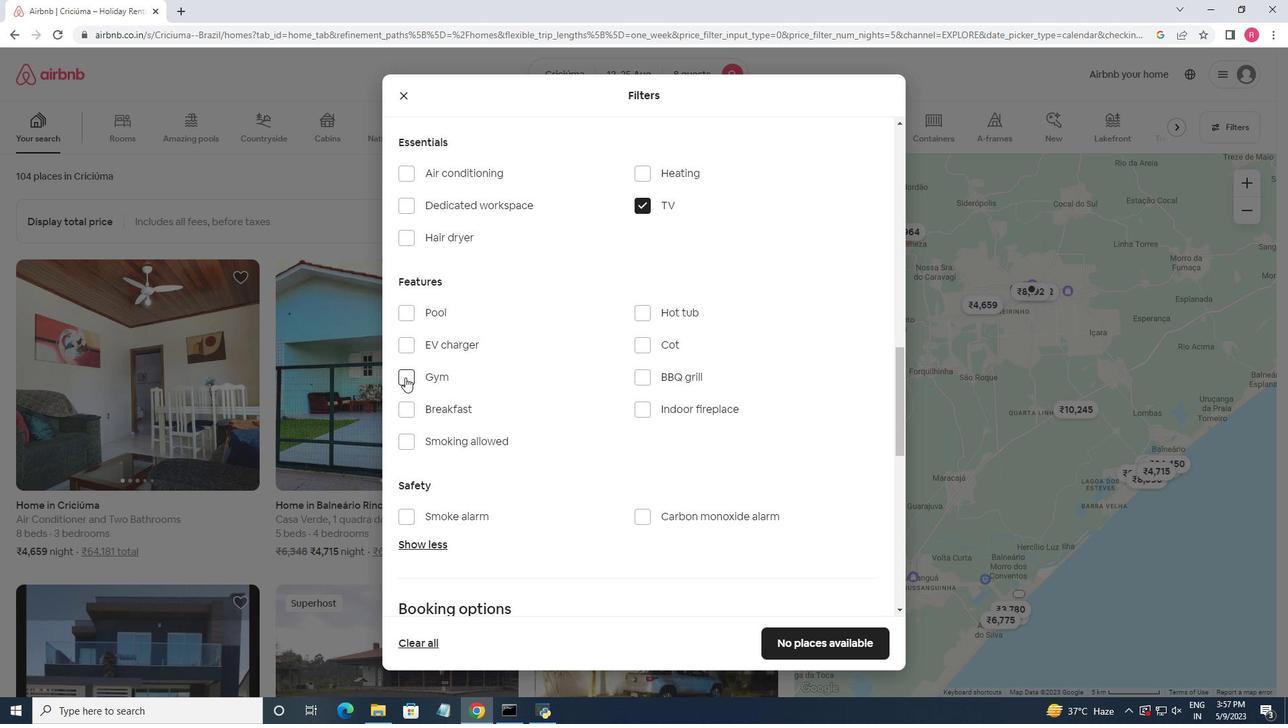 
Action: Mouse pressed left at (403, 376)
Screenshot: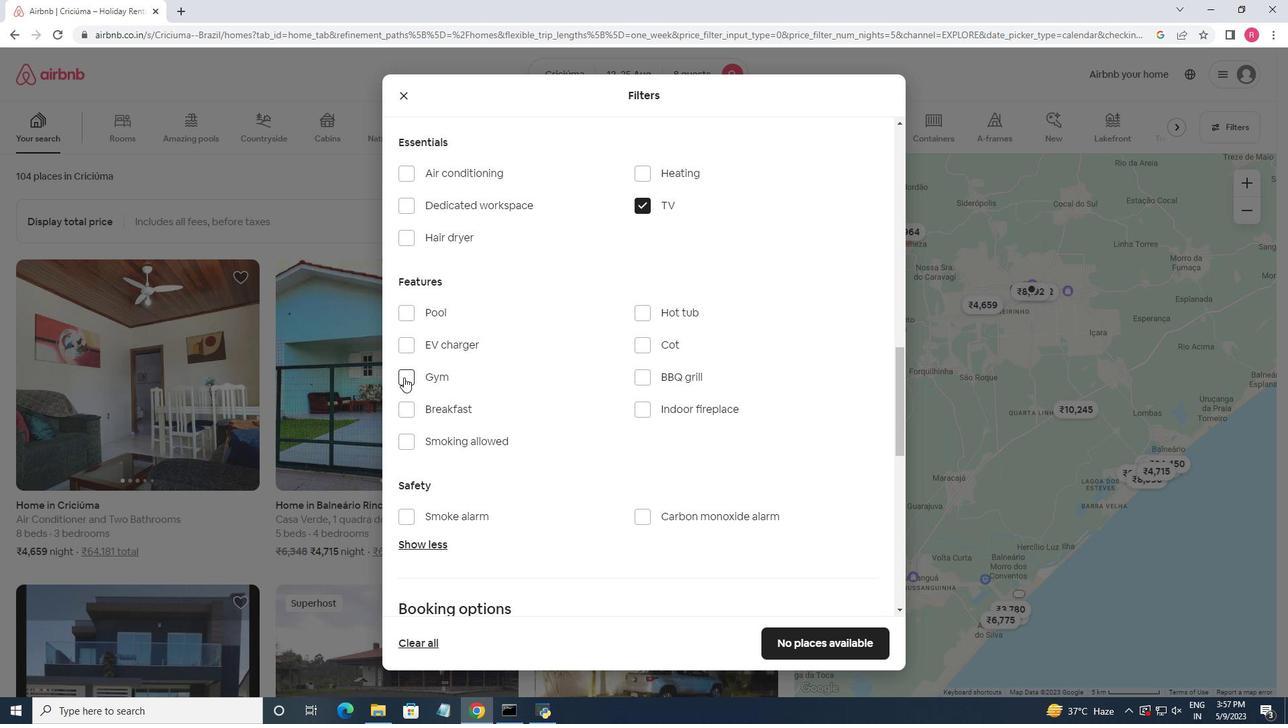 
Action: Mouse moved to (418, 415)
Screenshot: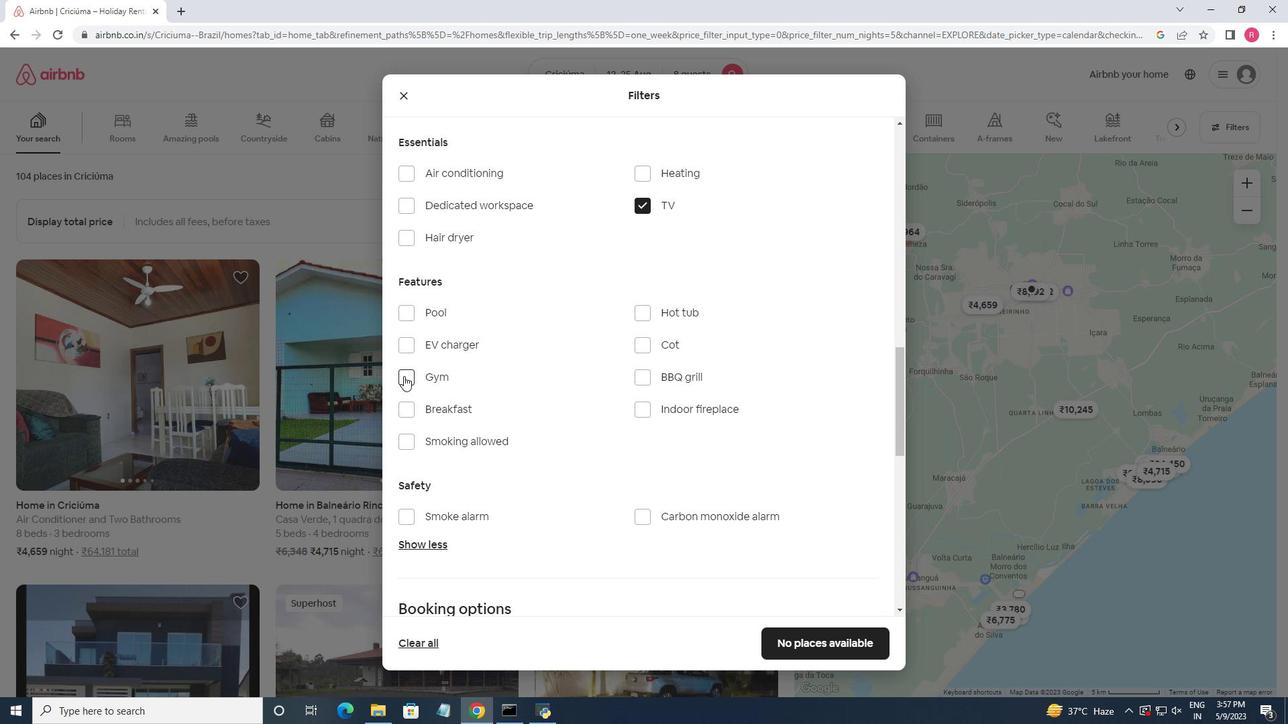 
Action: Mouse pressed left at (418, 415)
Screenshot: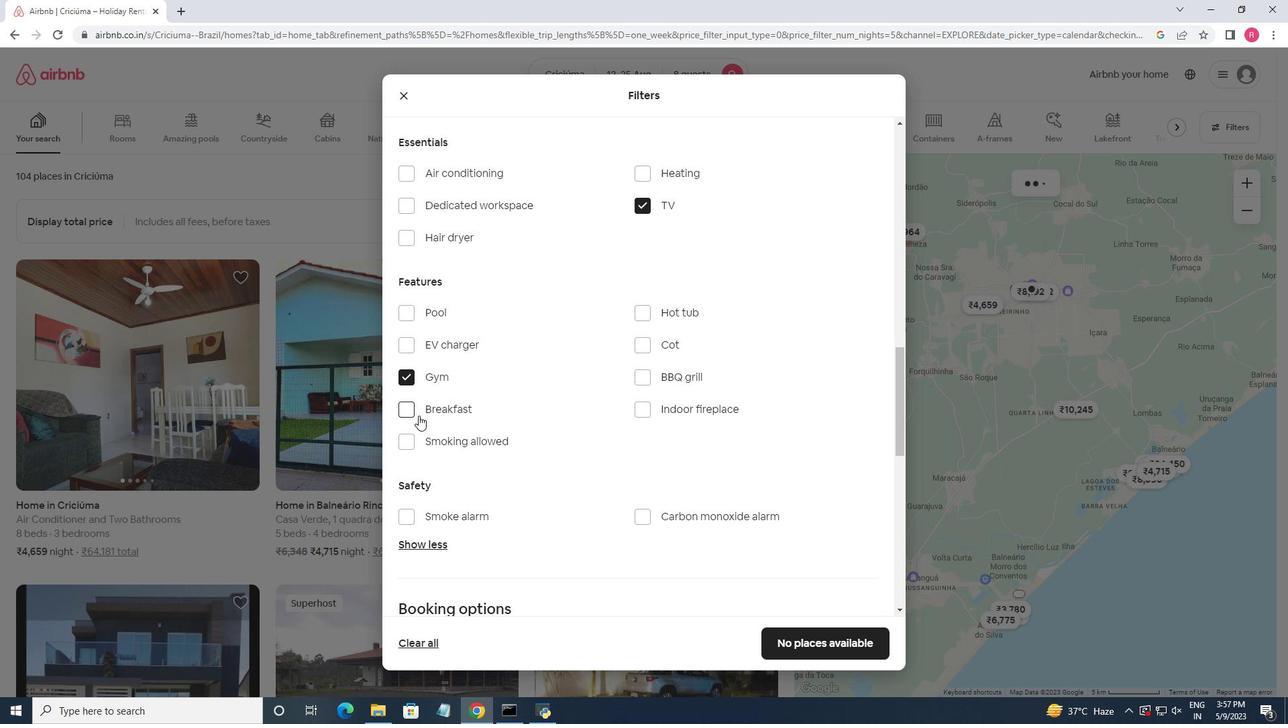 
Action: Mouse moved to (590, 389)
Screenshot: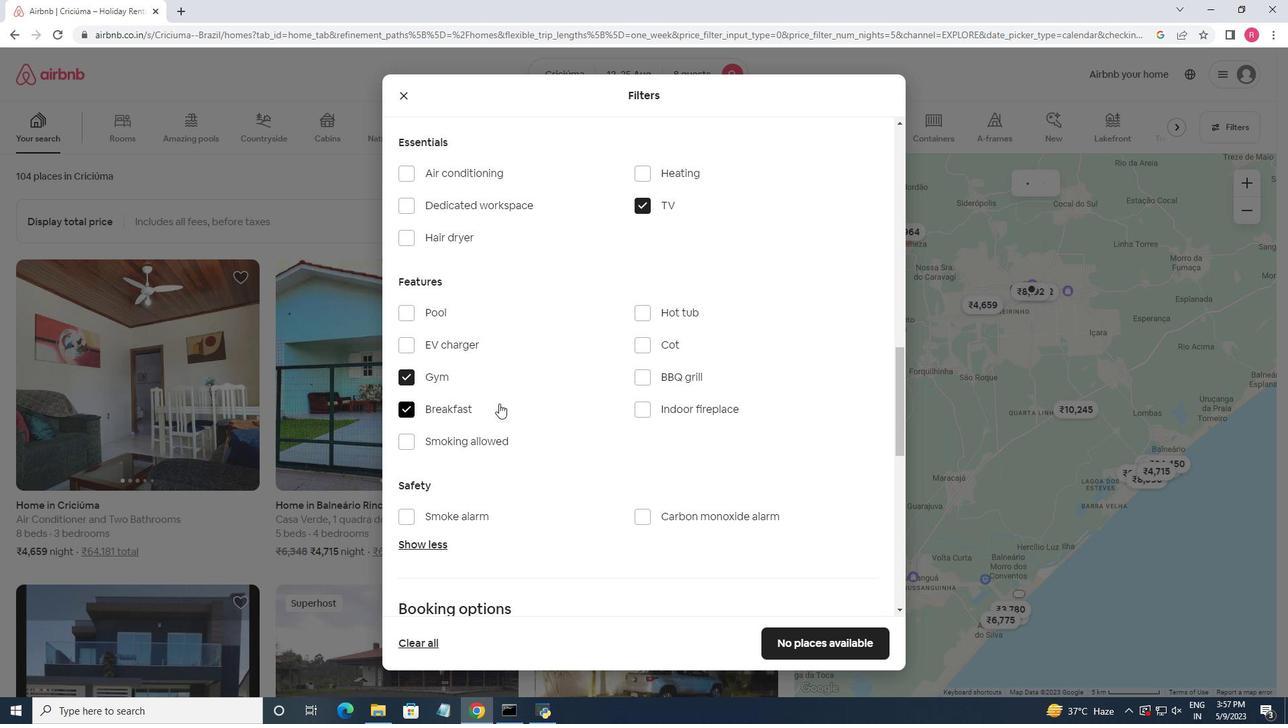 
Action: Mouse scrolled (590, 388) with delta (0, 0)
Screenshot: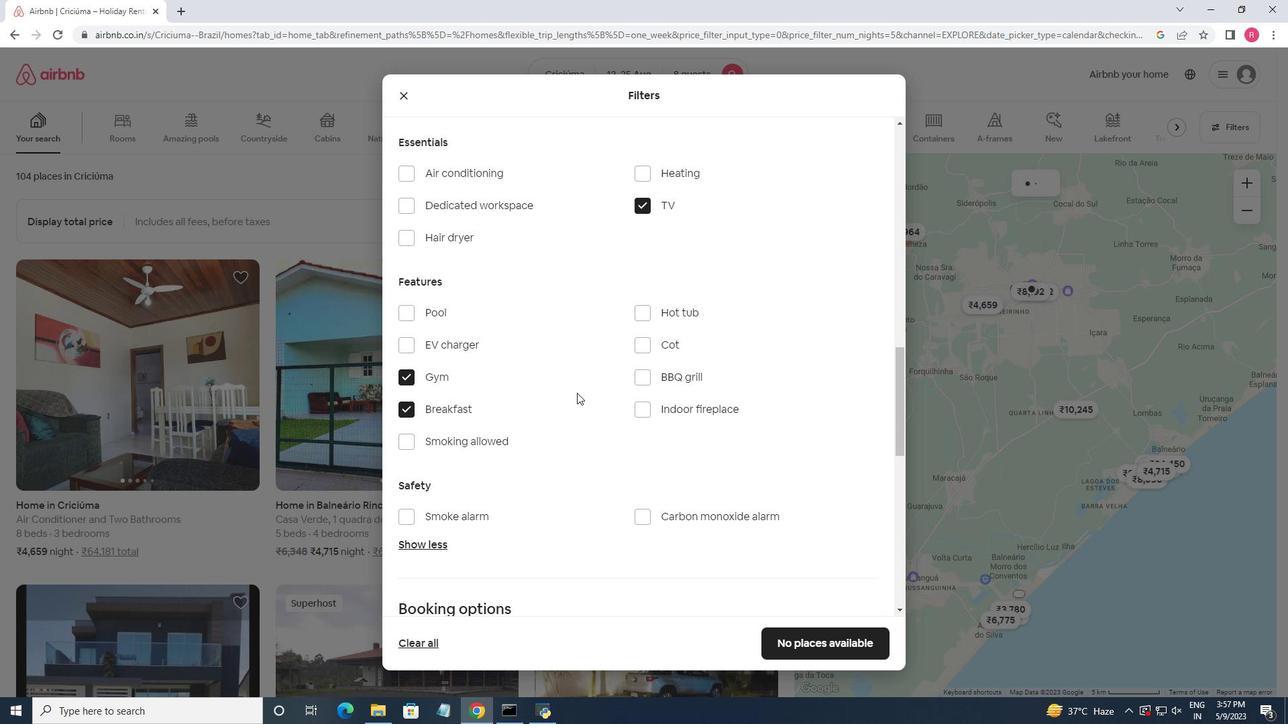 
Action: Mouse scrolled (590, 388) with delta (0, 0)
Screenshot: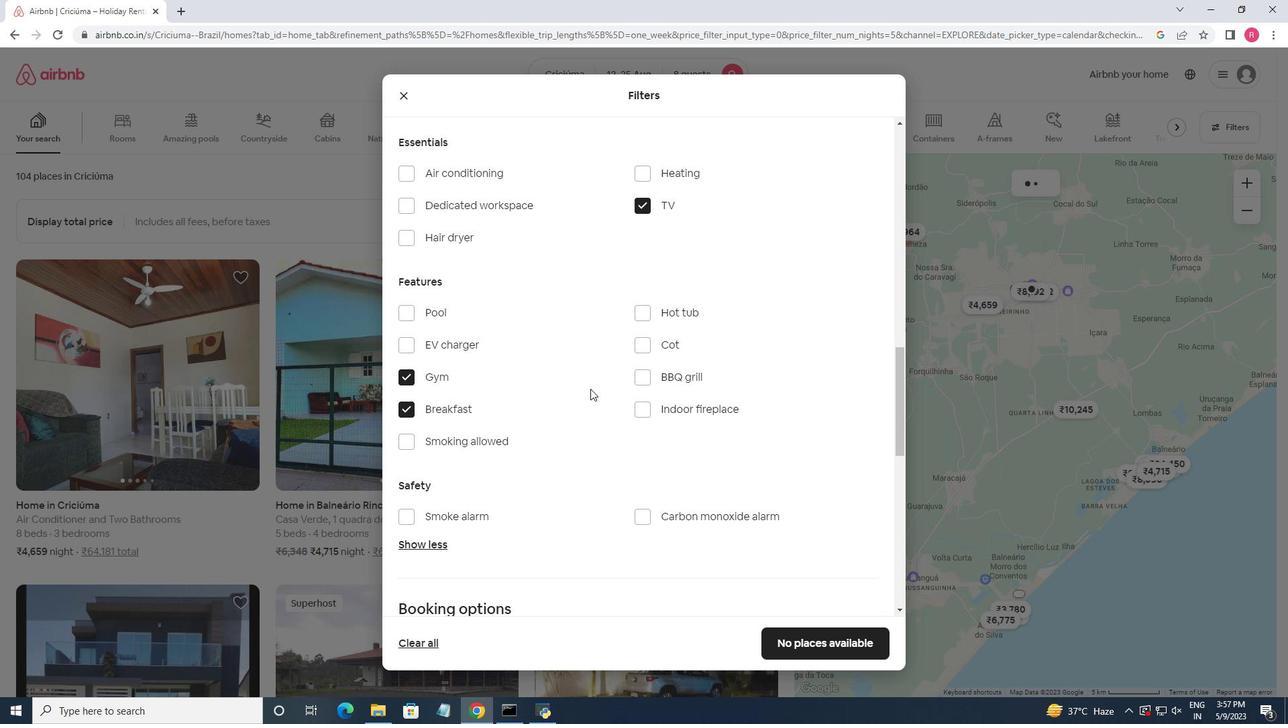 
Action: Mouse moved to (591, 389)
Screenshot: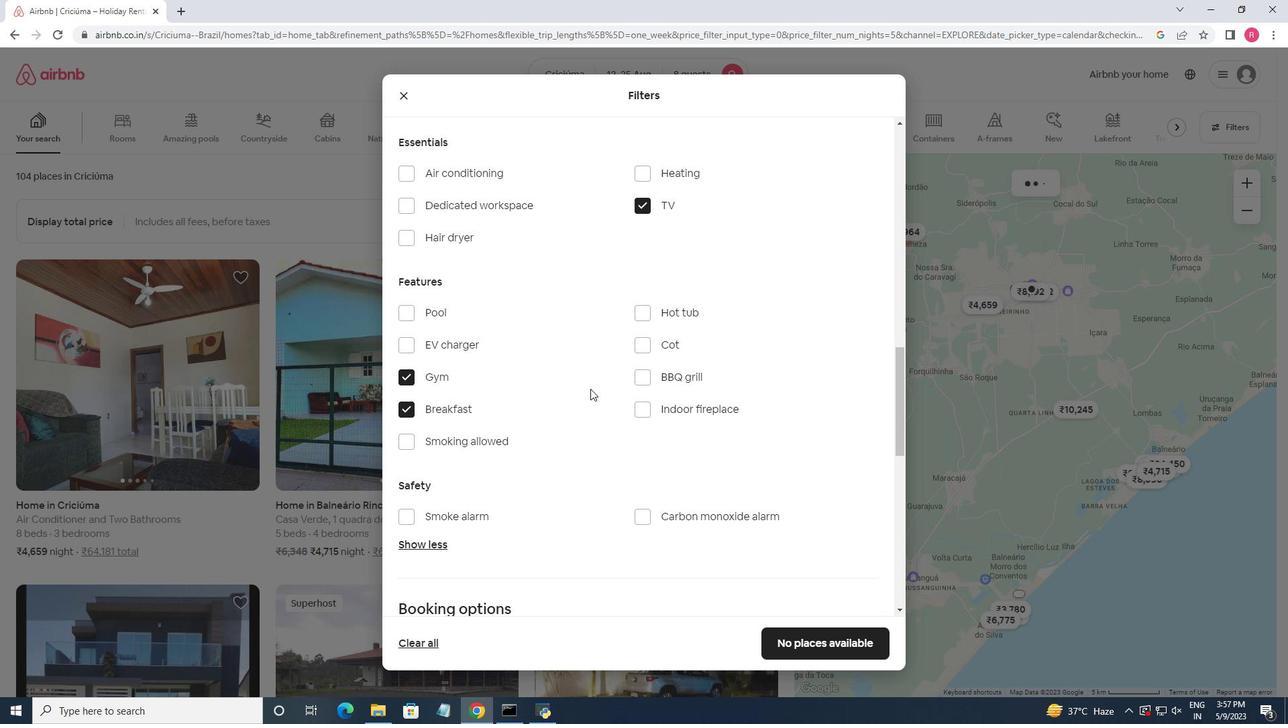 
Action: Mouse scrolled (591, 388) with delta (0, 0)
Screenshot: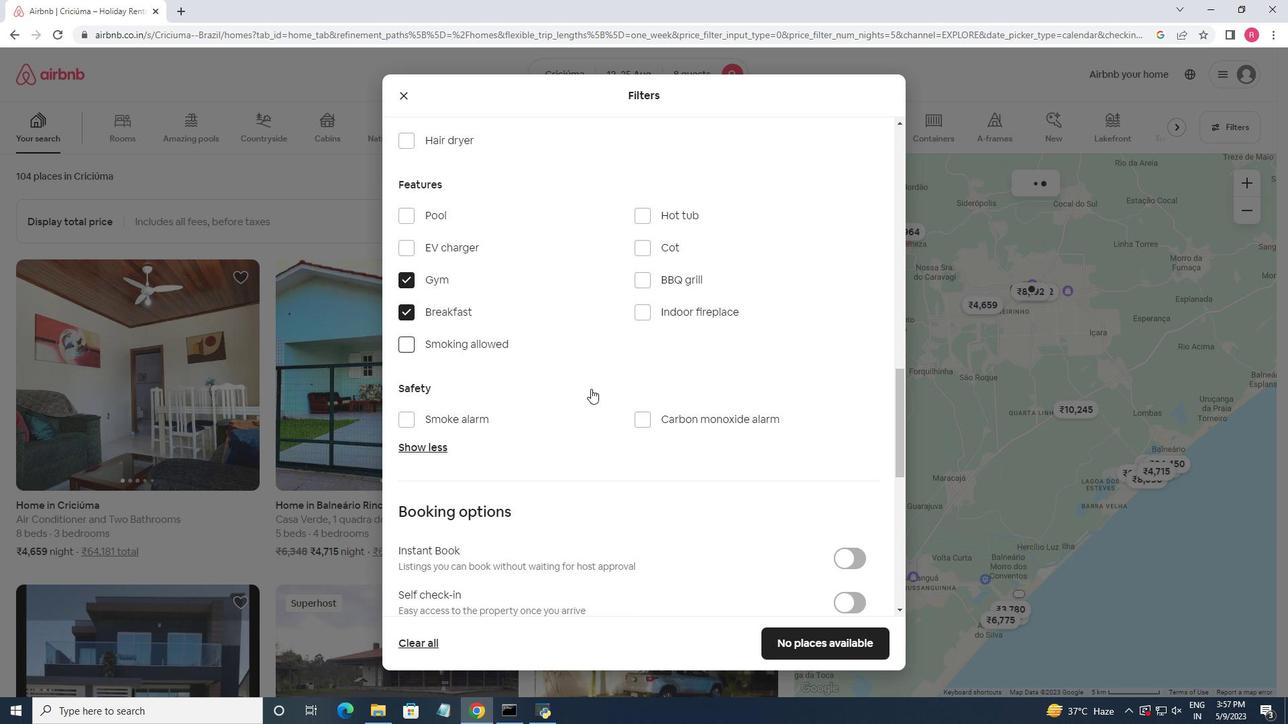 
Action: Mouse moved to (852, 500)
Screenshot: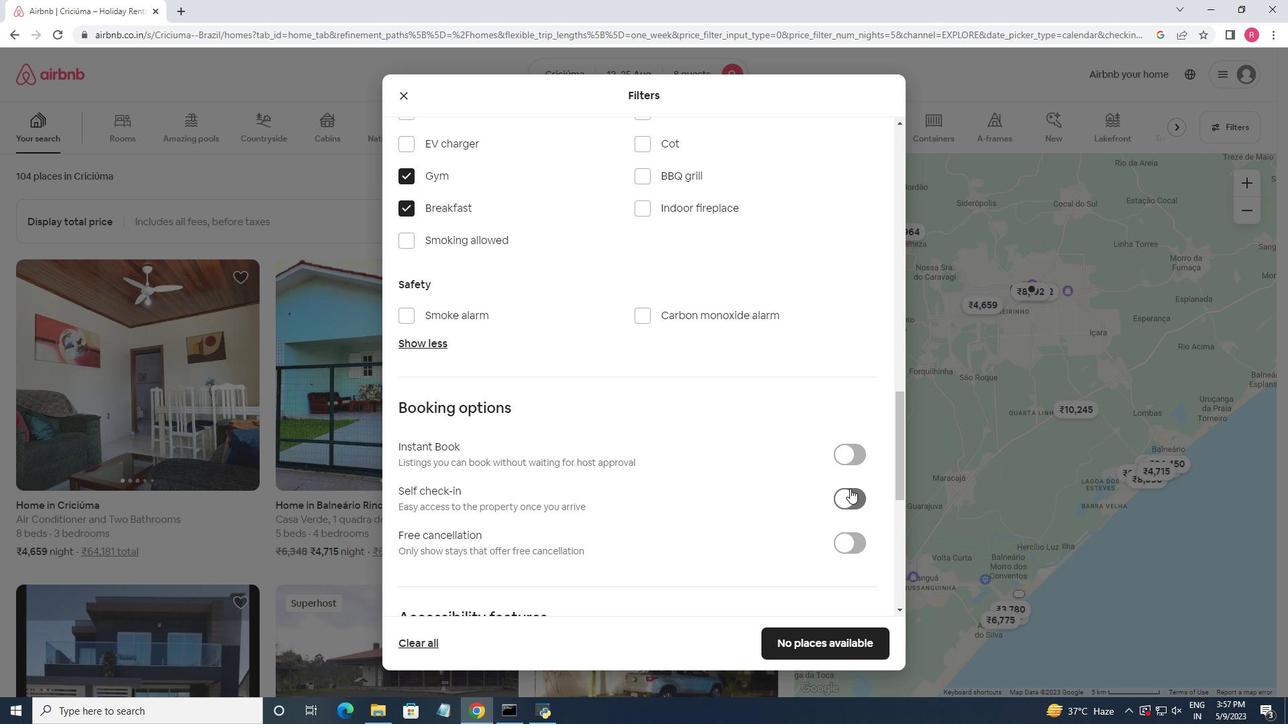 
Action: Mouse pressed left at (852, 500)
Screenshot: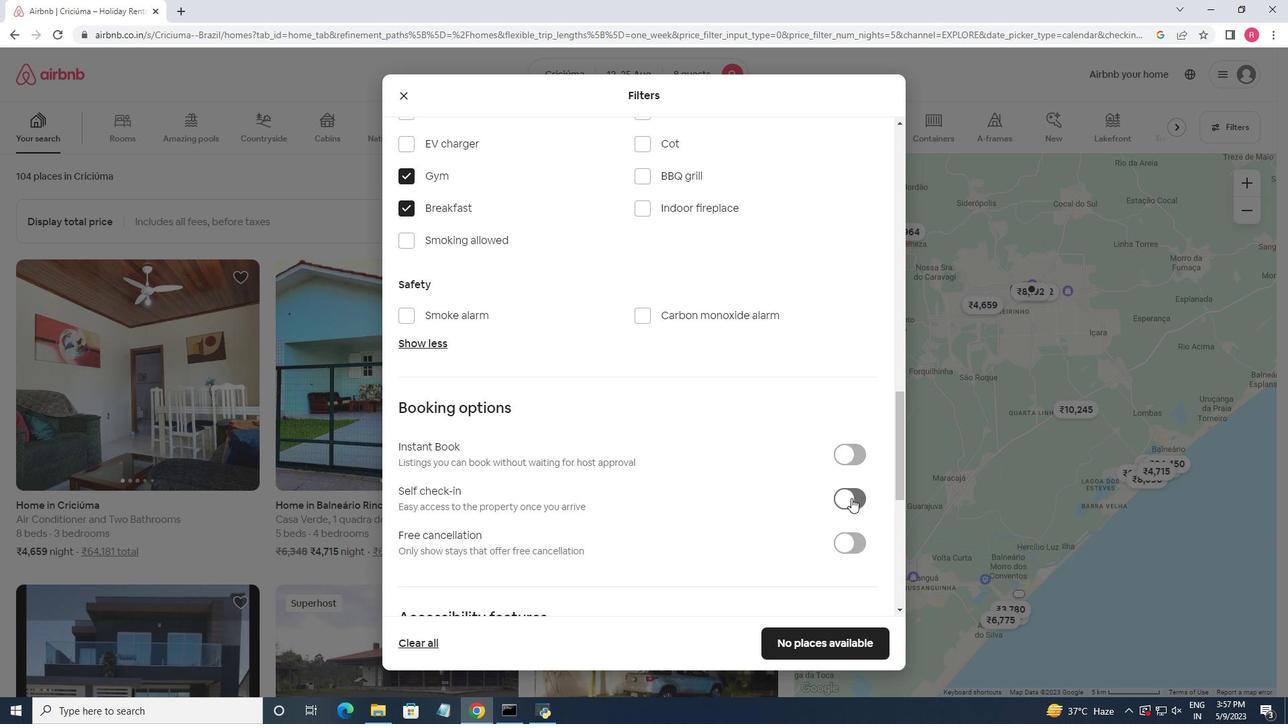 
Action: Mouse moved to (687, 441)
Screenshot: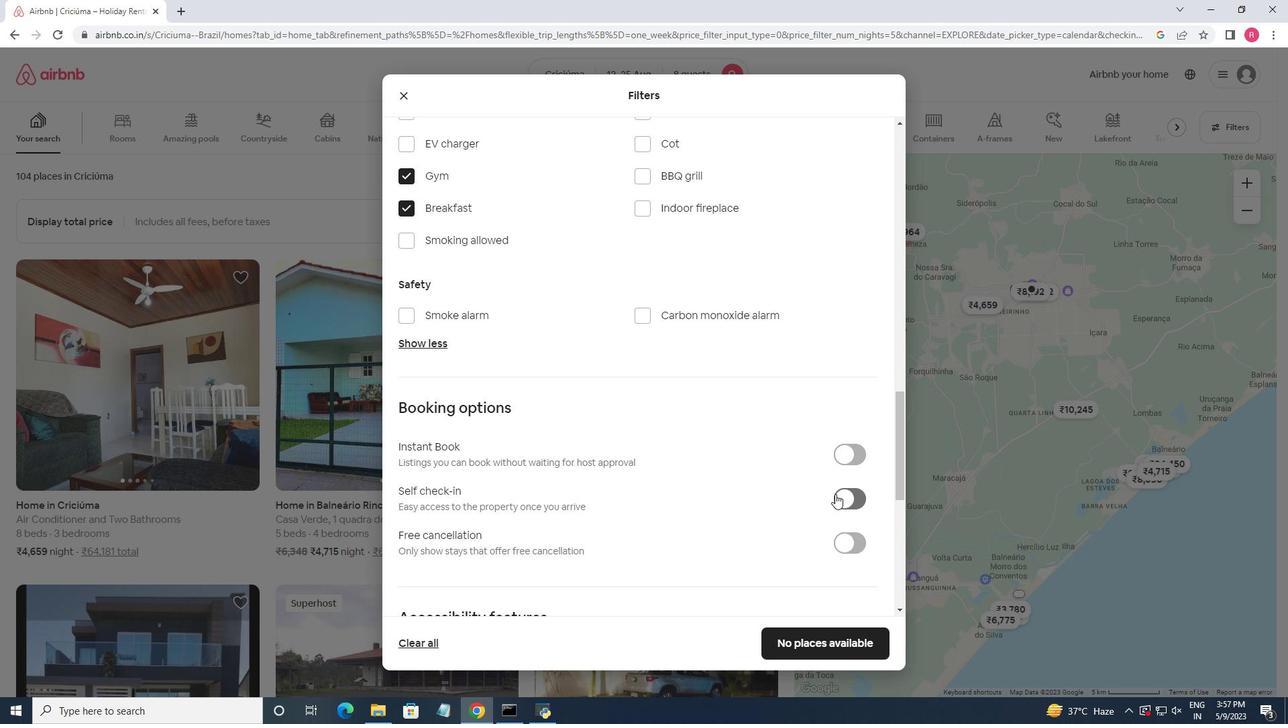 
Action: Mouse scrolled (687, 440) with delta (0, 0)
Screenshot: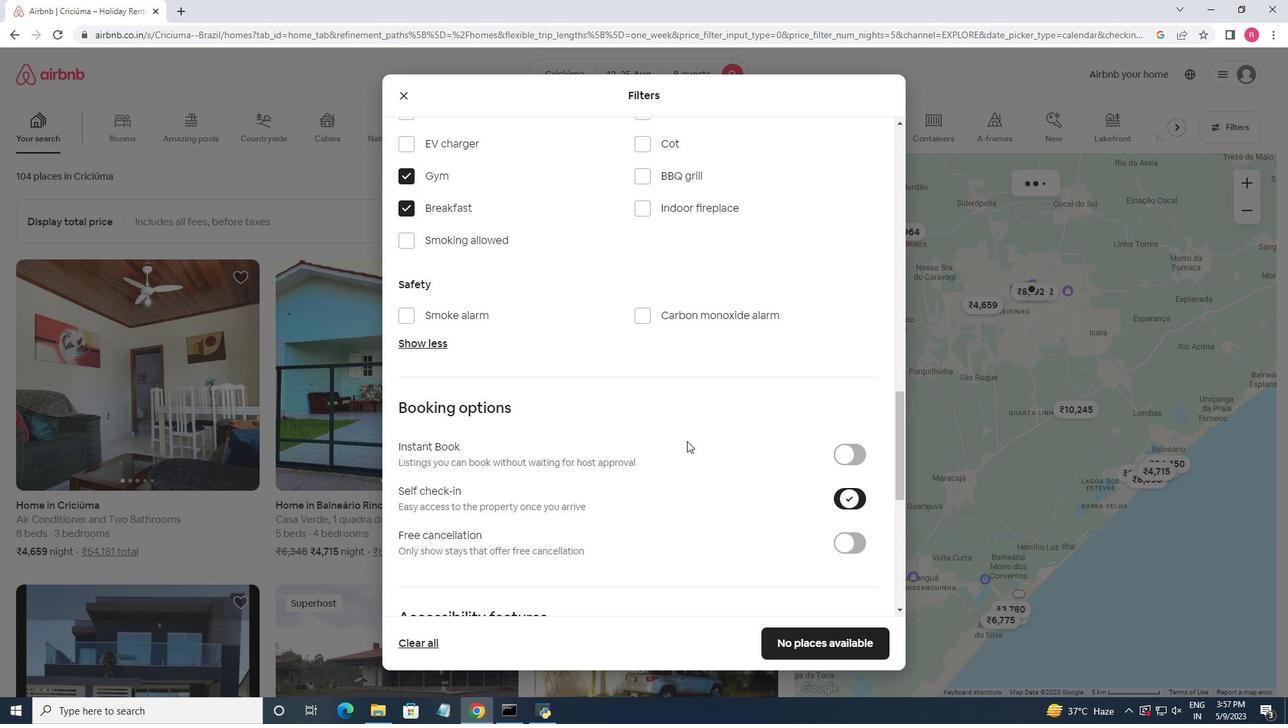 
Action: Mouse scrolled (687, 440) with delta (0, 0)
Screenshot: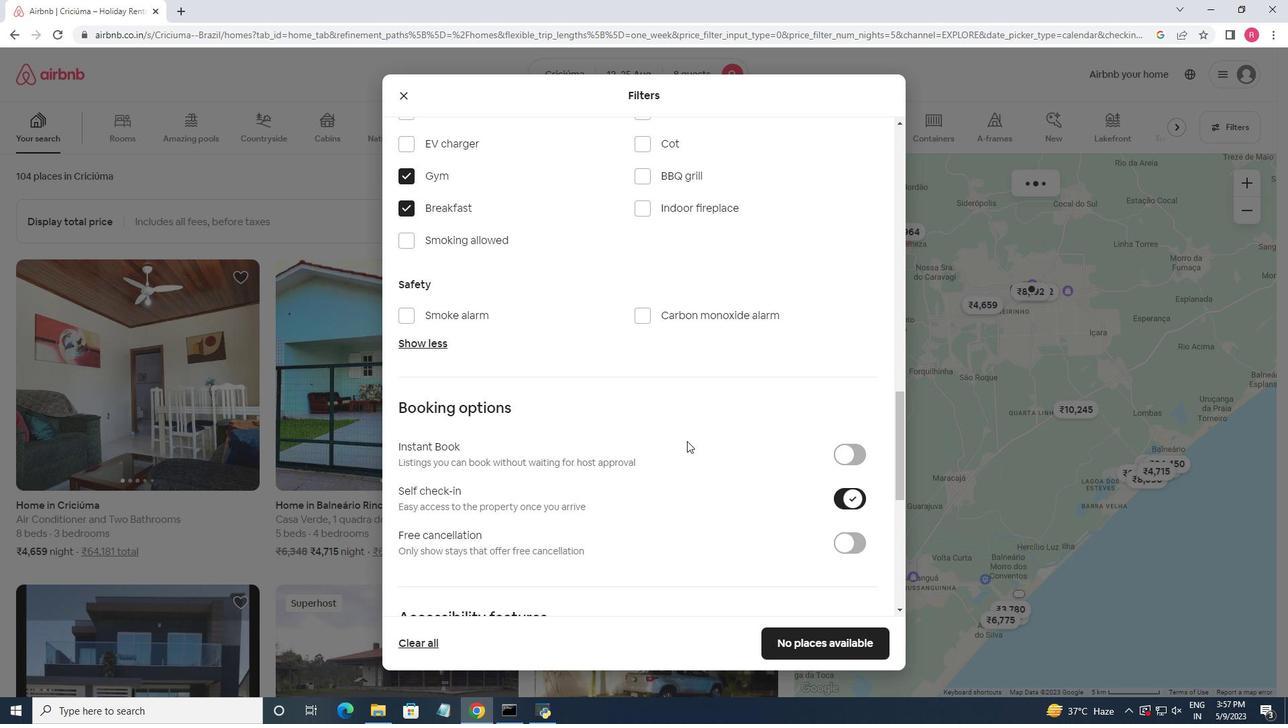
Action: Mouse scrolled (687, 440) with delta (0, 0)
Screenshot: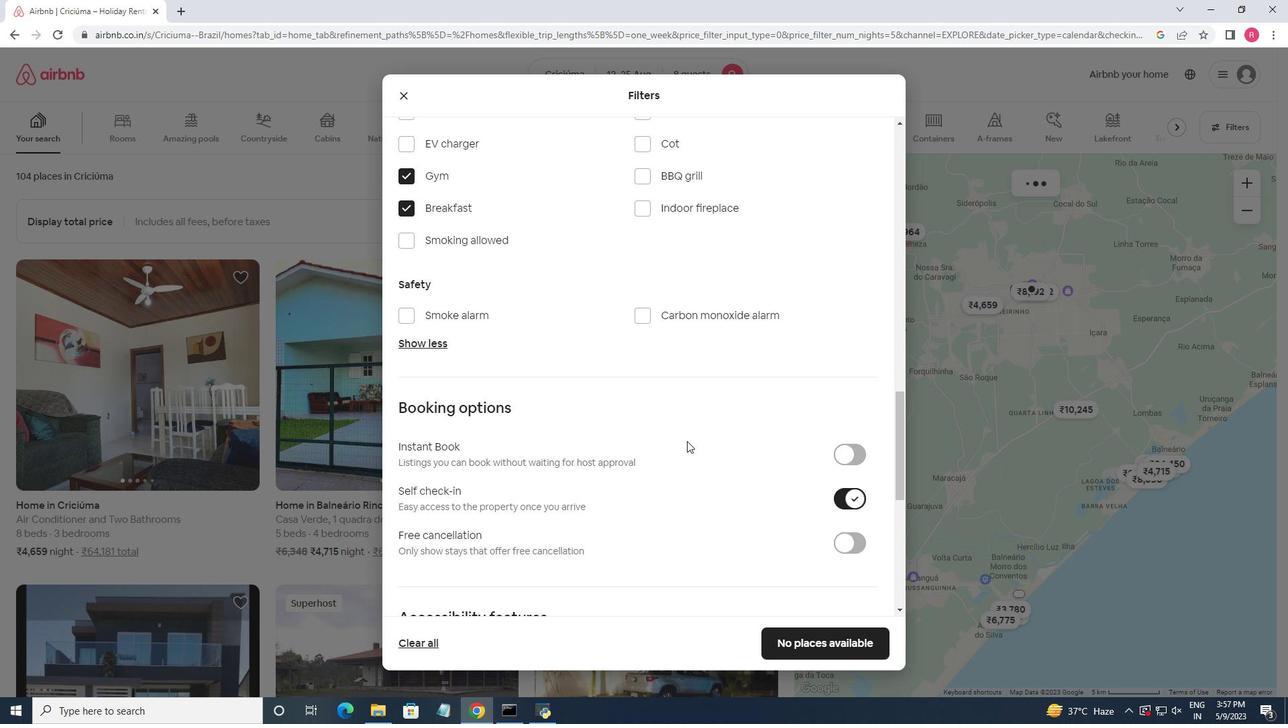 
Action: Mouse scrolled (687, 440) with delta (0, 0)
Screenshot: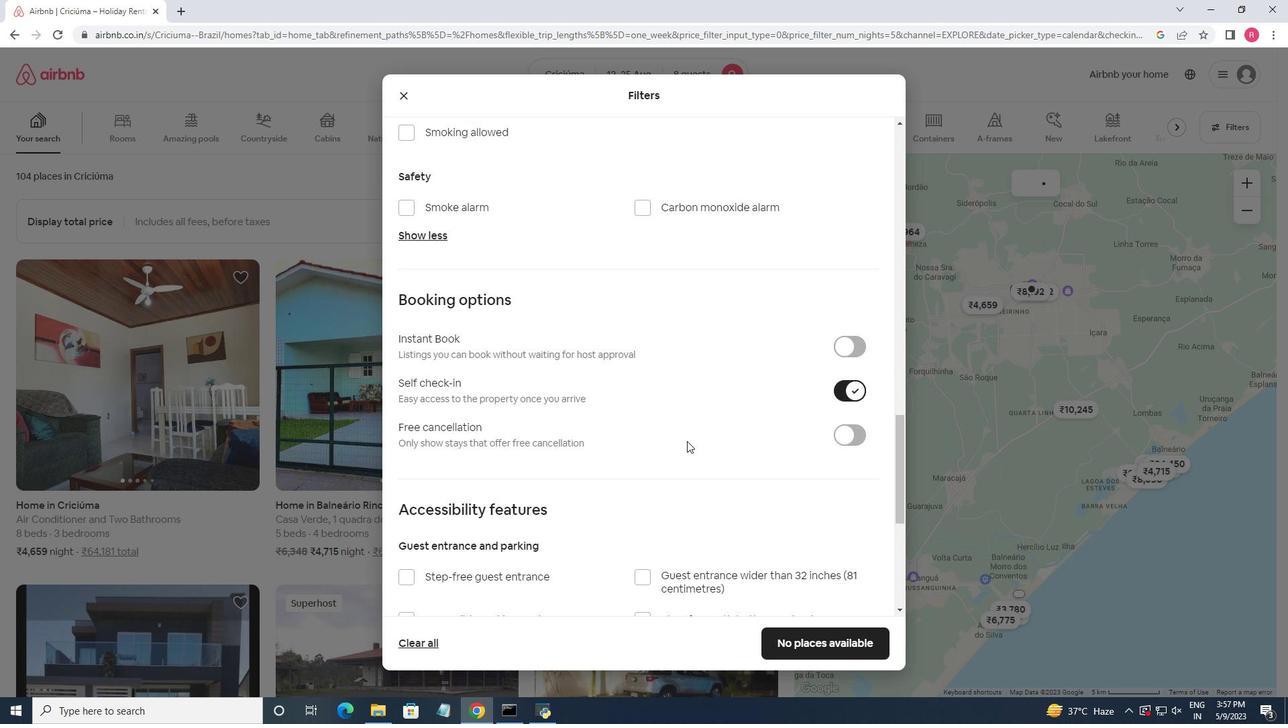 
Action: Mouse scrolled (687, 440) with delta (0, 0)
Screenshot: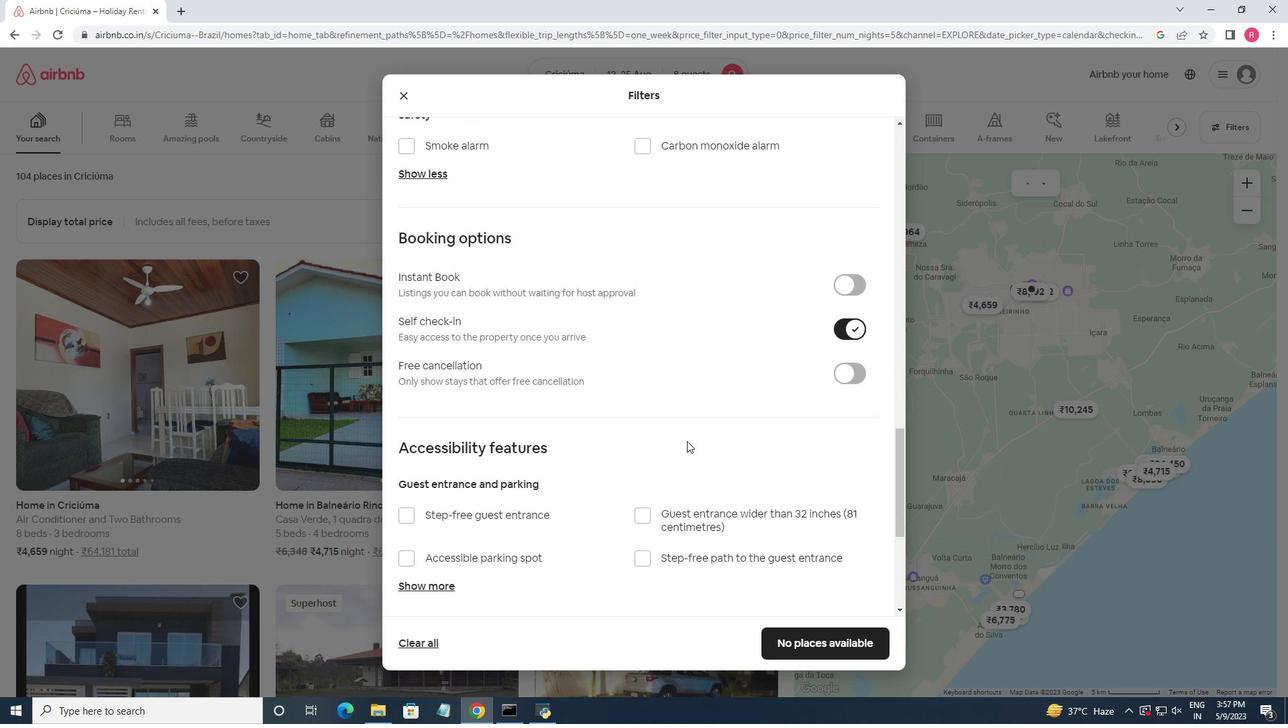 
Action: Mouse moved to (672, 477)
Screenshot: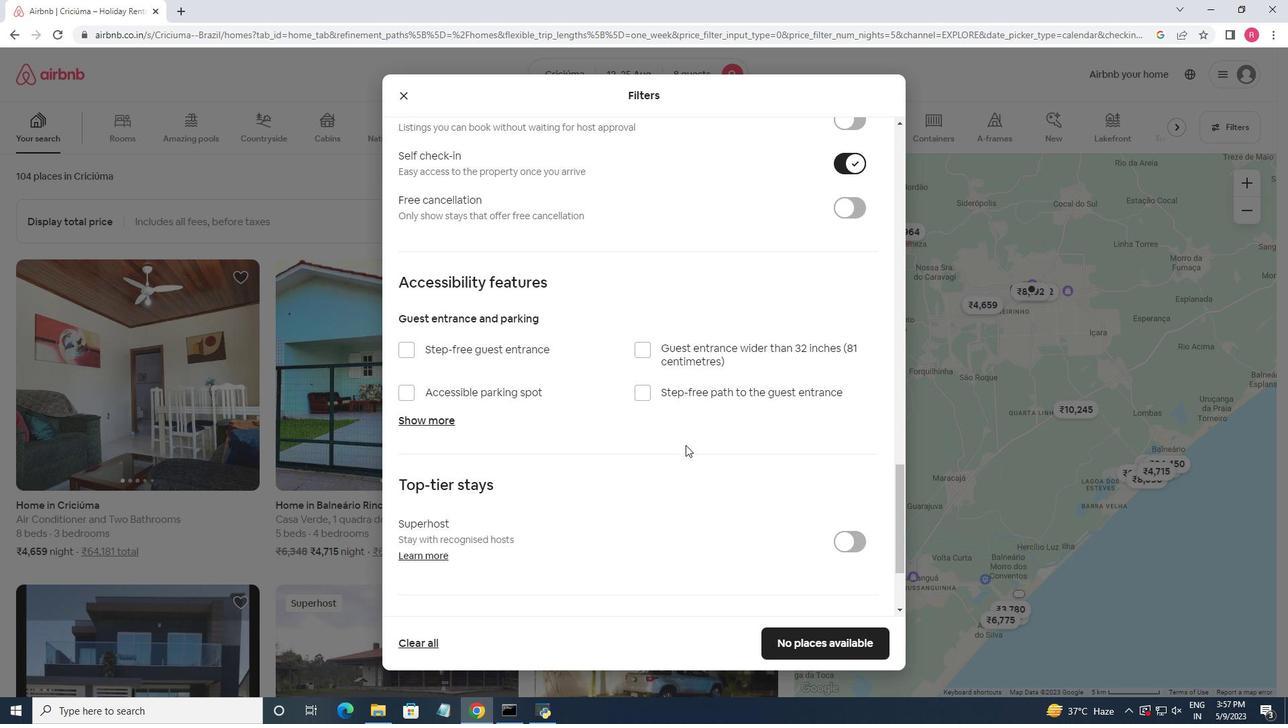 
Action: Mouse scrolled (672, 476) with delta (0, 0)
Screenshot: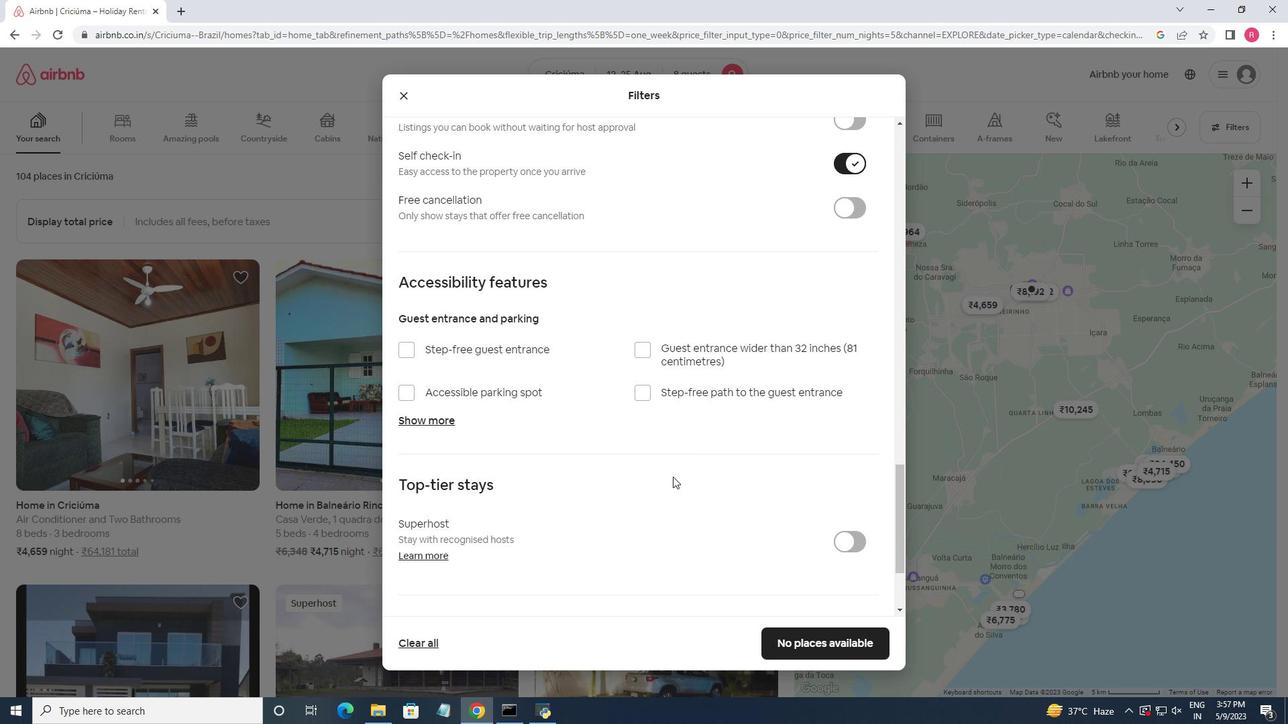 
Action: Mouse scrolled (672, 476) with delta (0, 0)
Screenshot: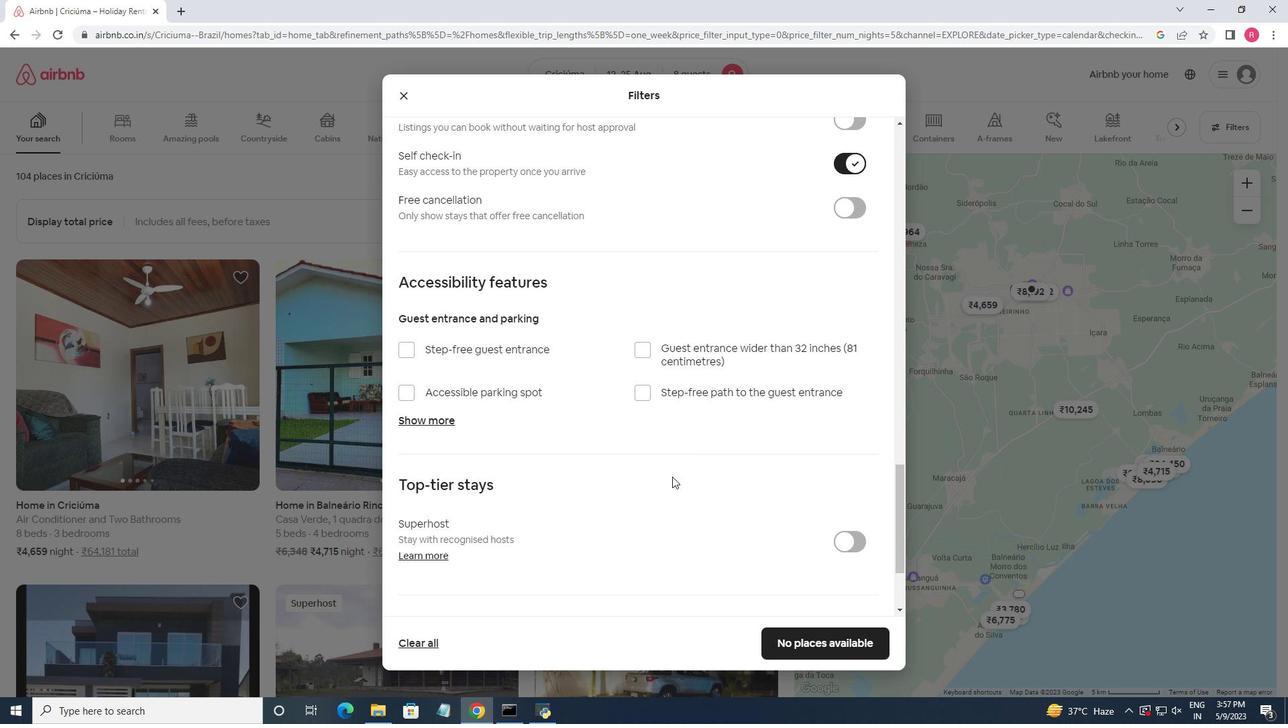 
Action: Mouse moved to (671, 477)
Screenshot: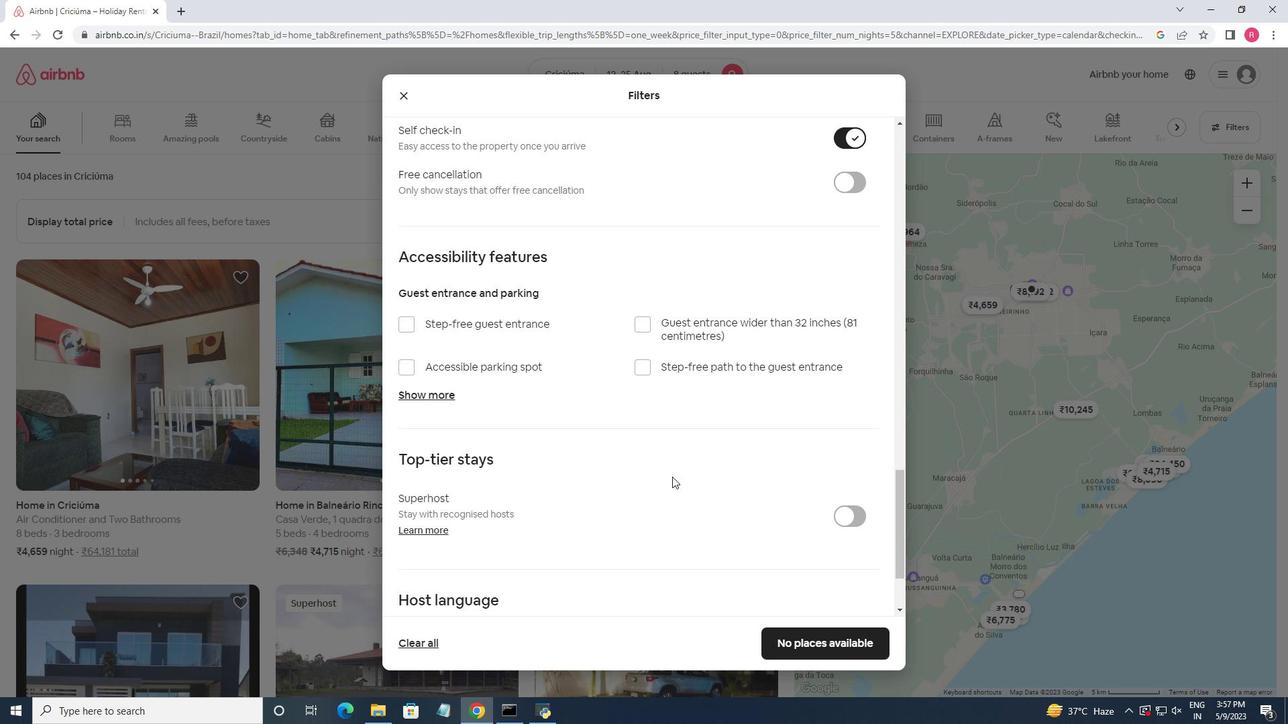 
Action: Mouse scrolled (671, 476) with delta (0, 0)
Screenshot: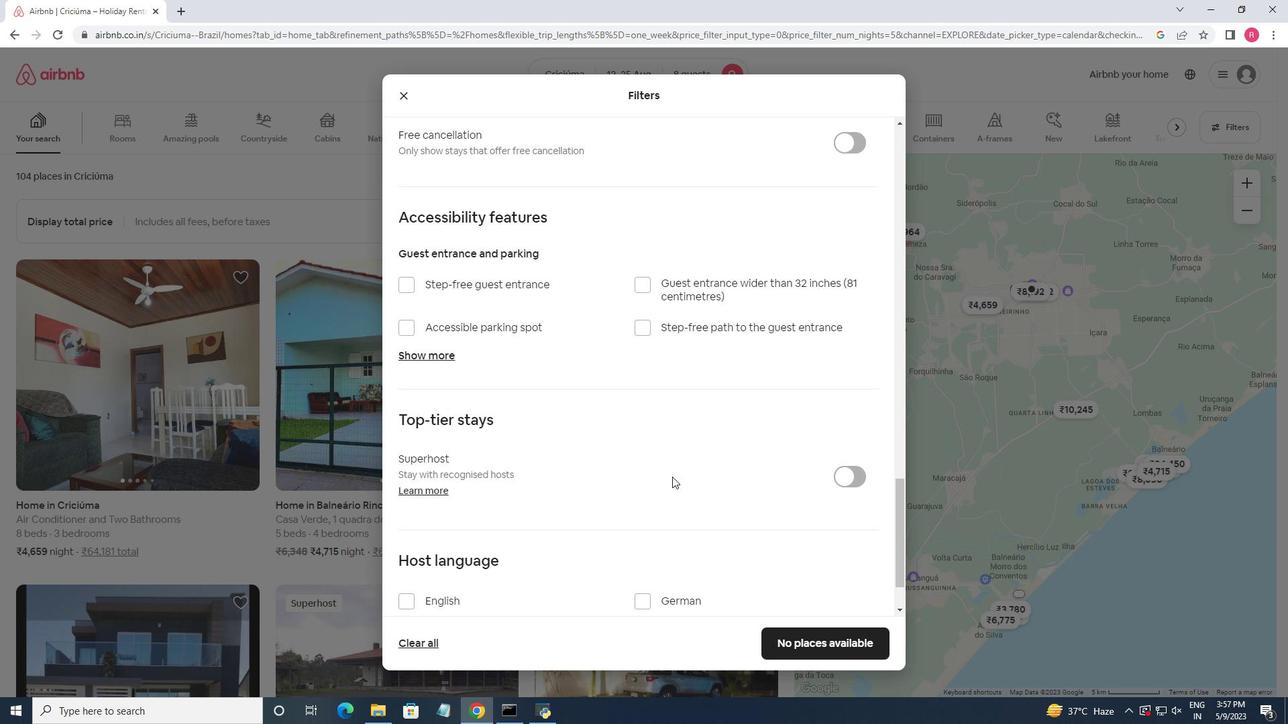 
Action: Mouse moved to (670, 477)
Screenshot: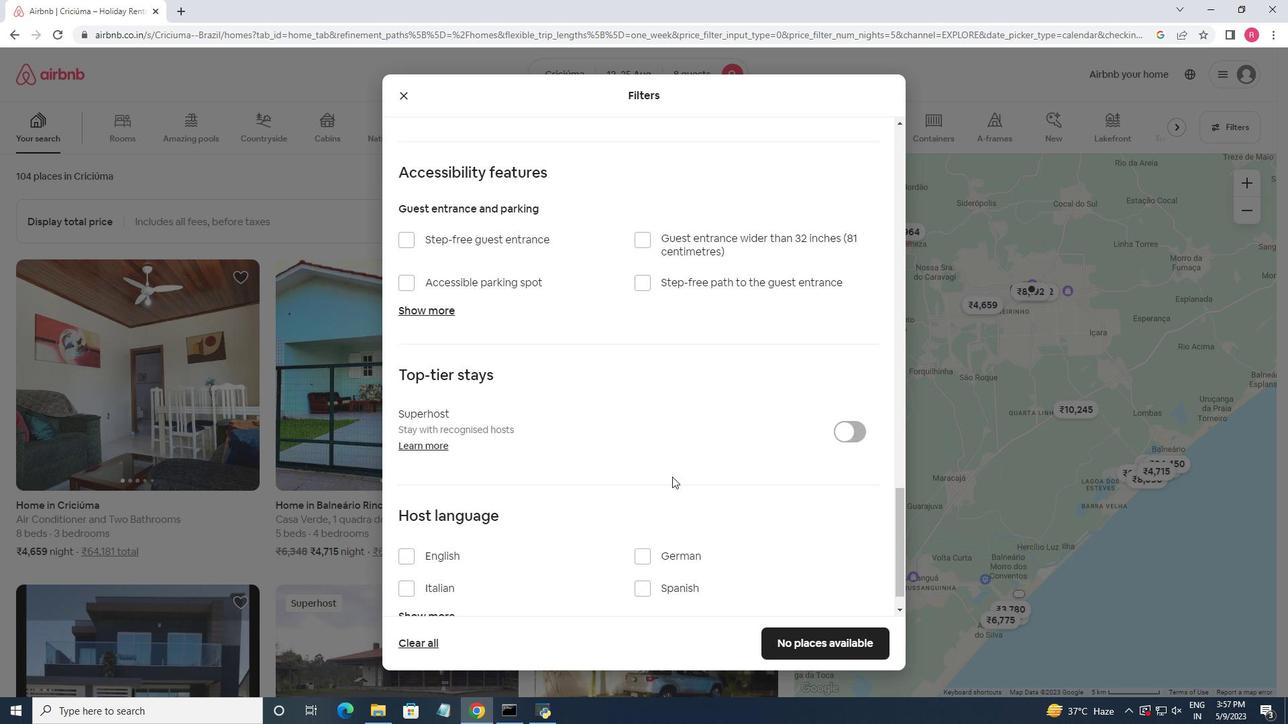 
Action: Mouse scrolled (670, 476) with delta (0, 0)
Screenshot: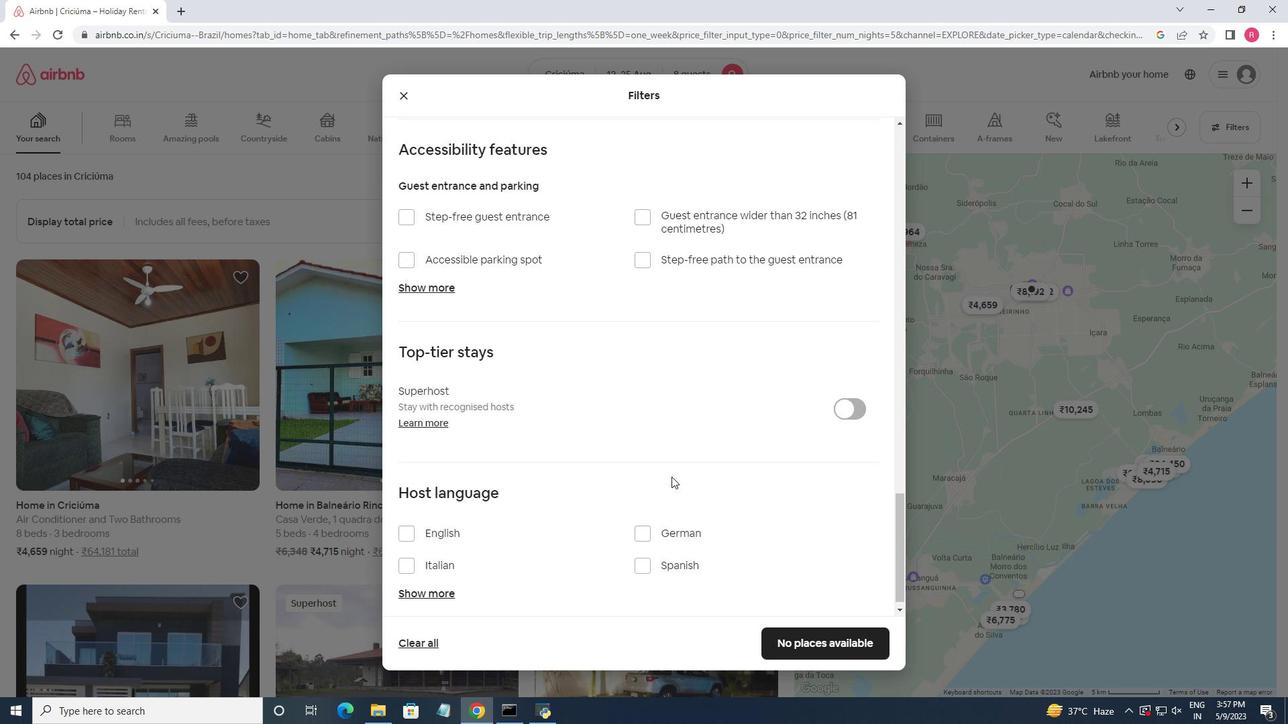
Action: Mouse moved to (401, 527)
Screenshot: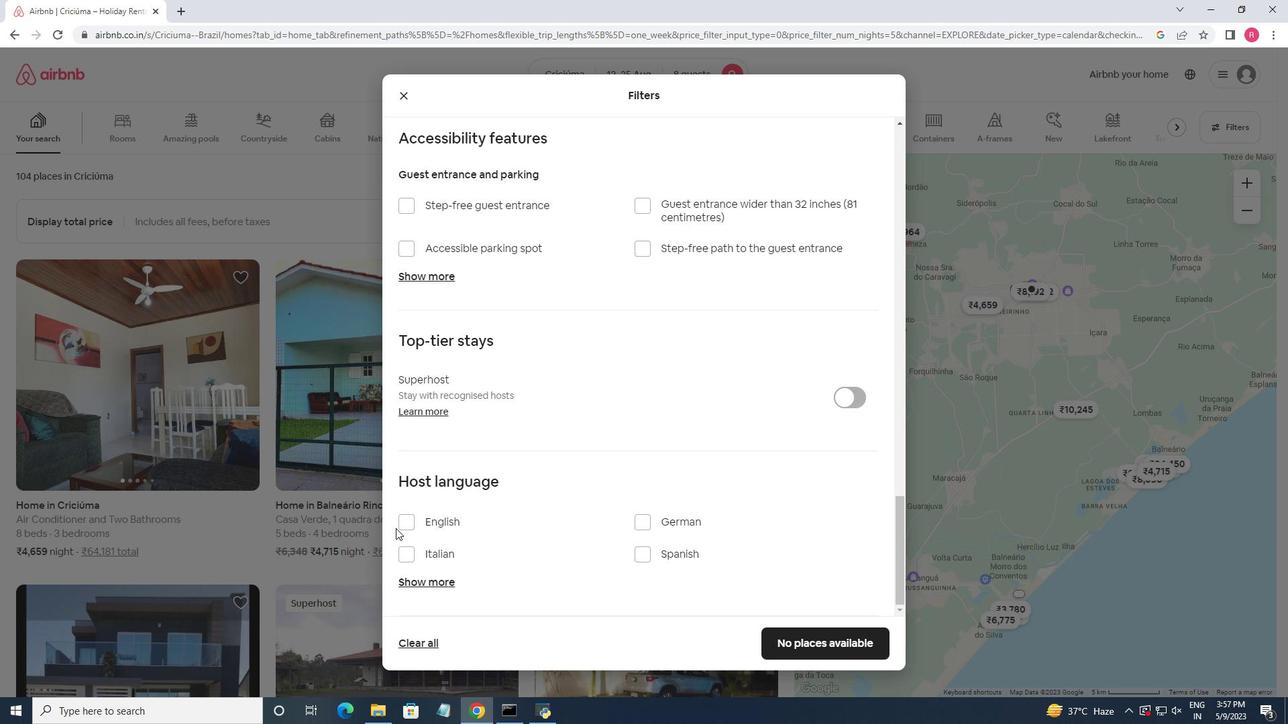 
Action: Mouse pressed left at (401, 527)
Screenshot: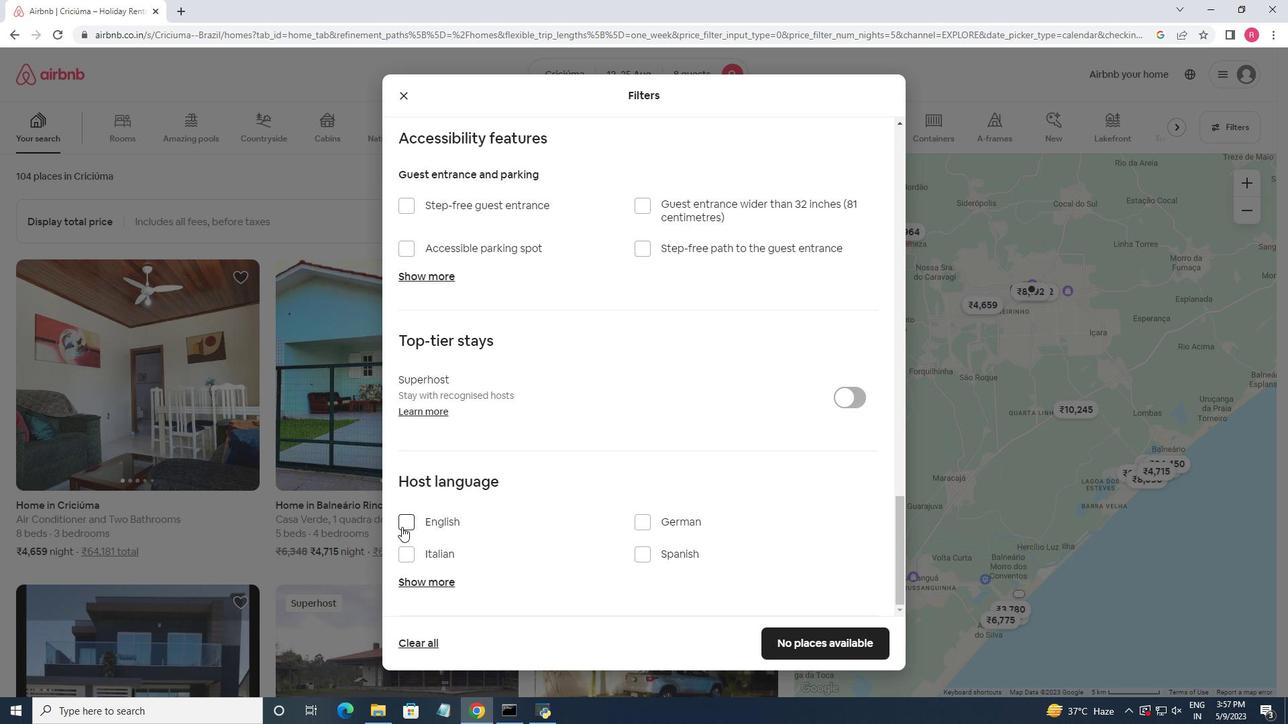 
Action: Mouse moved to (795, 640)
Screenshot: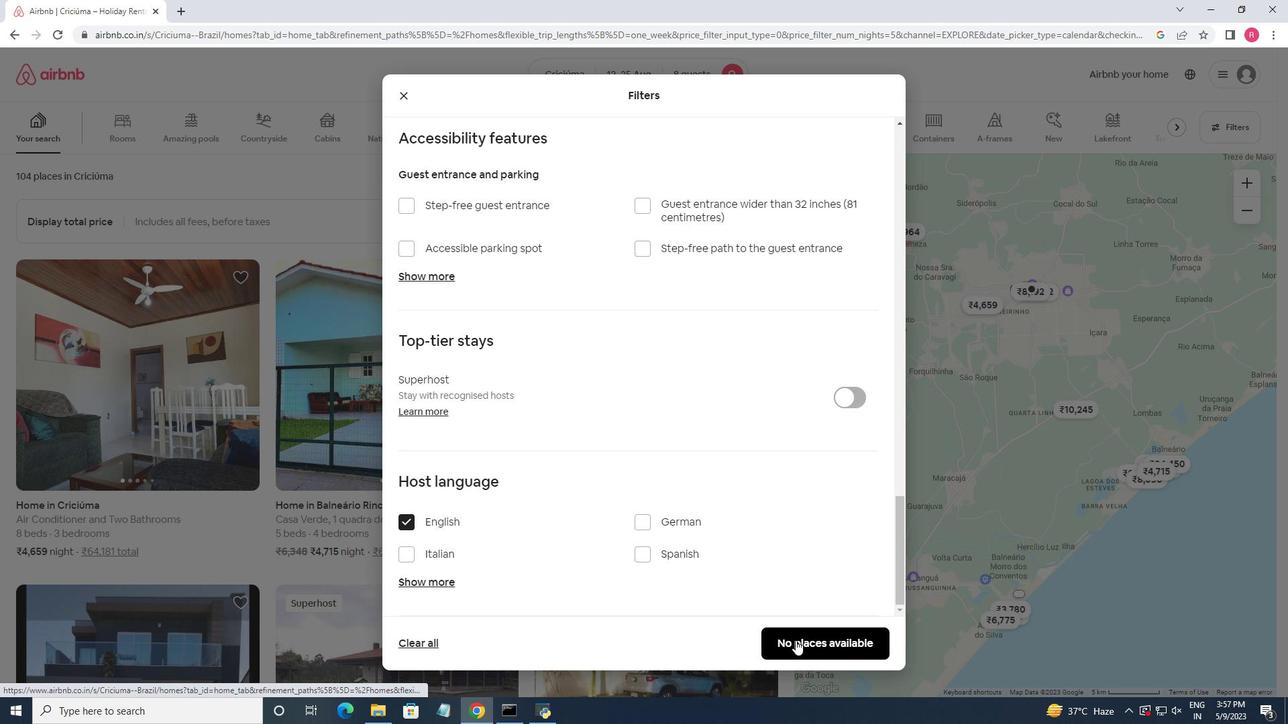 
Action: Mouse pressed left at (795, 640)
Screenshot: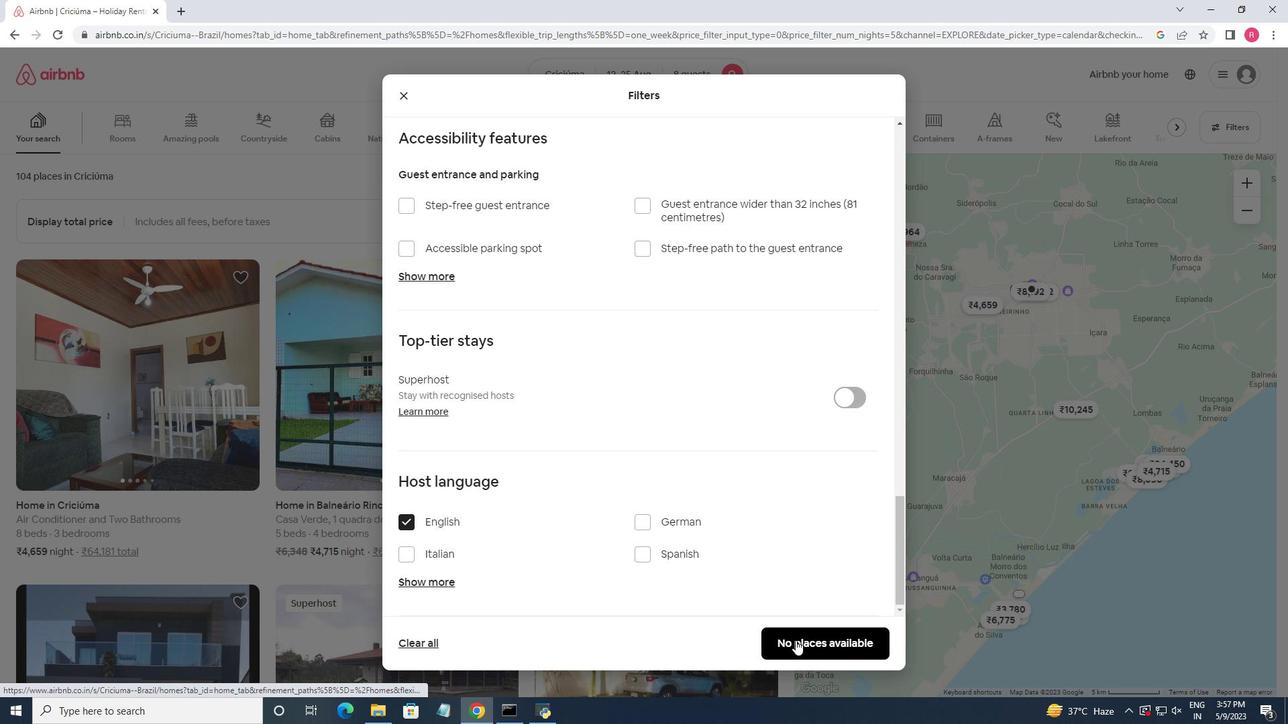 
Action: Mouse moved to (589, 366)
Screenshot: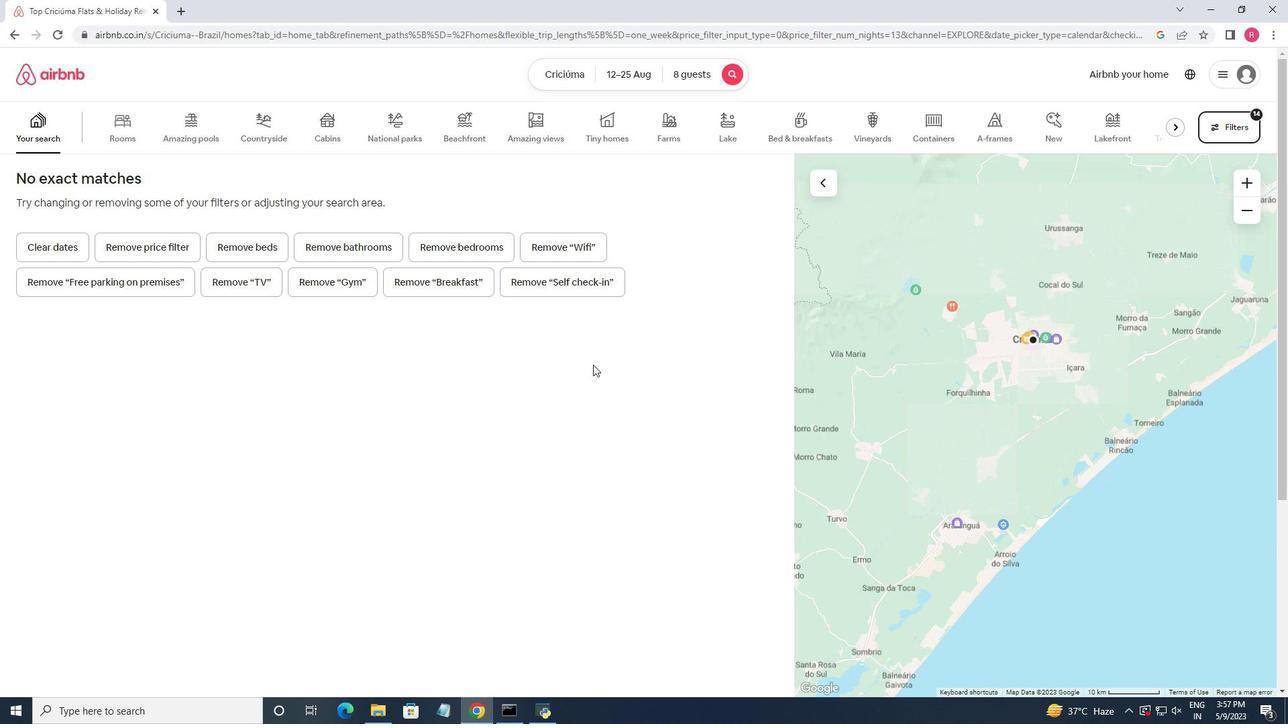 
